 Task: Find a guest house in Leskovac, Serbia, for 8 guests from 24 Aug to 10 Sep, with a price range of ₹14,000 to ₹15,000, 4 bedrooms, 8+ beds, 4 bathrooms, Wifi, Free parking, TV, Gym, Breakfast, and English-speaking host.
Action: Mouse moved to (508, 108)
Screenshot: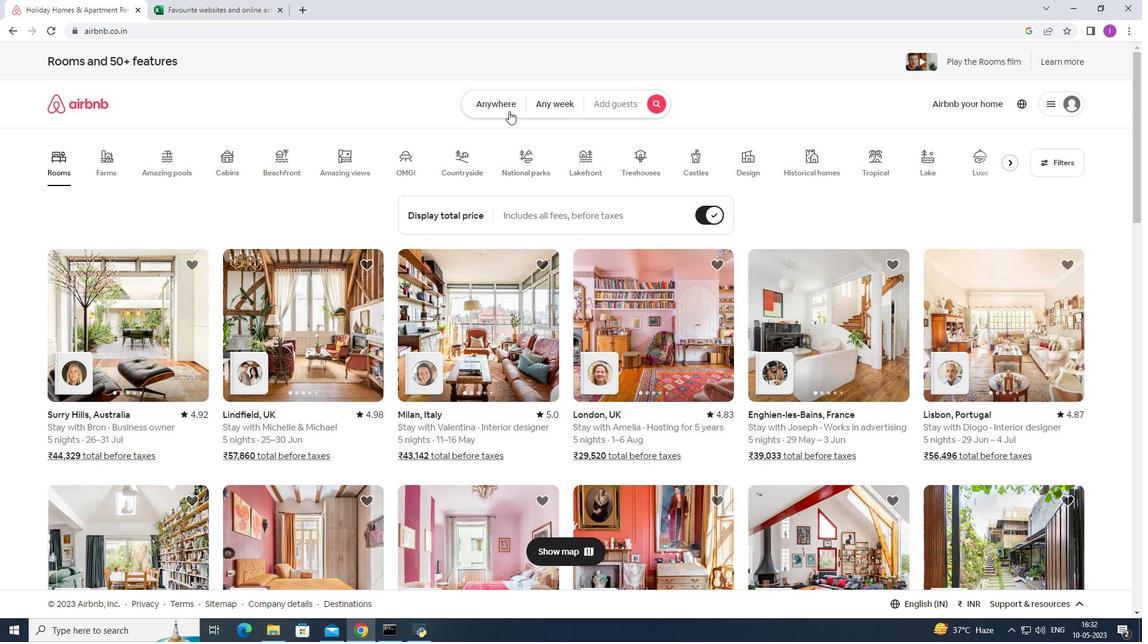 
Action: Mouse pressed left at (508, 108)
Screenshot: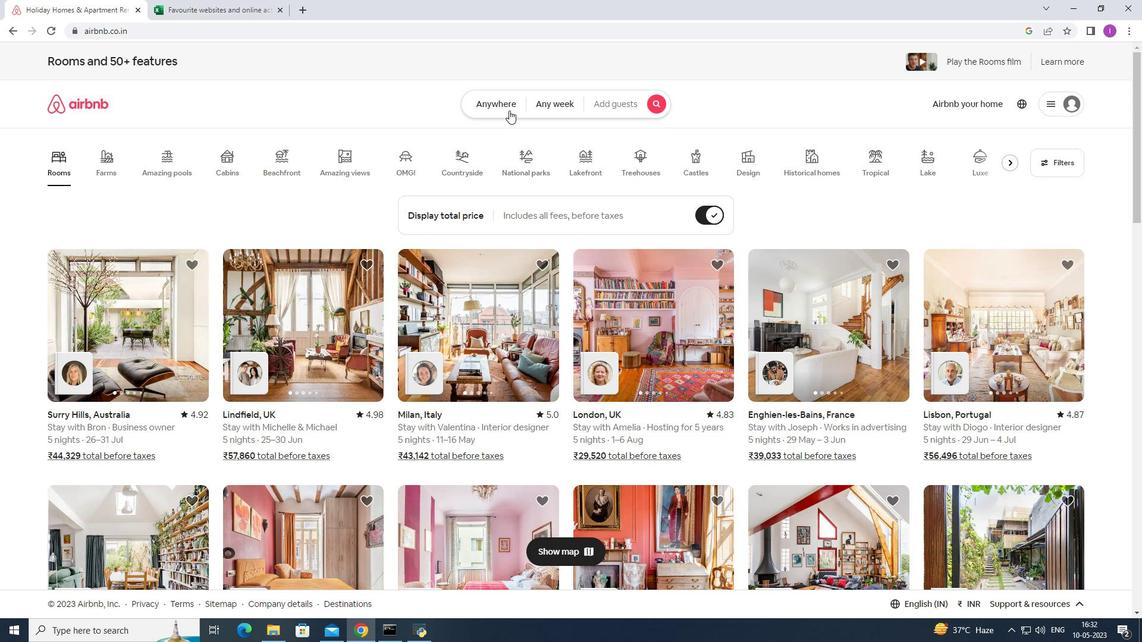 
Action: Mouse moved to (349, 158)
Screenshot: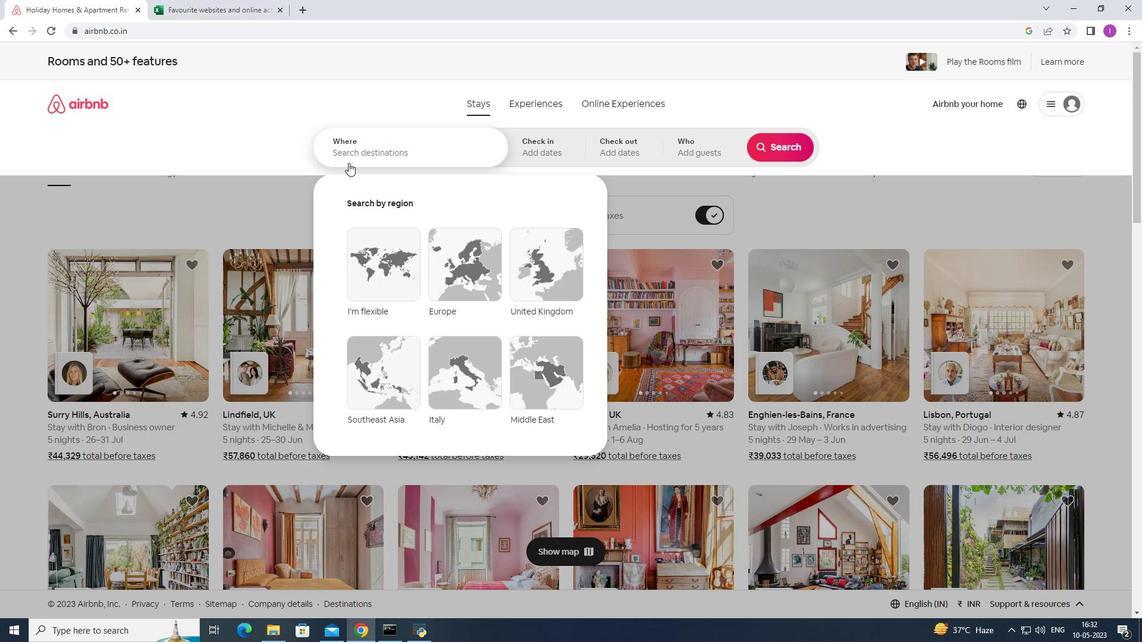 
Action: Mouse pressed left at (349, 158)
Screenshot: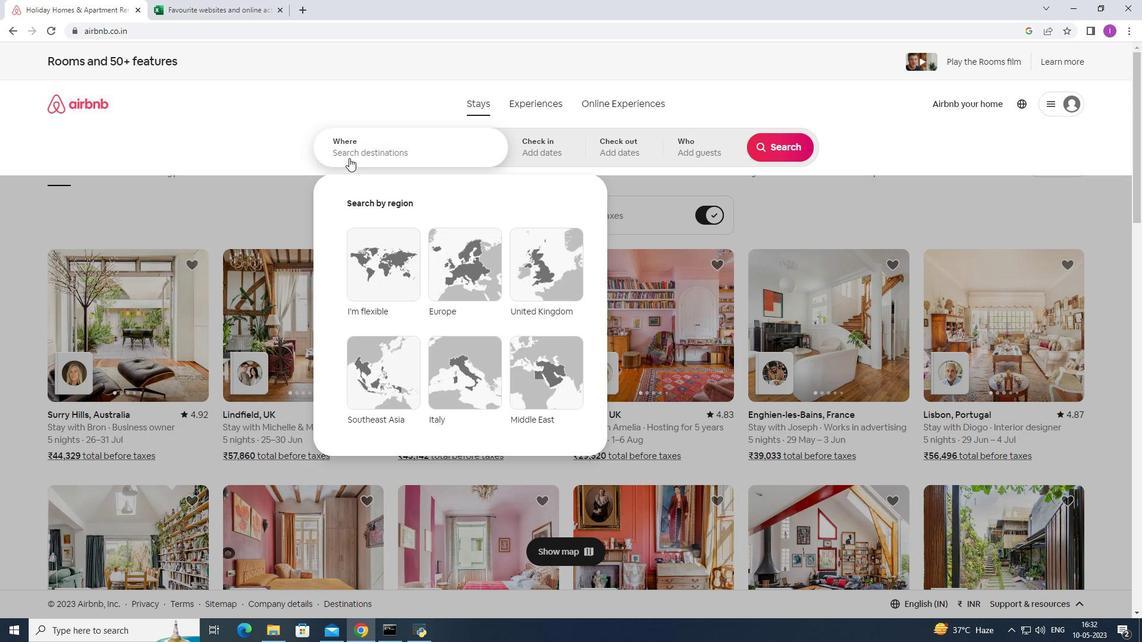 
Action: Mouse moved to (538, 152)
Screenshot: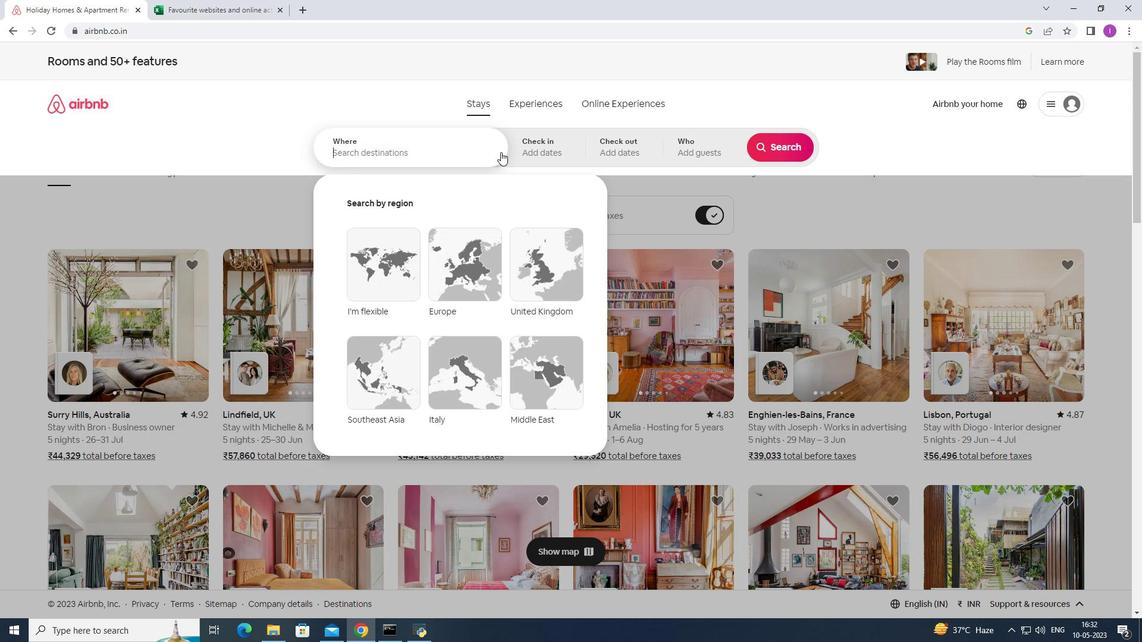 
Action: Key pressed <Key.shift>Lesl<Key.backspace>kovac,<Key.shift>Serbia
Screenshot: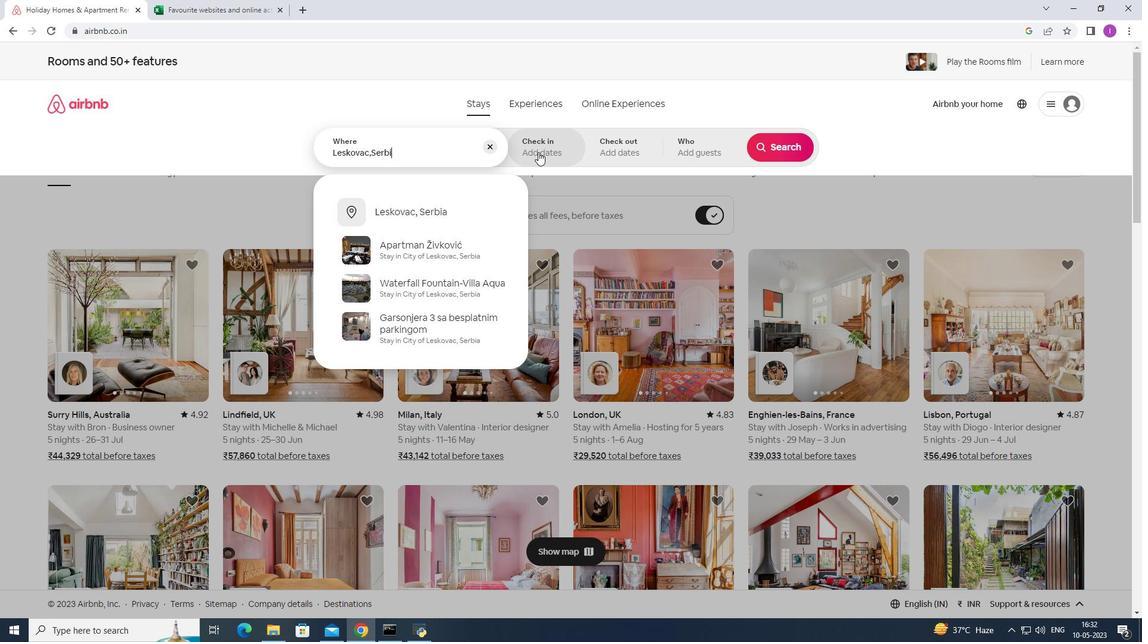 
Action: Mouse moved to (428, 209)
Screenshot: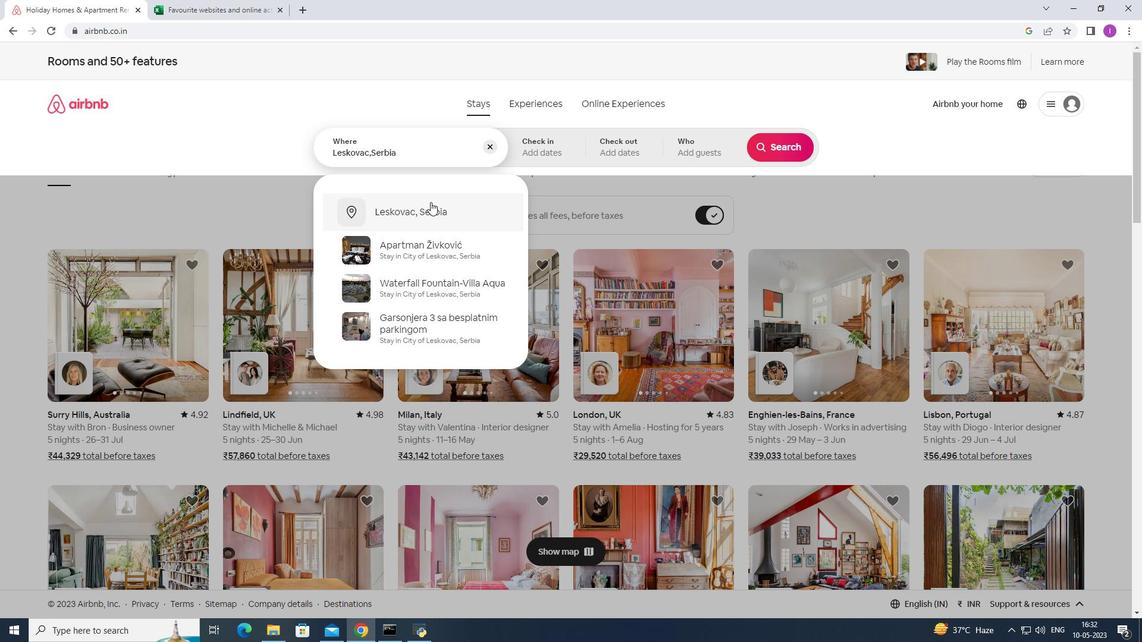 
Action: Mouse pressed left at (428, 209)
Screenshot: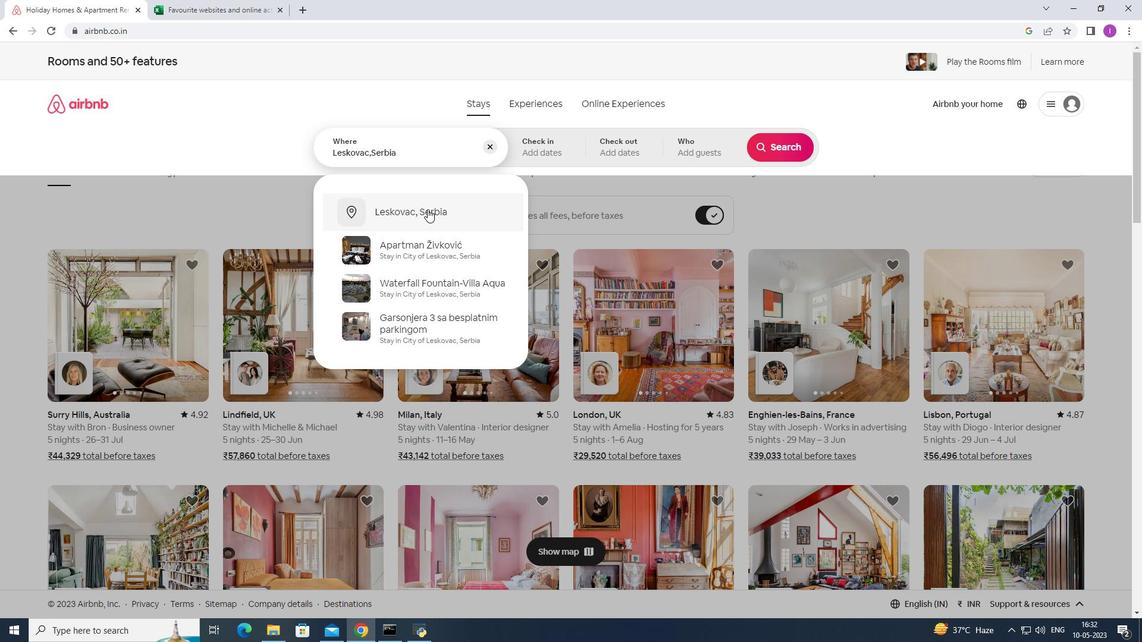 
Action: Mouse moved to (772, 242)
Screenshot: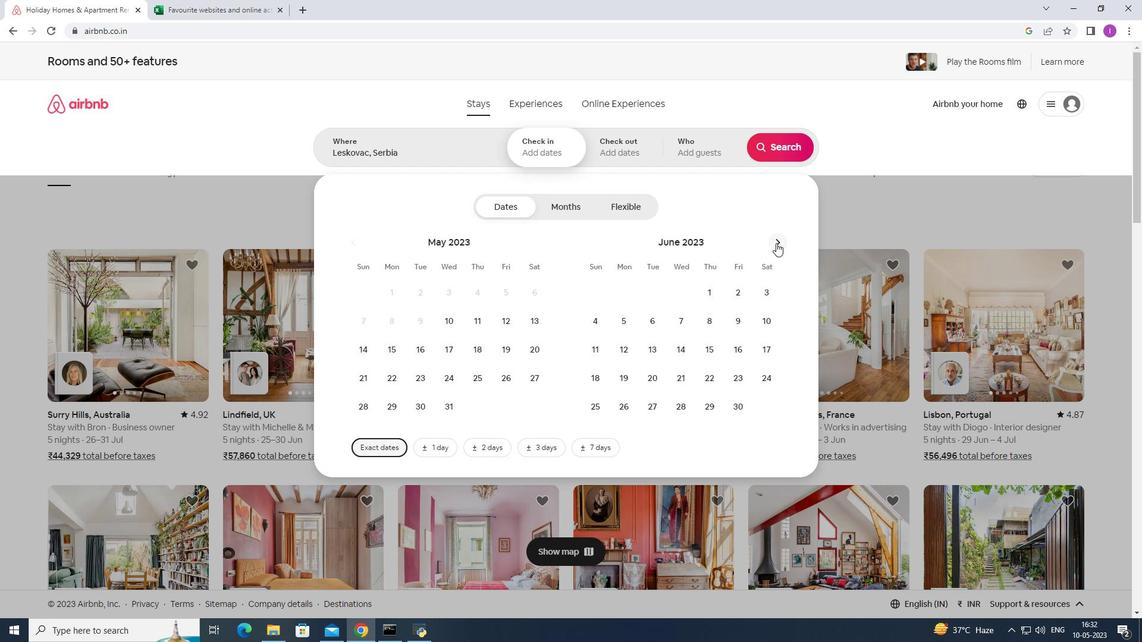 
Action: Mouse pressed left at (772, 242)
Screenshot: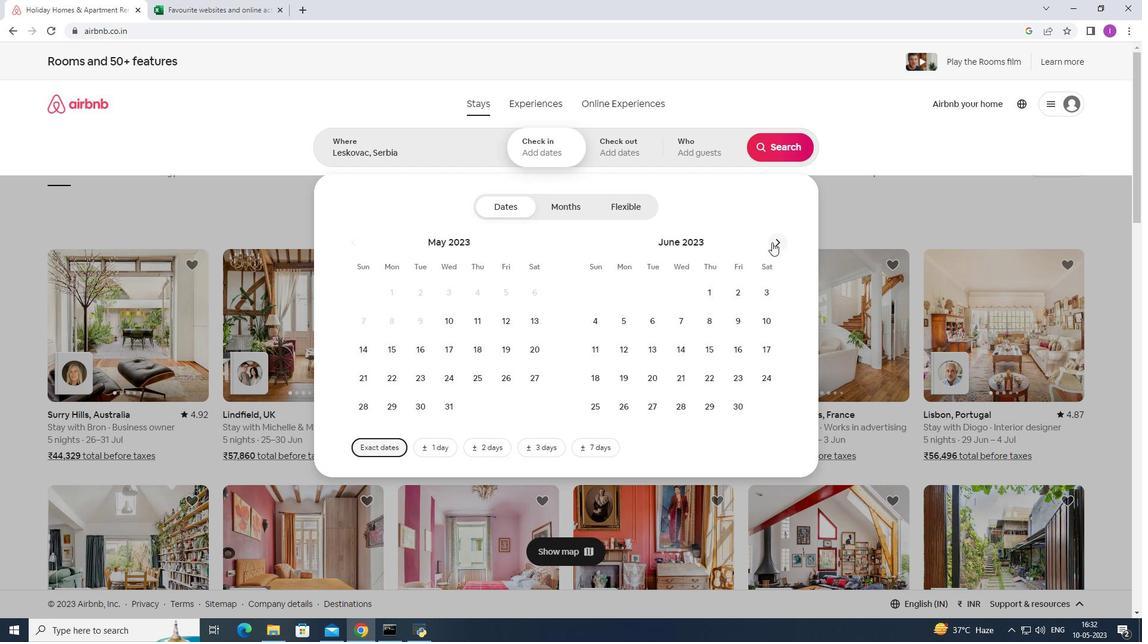 
Action: Mouse pressed left at (772, 242)
Screenshot: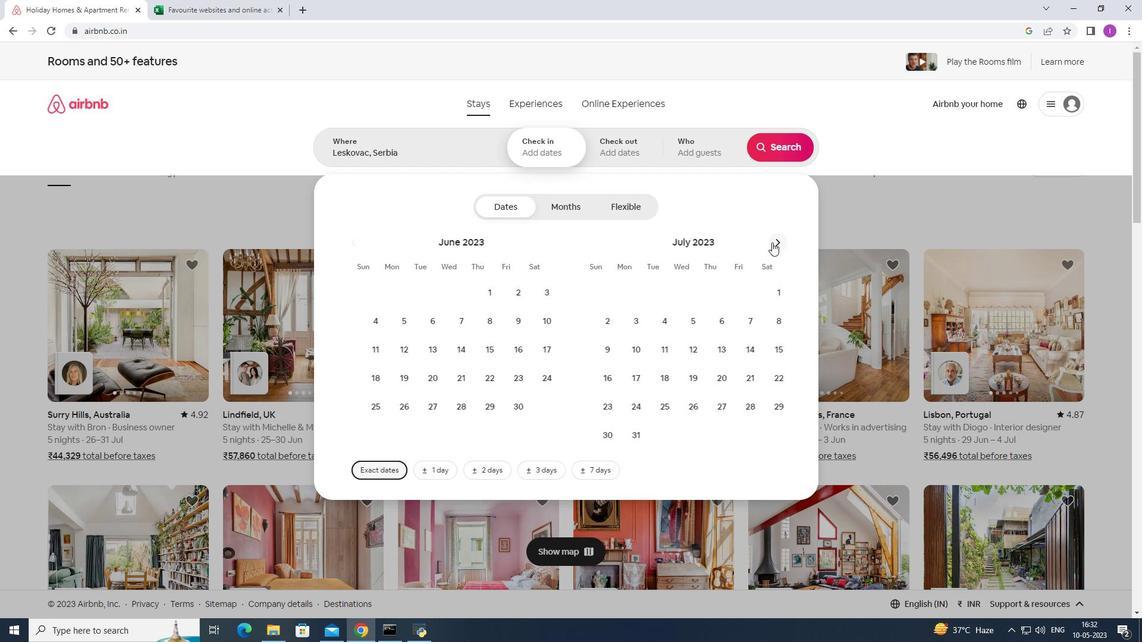 
Action: Mouse pressed left at (772, 242)
Screenshot: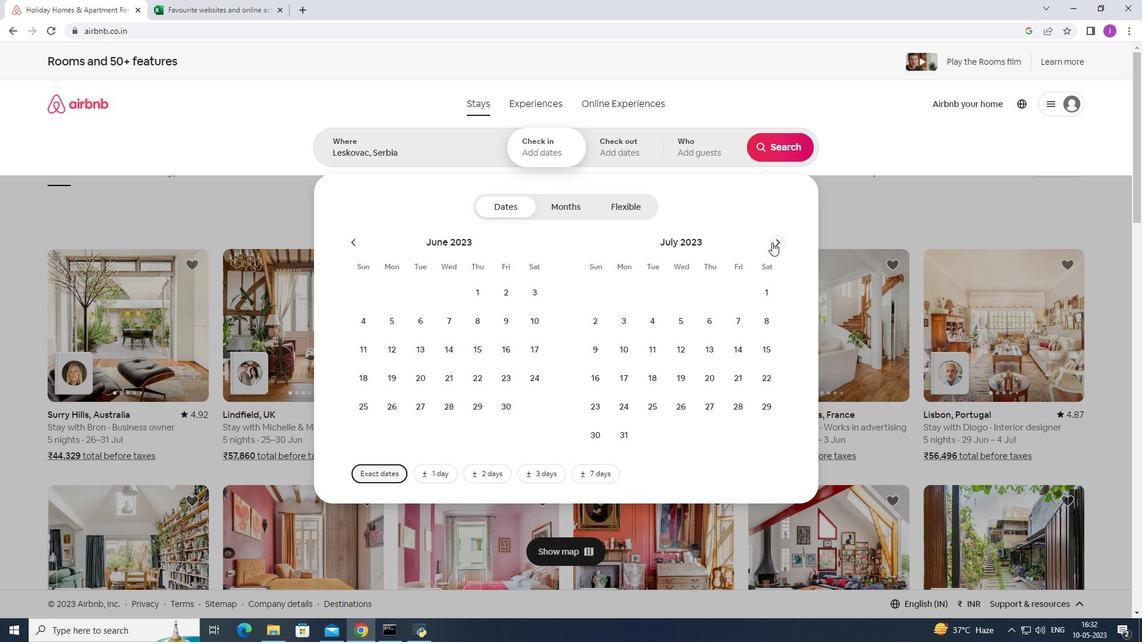 
Action: Mouse moved to (475, 380)
Screenshot: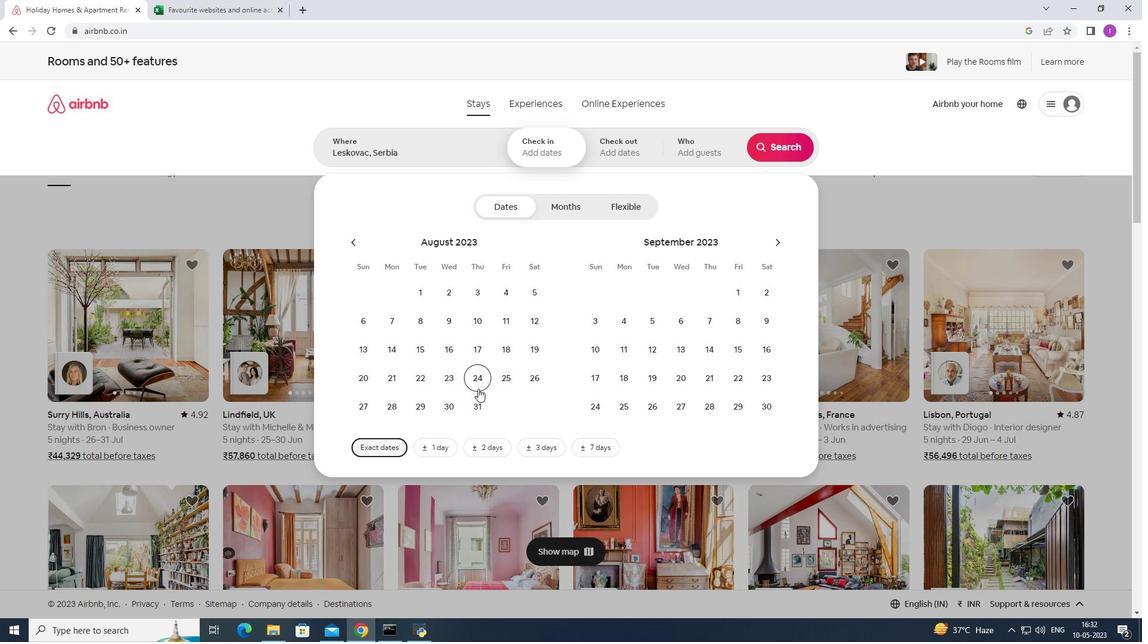 
Action: Mouse pressed left at (475, 380)
Screenshot: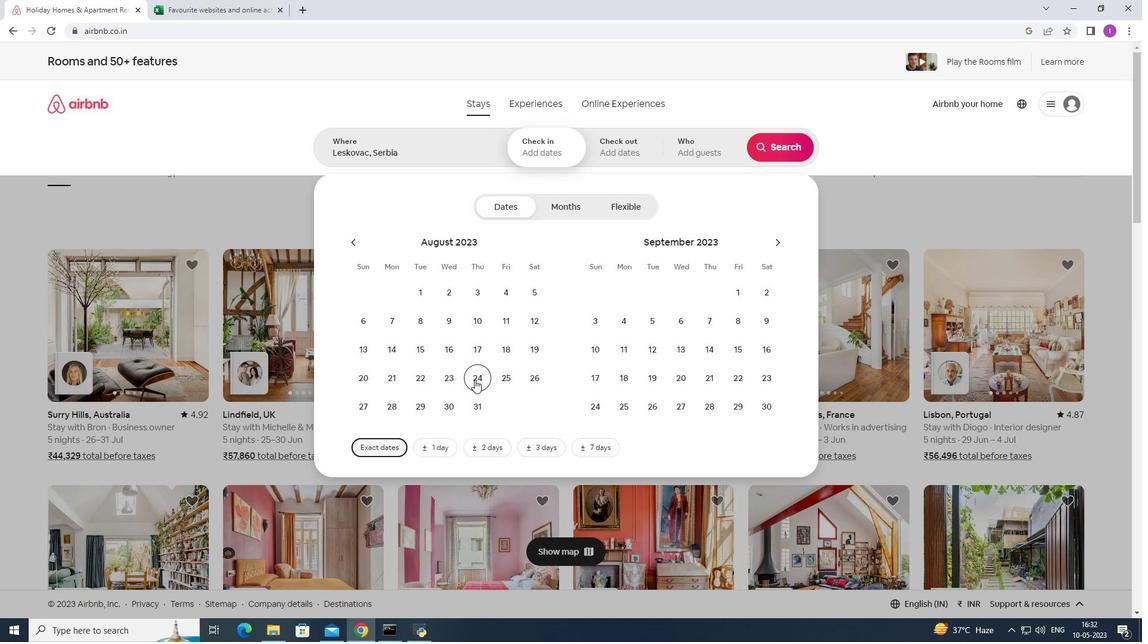 
Action: Mouse moved to (600, 347)
Screenshot: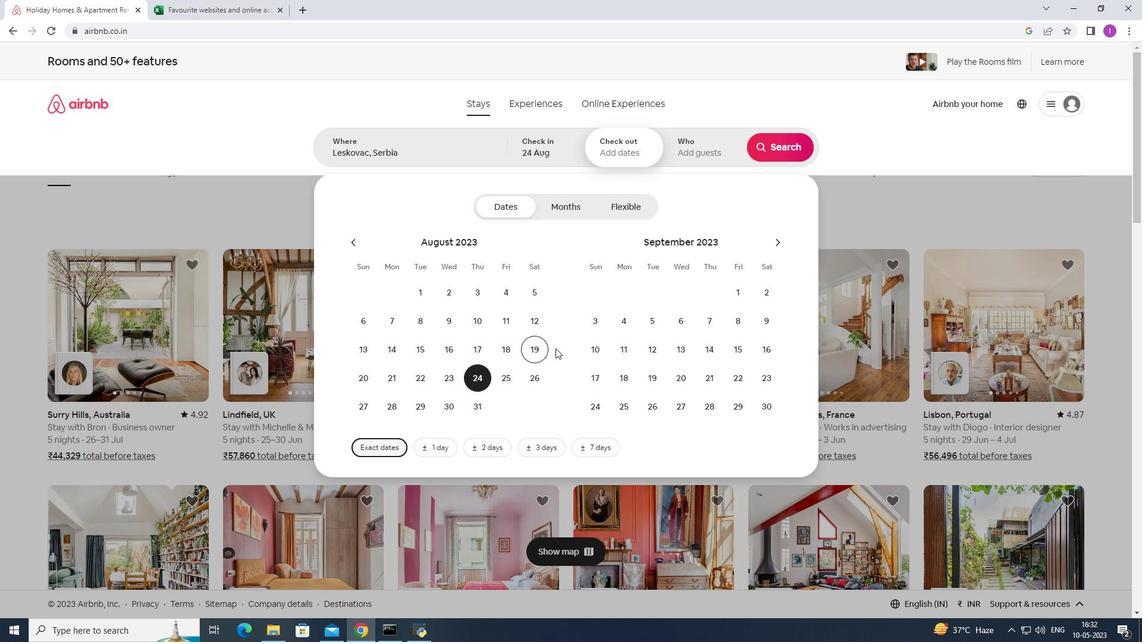 
Action: Mouse pressed left at (600, 347)
Screenshot: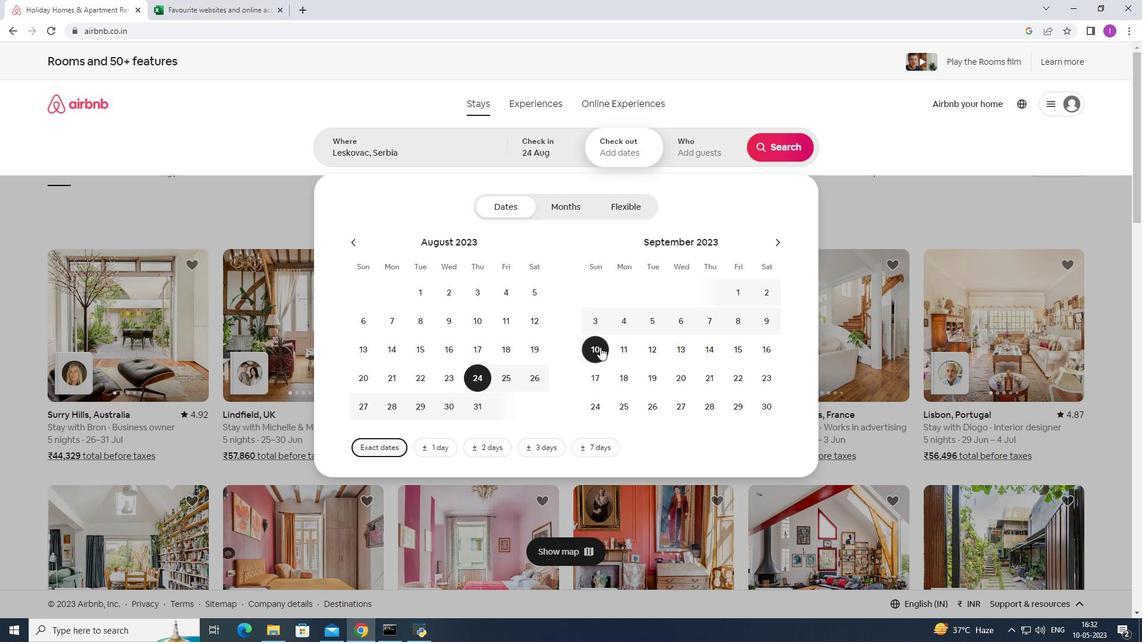 
Action: Mouse moved to (702, 150)
Screenshot: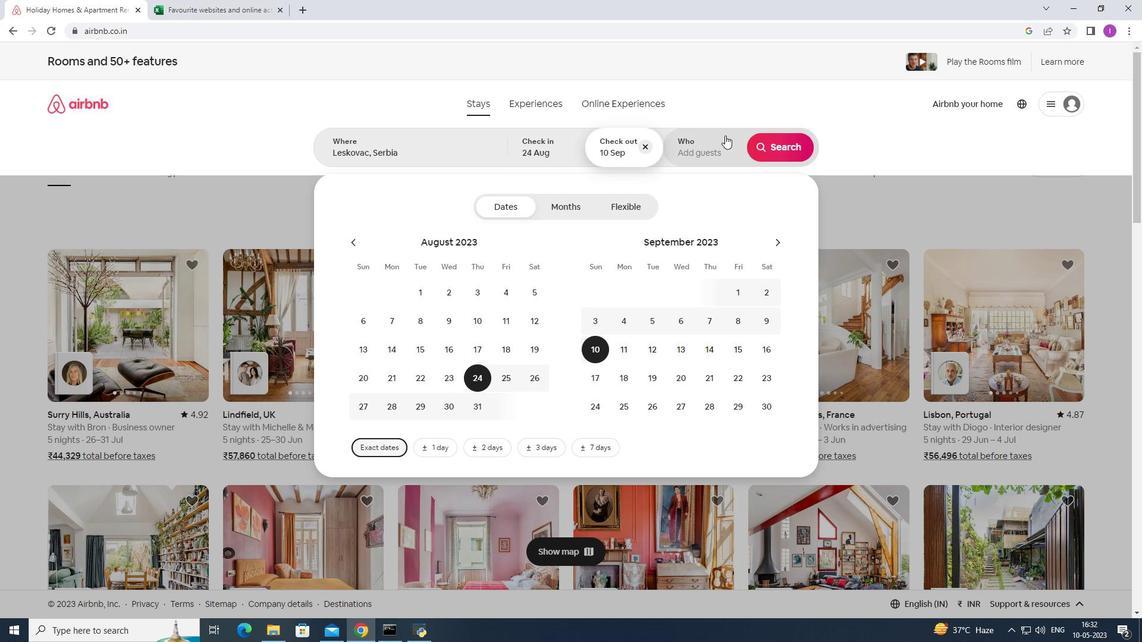
Action: Mouse pressed left at (702, 150)
Screenshot: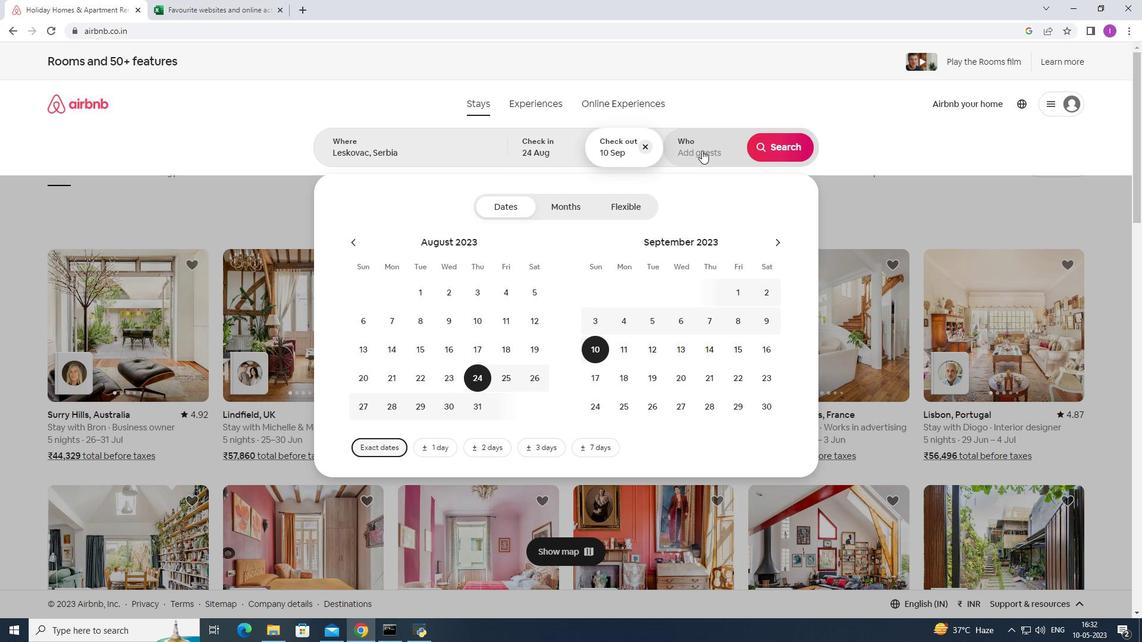 
Action: Mouse moved to (781, 206)
Screenshot: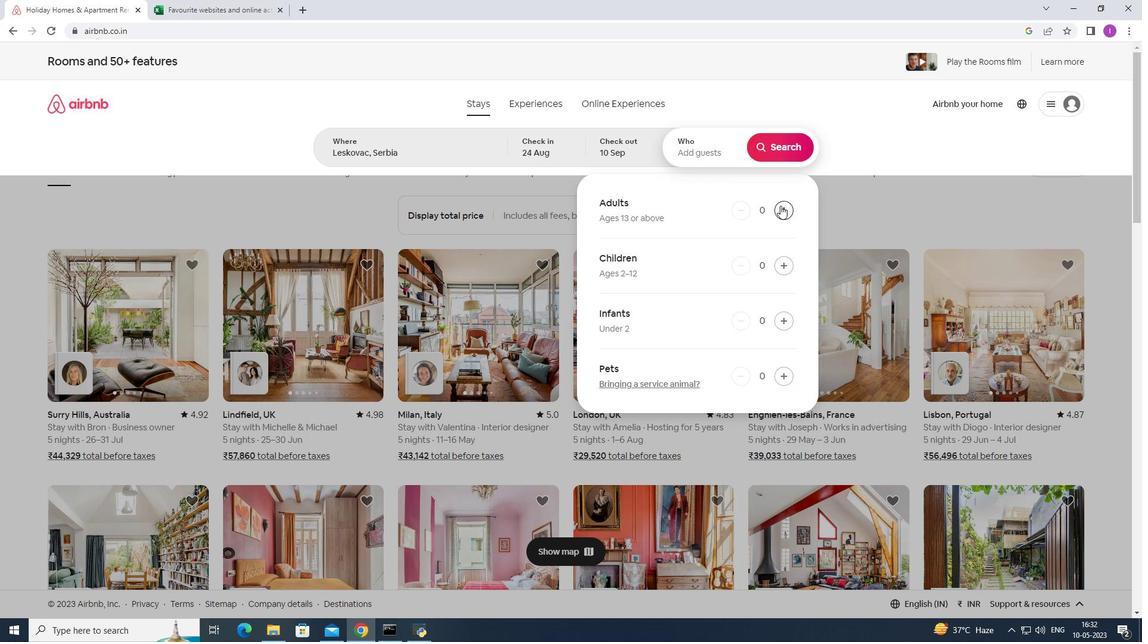 
Action: Mouse pressed left at (781, 206)
Screenshot: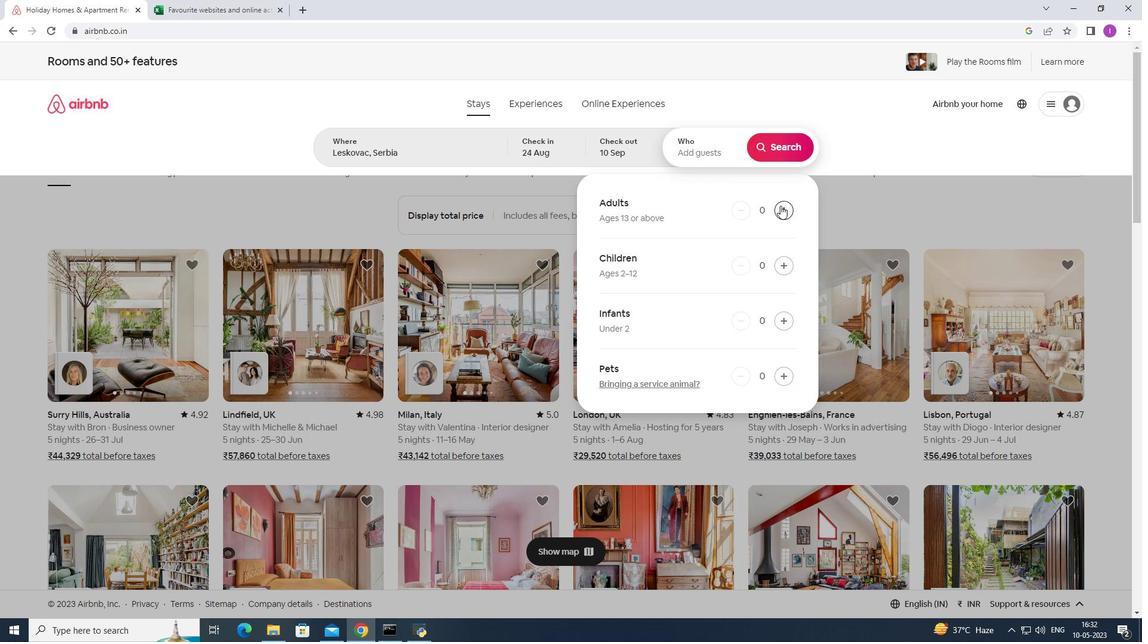 
Action: Mouse pressed left at (781, 206)
Screenshot: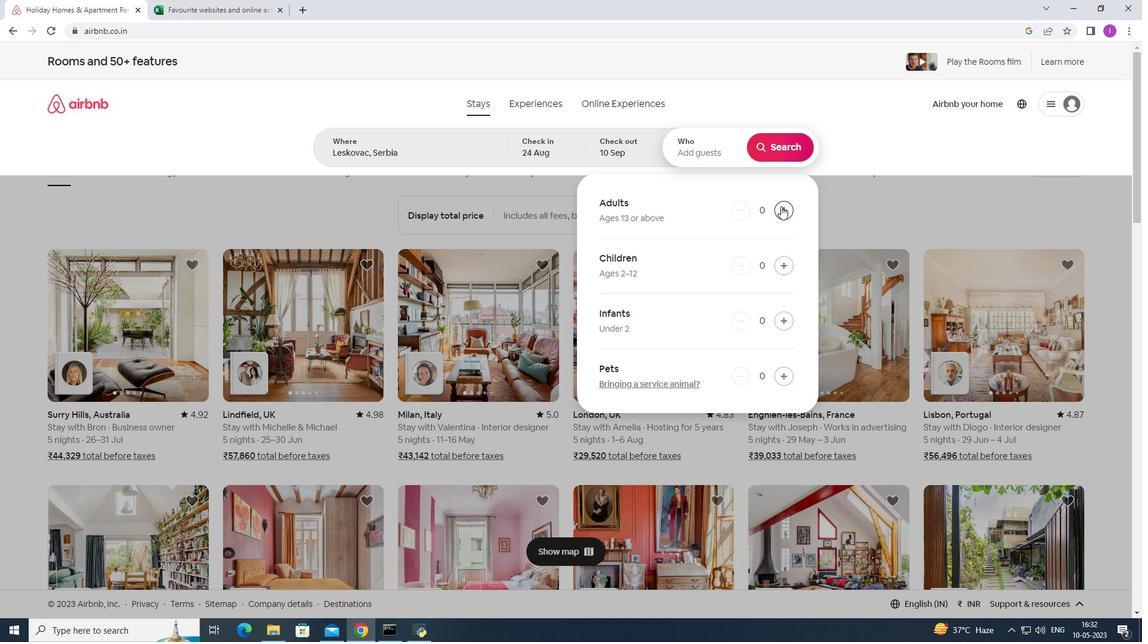 
Action: Mouse moved to (785, 213)
Screenshot: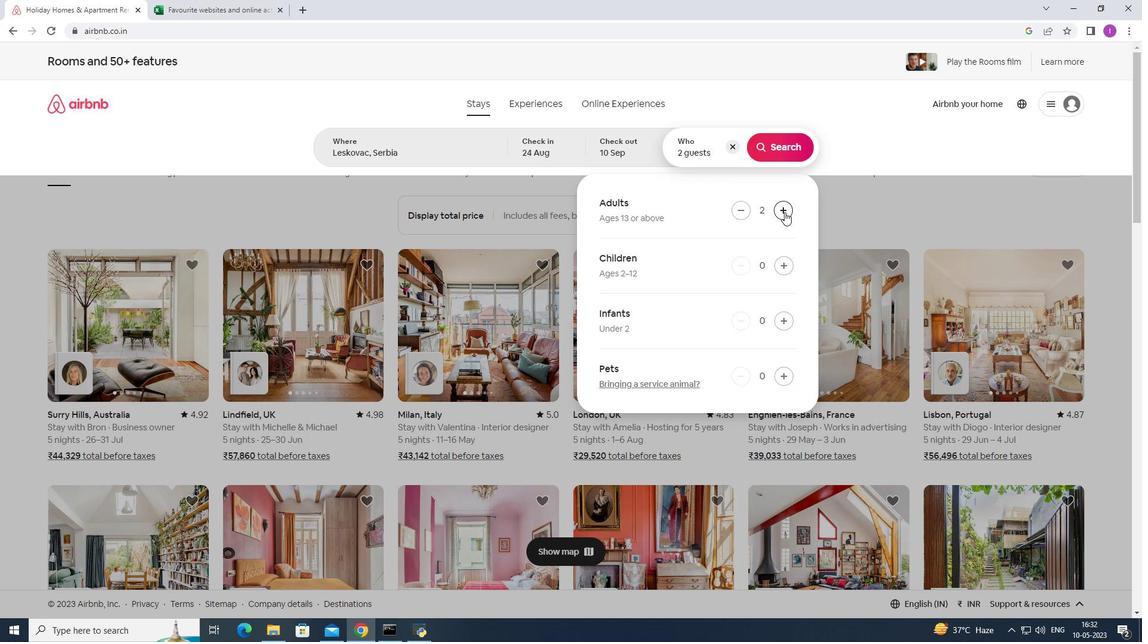 
Action: Mouse pressed left at (785, 213)
Screenshot: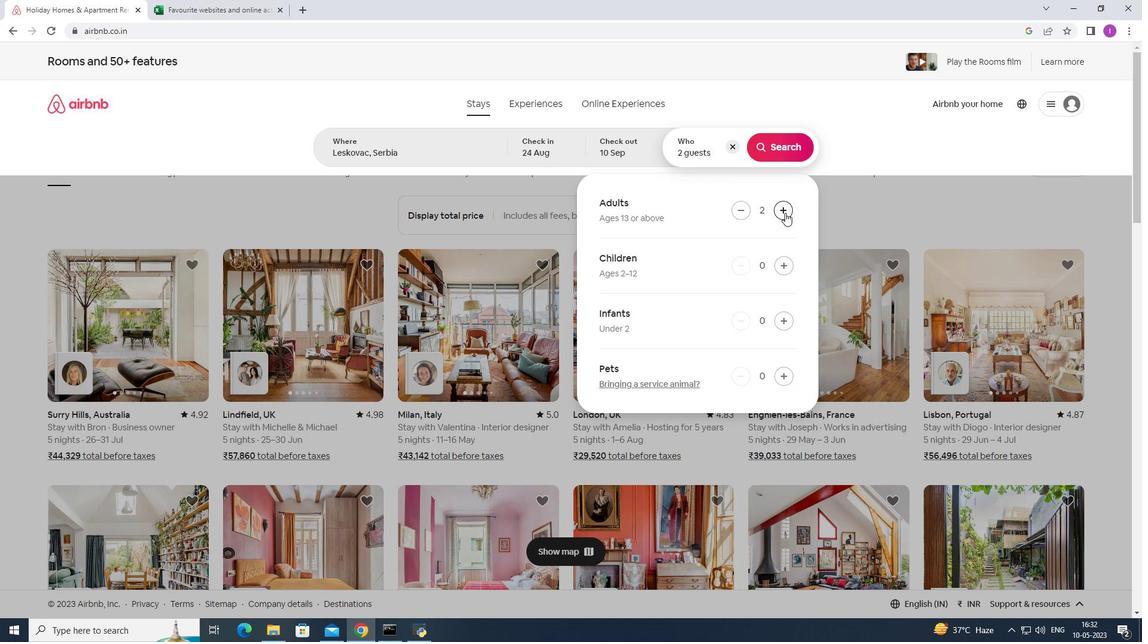 
Action: Mouse pressed left at (785, 213)
Screenshot: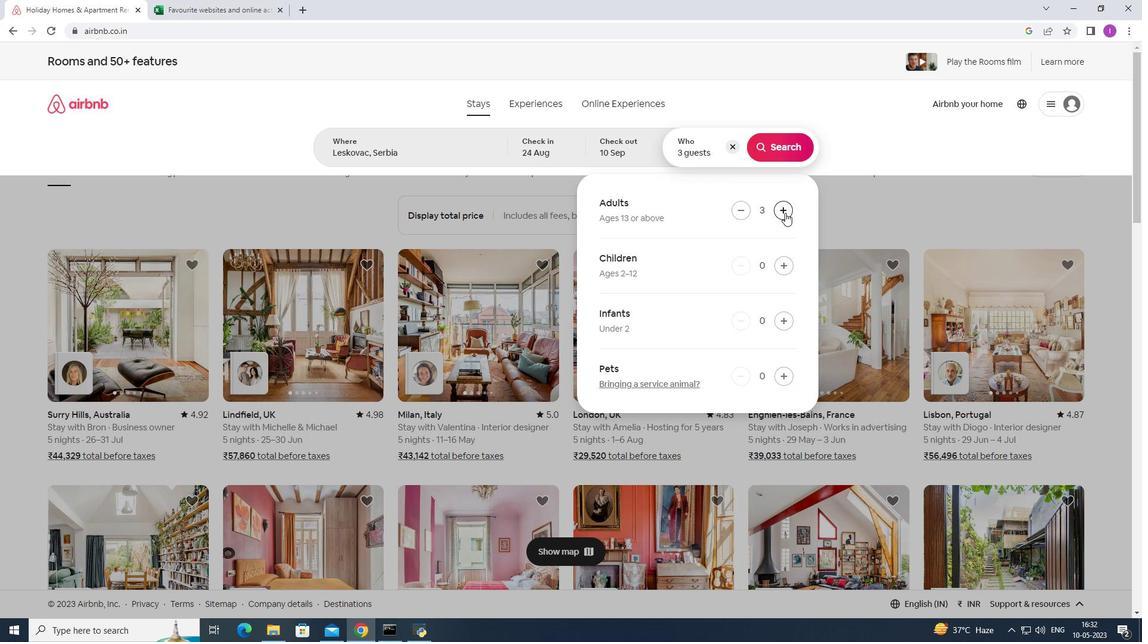 
Action: Mouse pressed left at (785, 213)
Screenshot: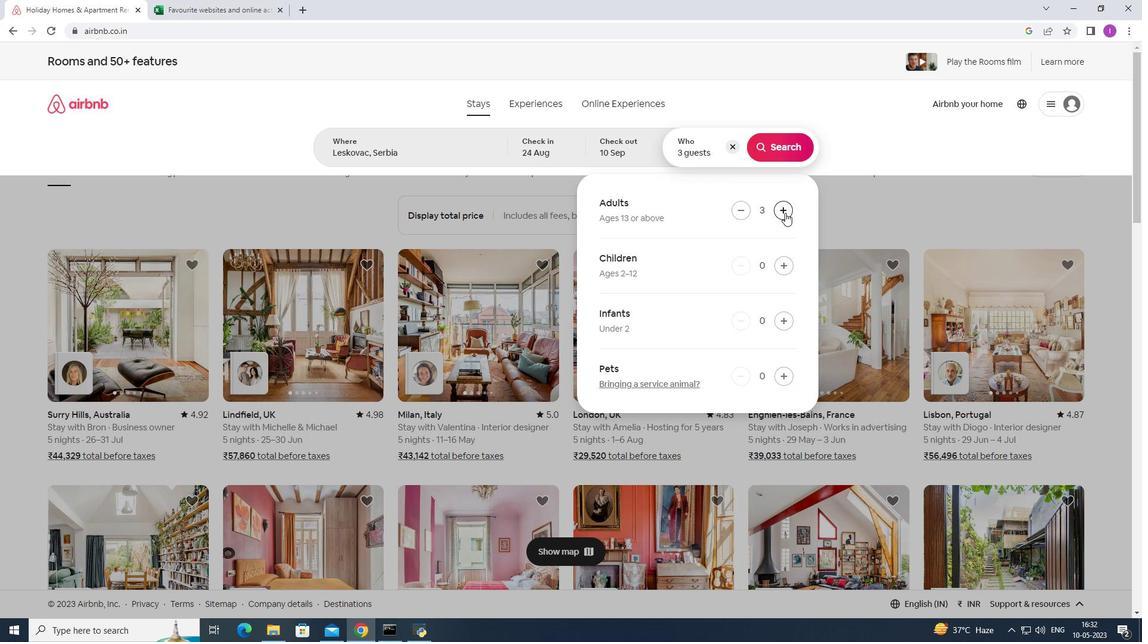 
Action: Mouse pressed left at (785, 213)
Screenshot: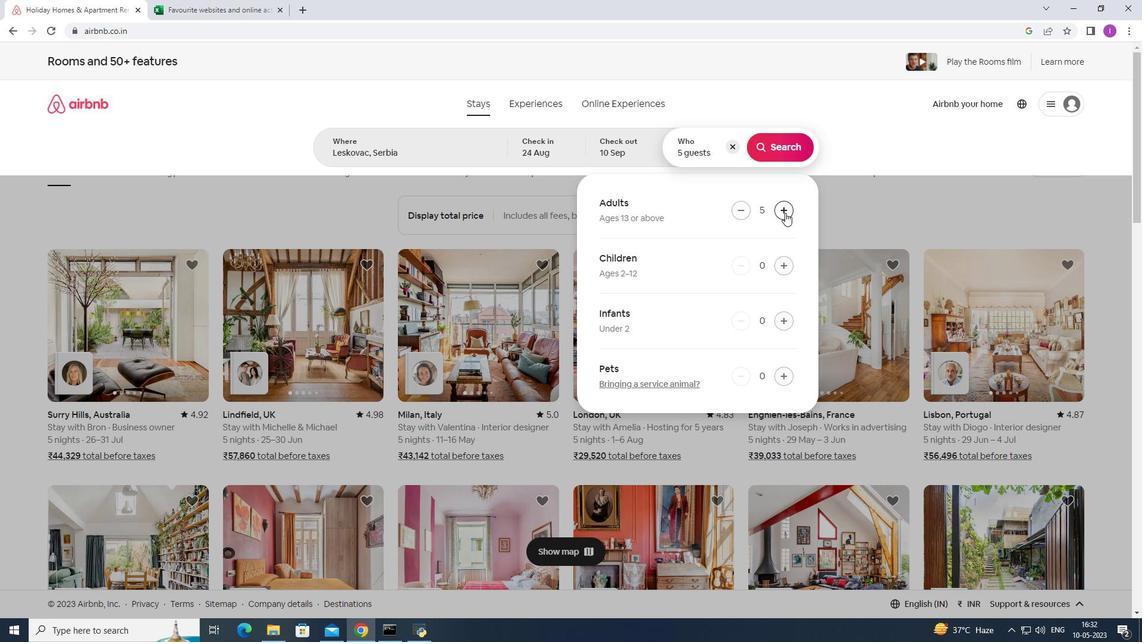 
Action: Mouse pressed left at (785, 213)
Screenshot: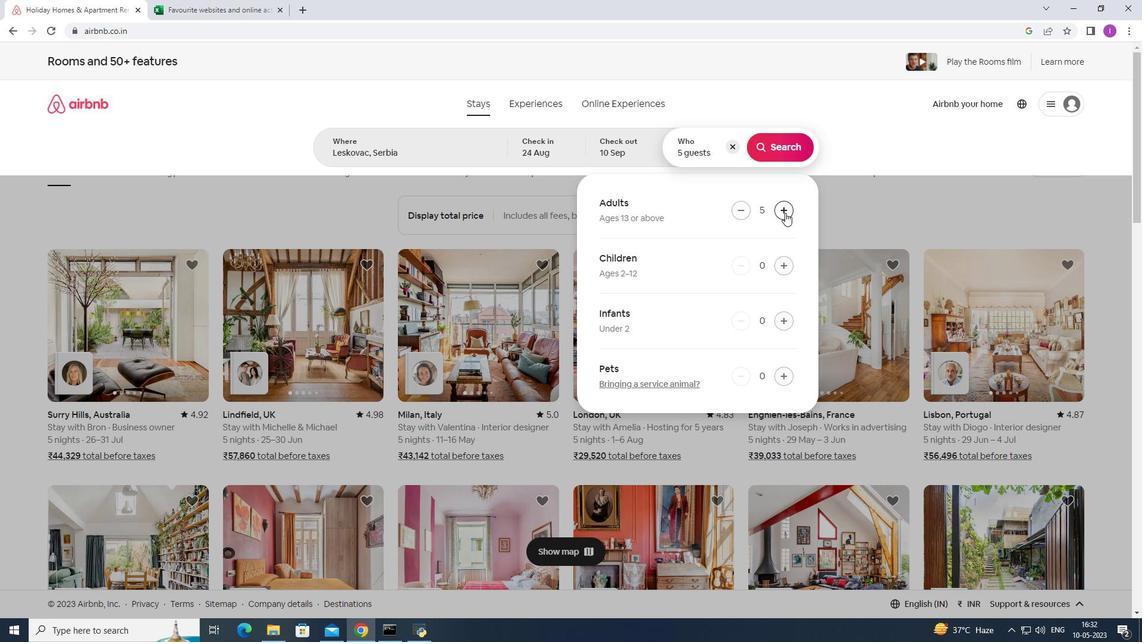 
Action: Mouse pressed left at (785, 213)
Screenshot: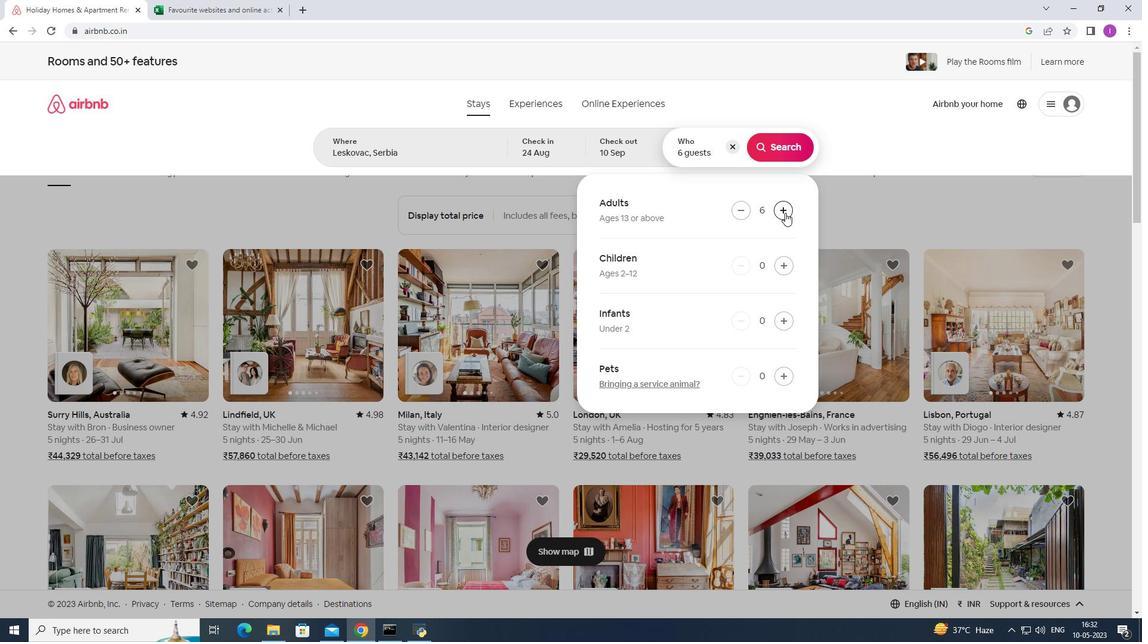 
Action: Mouse moved to (764, 155)
Screenshot: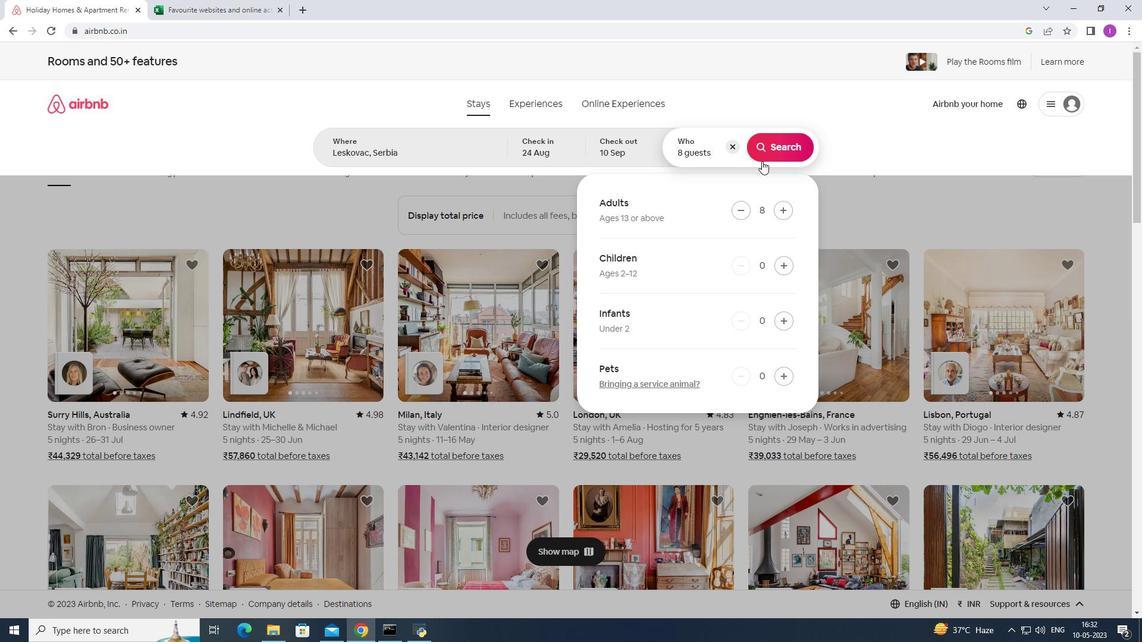 
Action: Mouse pressed left at (764, 155)
Screenshot: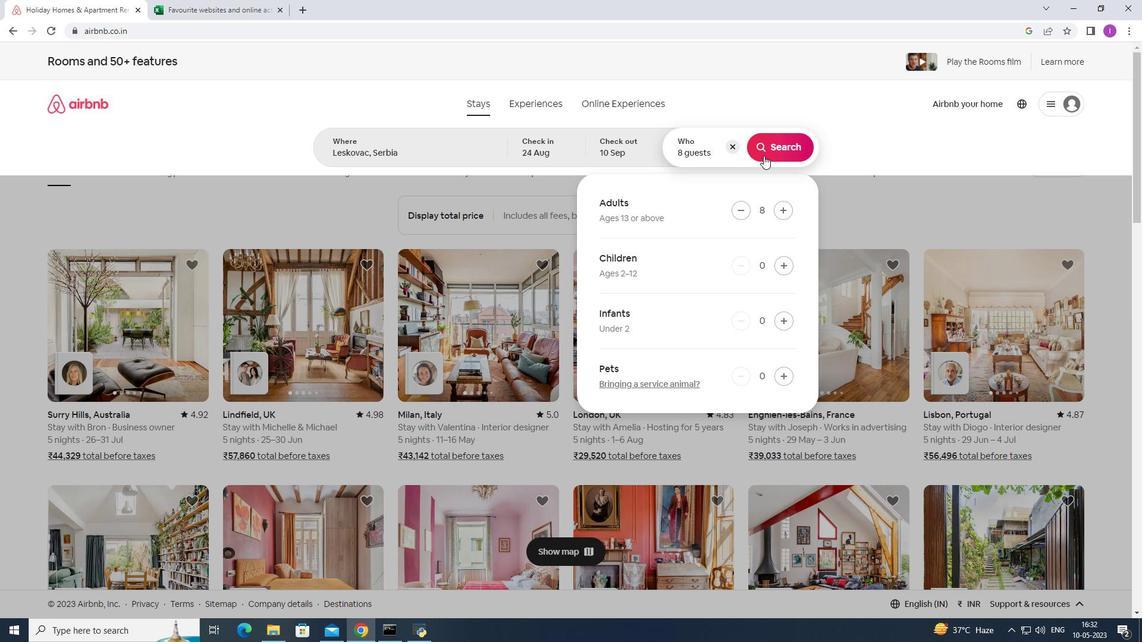 
Action: Mouse moved to (1106, 108)
Screenshot: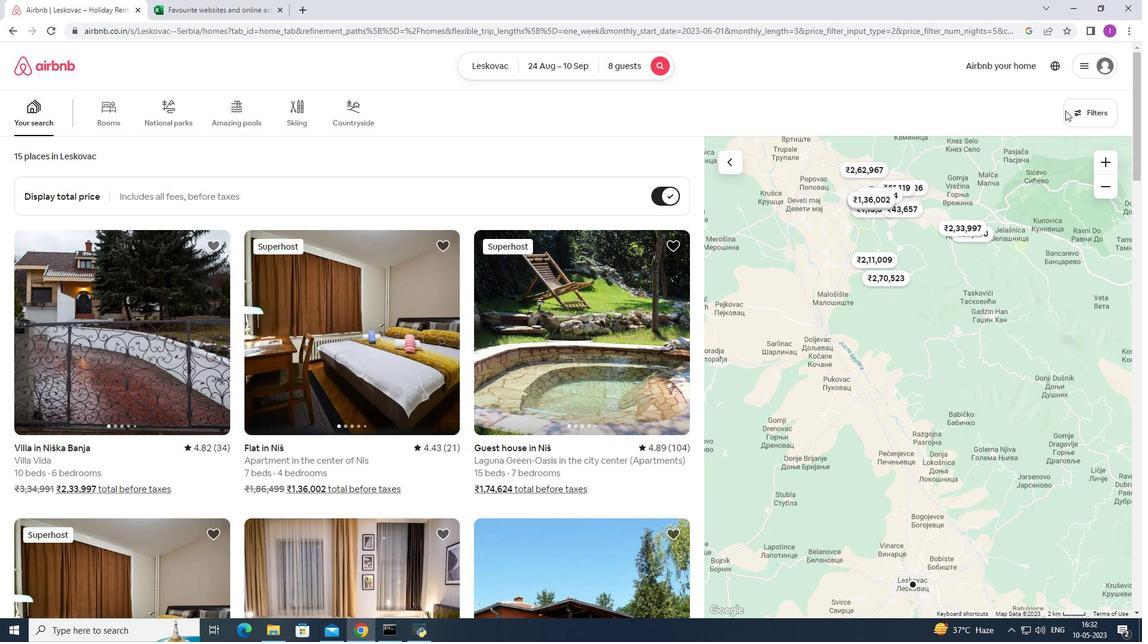 
Action: Mouse pressed left at (1106, 108)
Screenshot: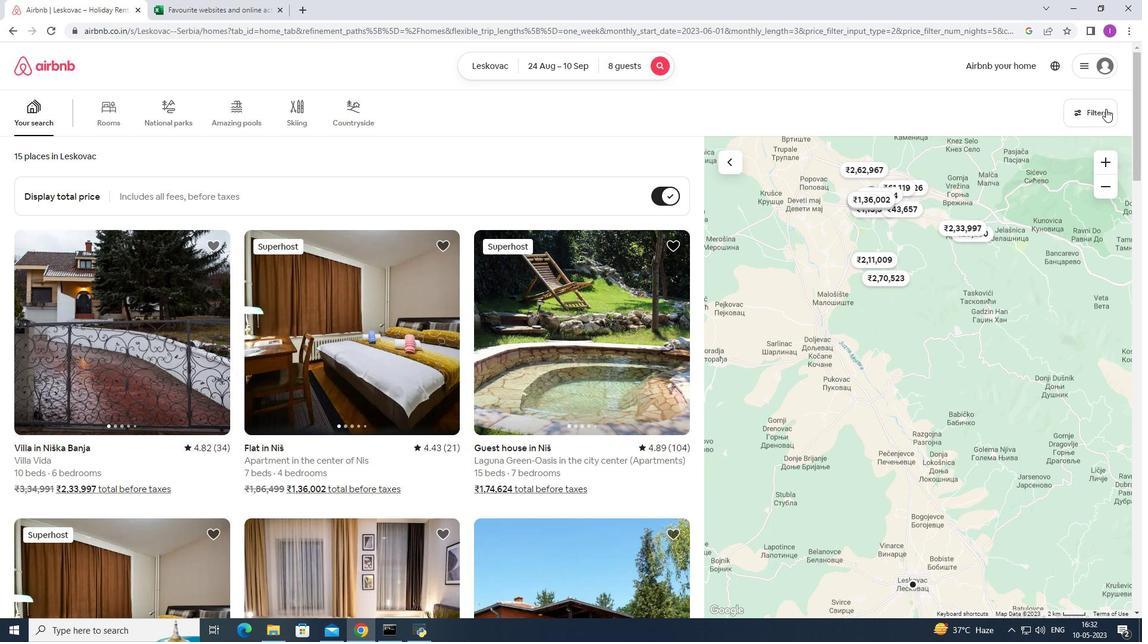 
Action: Mouse moved to (647, 404)
Screenshot: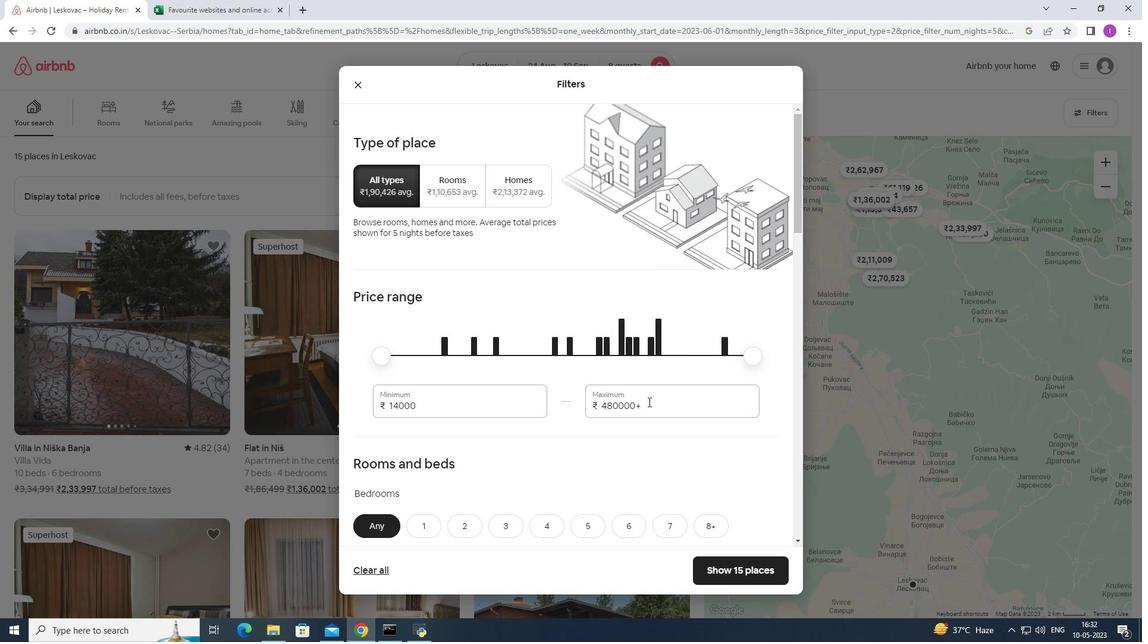 
Action: Mouse pressed left at (647, 404)
Screenshot: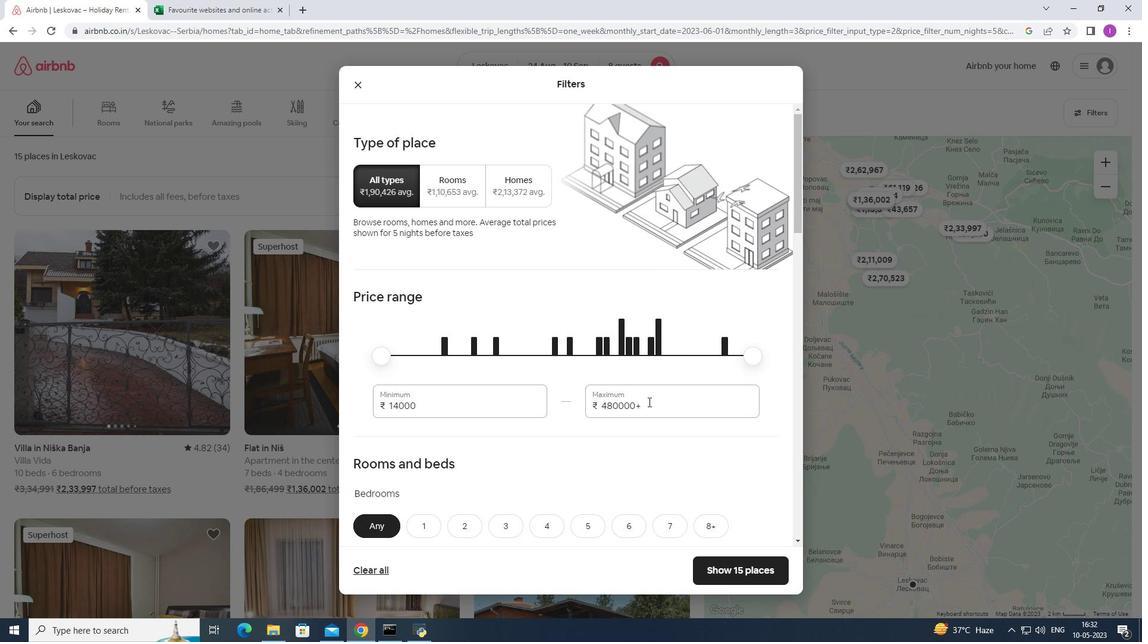 
Action: Mouse moved to (656, 399)
Screenshot: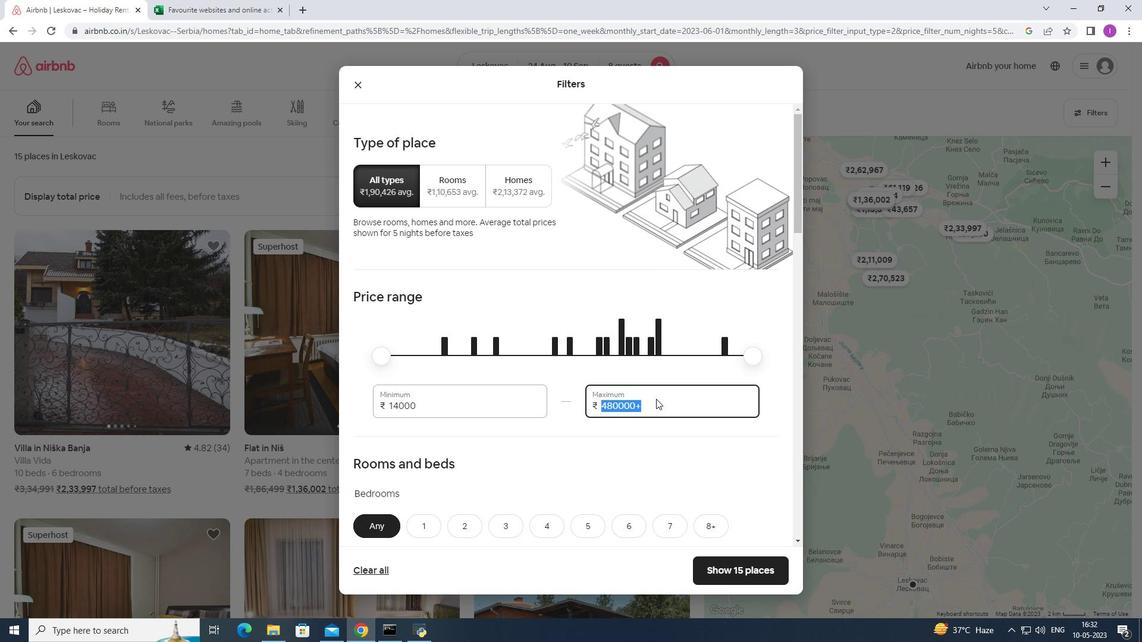 
Action: Key pressed 1
Screenshot: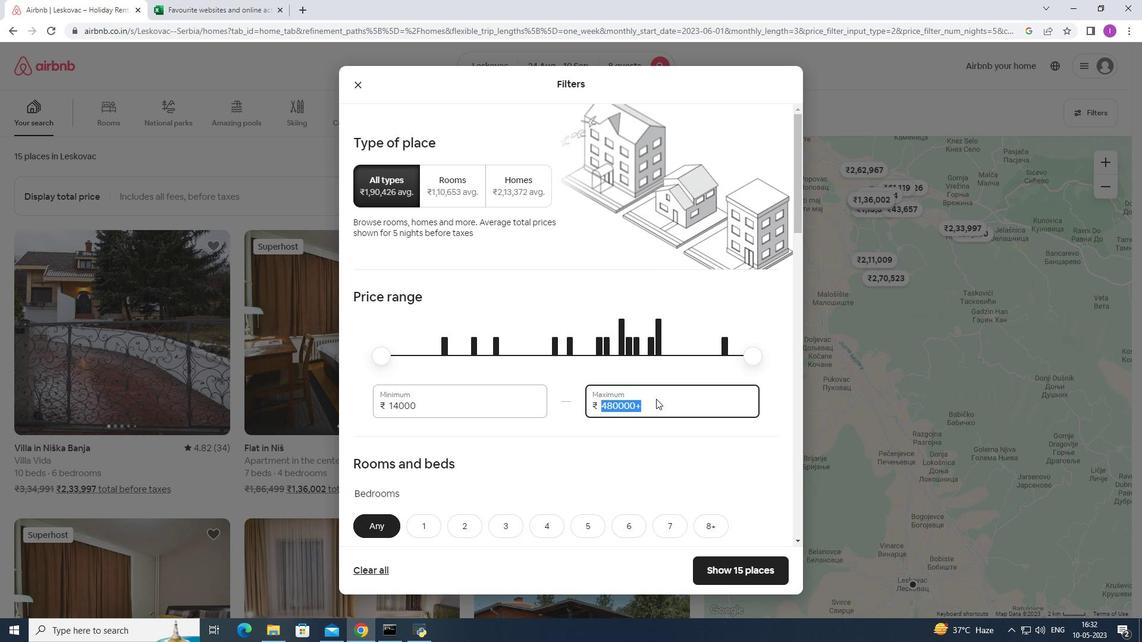 
Action: Mouse moved to (657, 398)
Screenshot: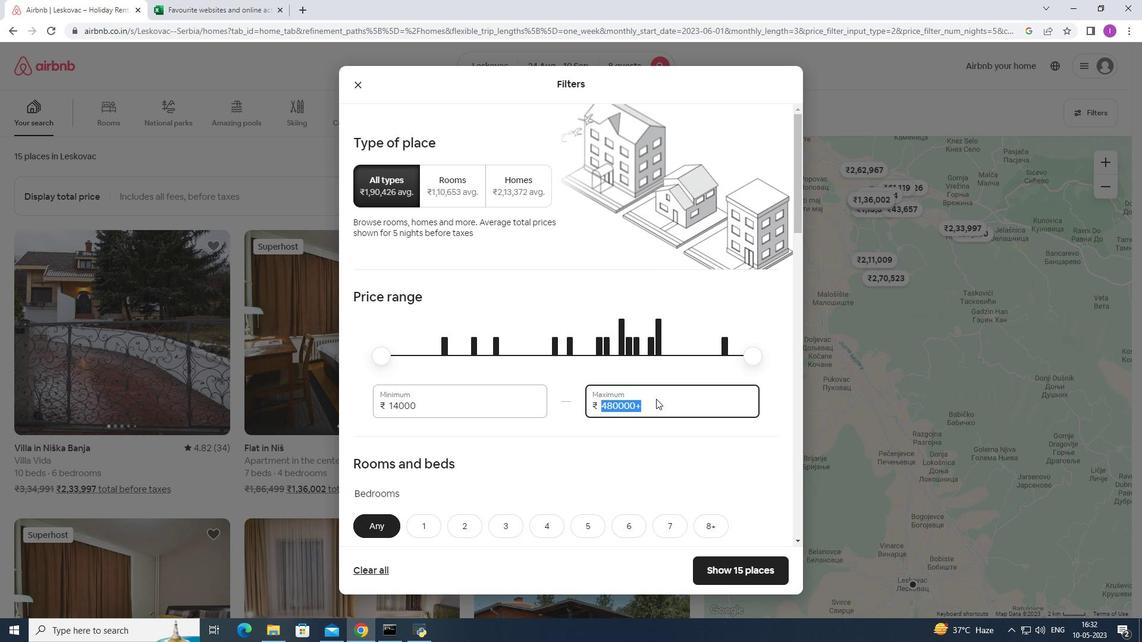 
Action: Key pressed 5
Screenshot: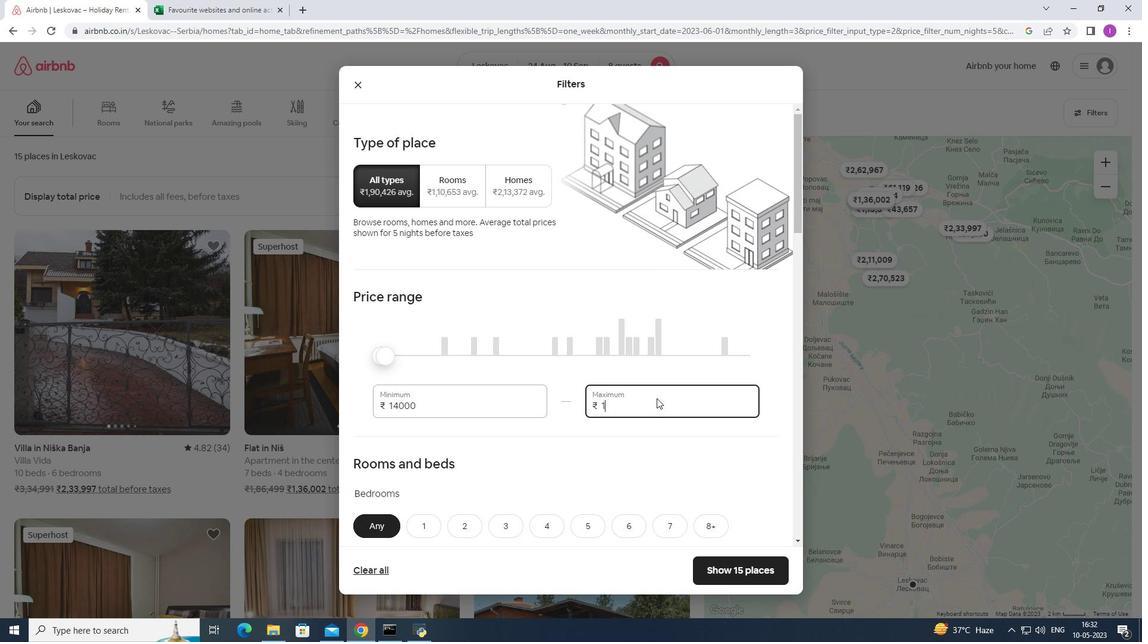 
Action: Mouse moved to (660, 400)
Screenshot: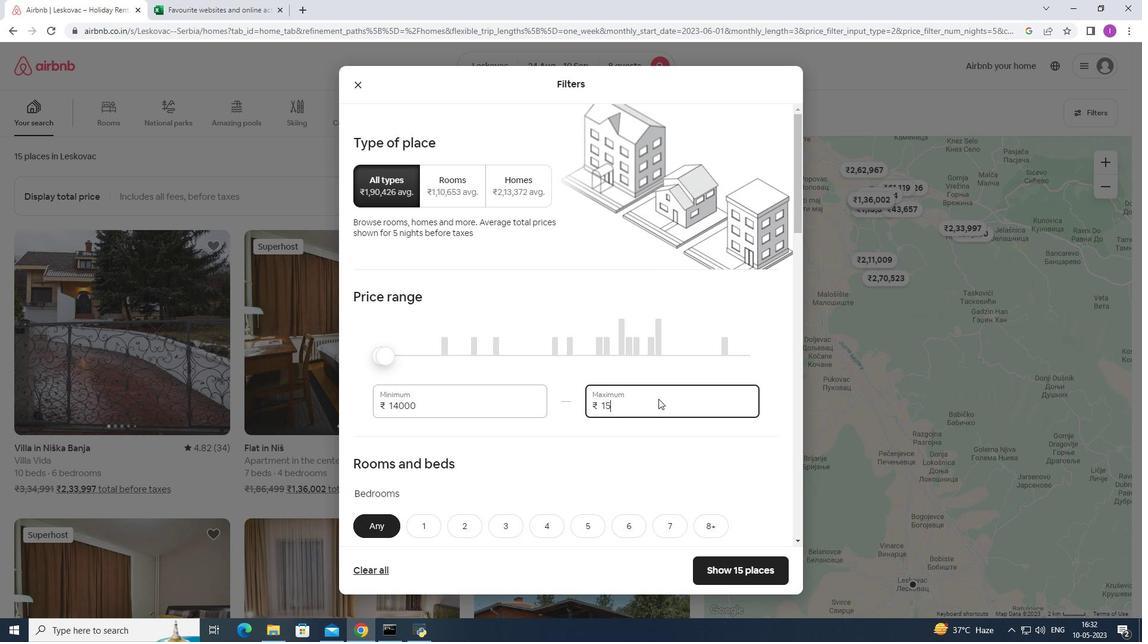 
Action: Key pressed 0
Screenshot: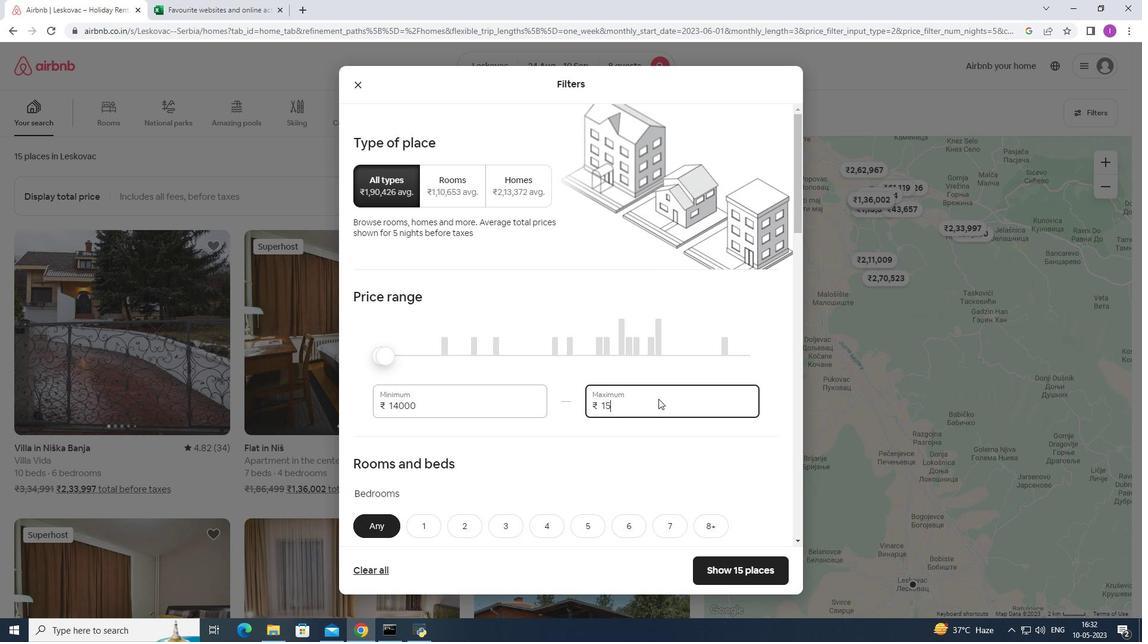 
Action: Mouse moved to (662, 400)
Screenshot: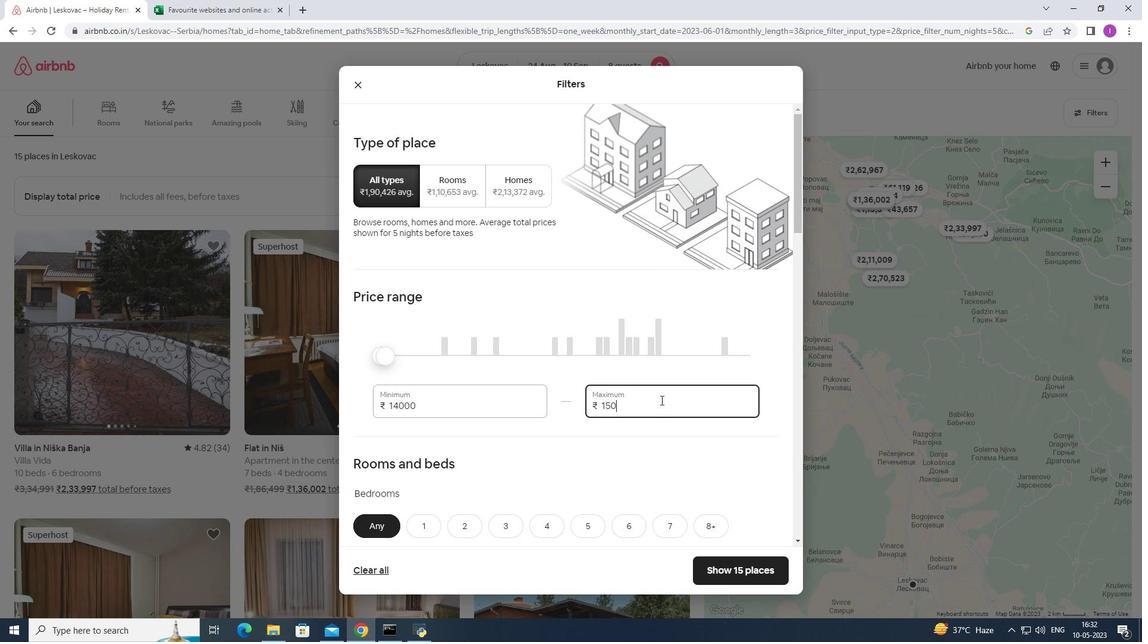 
Action: Key pressed 0
Screenshot: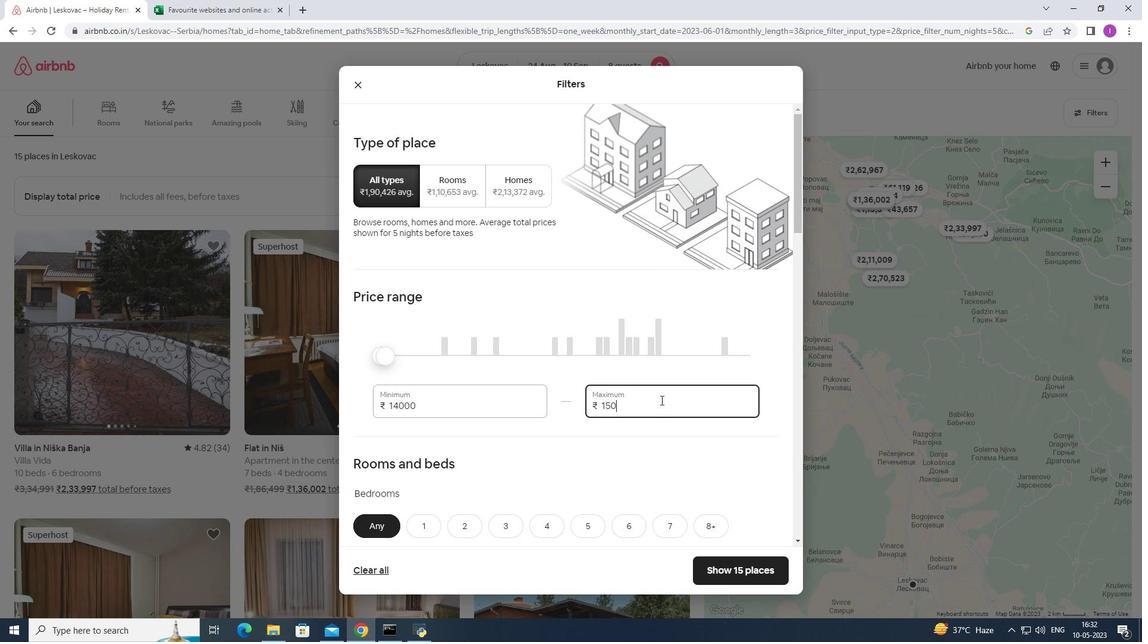 
Action: Mouse moved to (663, 400)
Screenshot: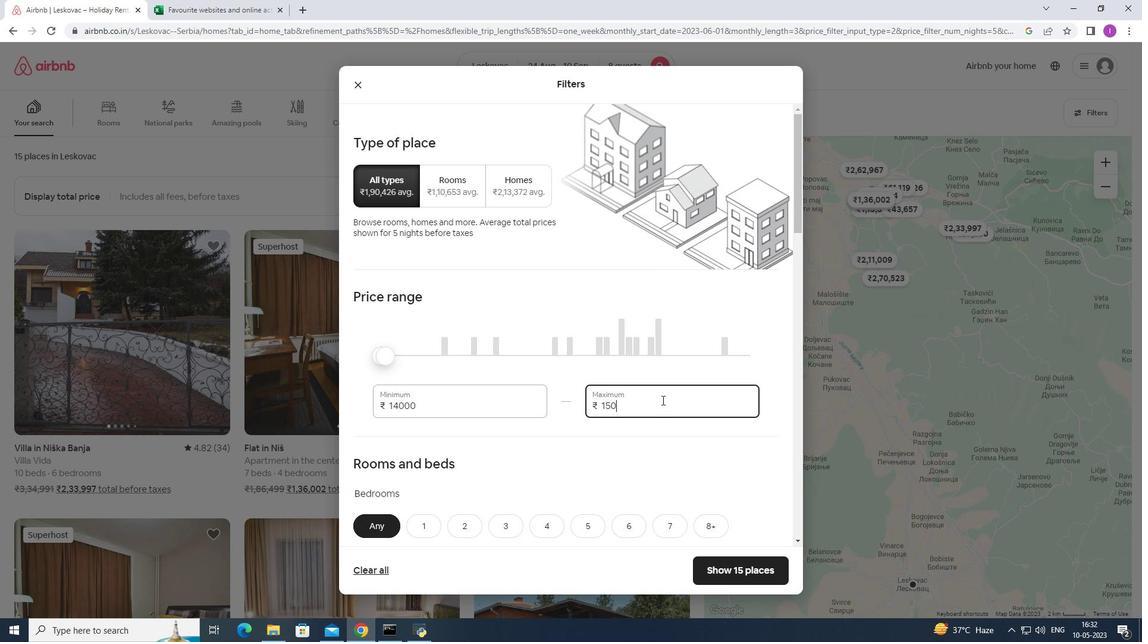 
Action: Key pressed 0
Screenshot: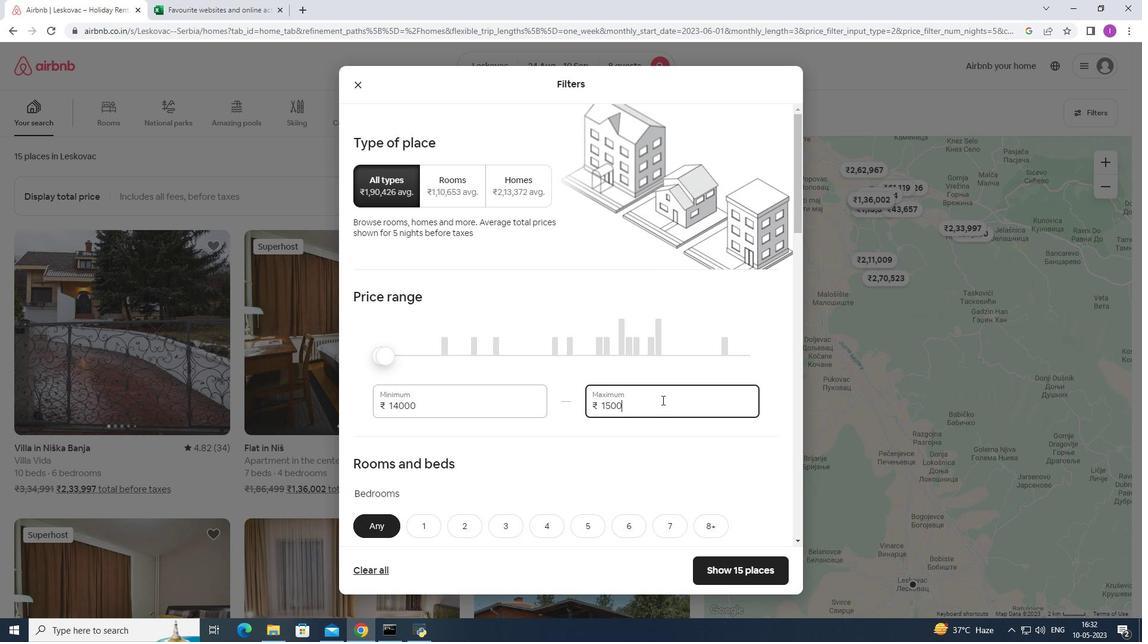 
Action: Mouse moved to (427, 407)
Screenshot: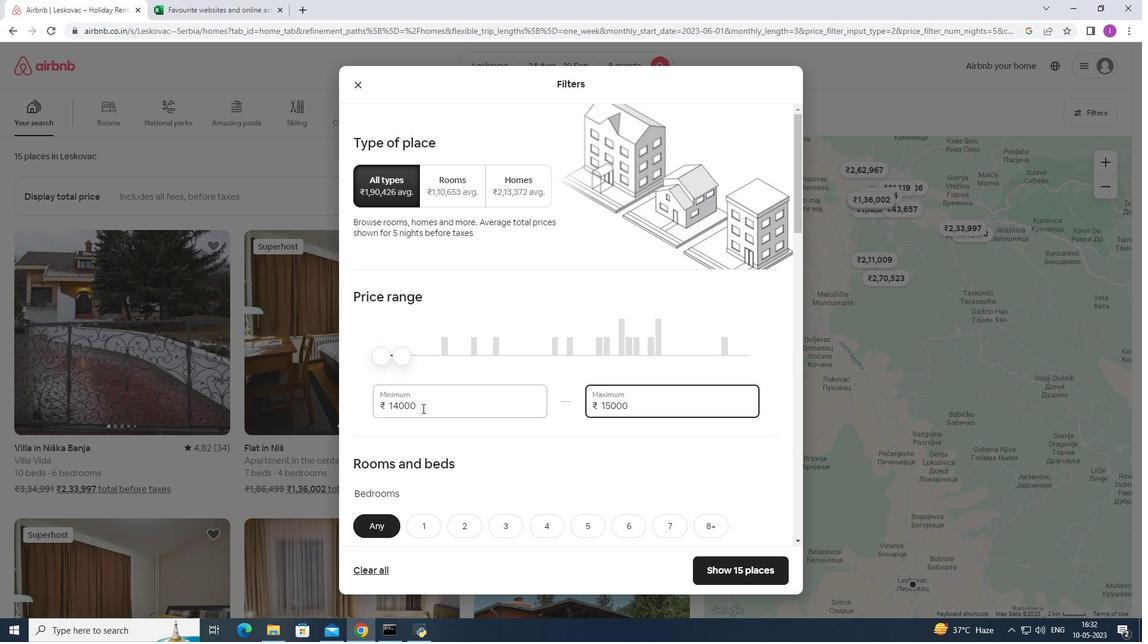 
Action: Mouse pressed left at (427, 407)
Screenshot: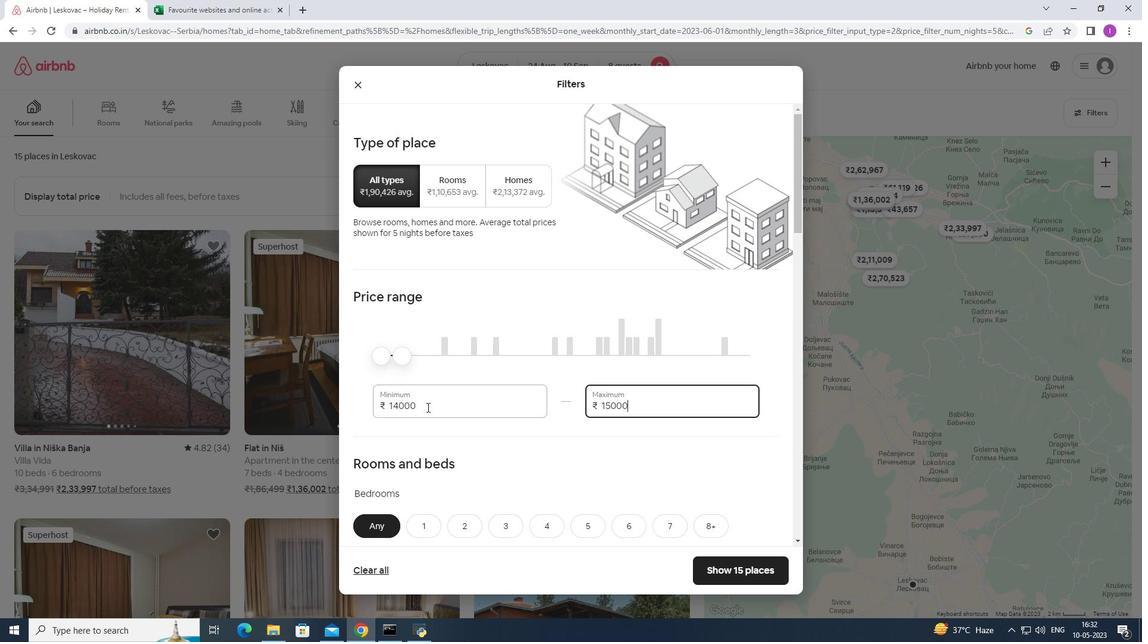 
Action: Mouse moved to (479, 410)
Screenshot: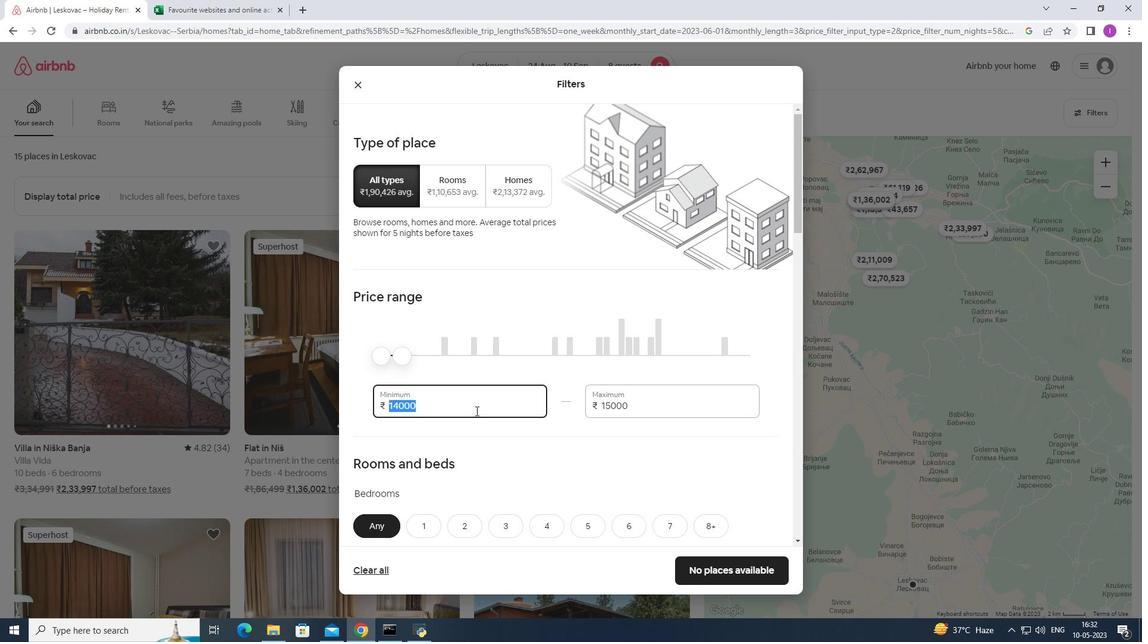 
Action: Key pressed 12
Screenshot: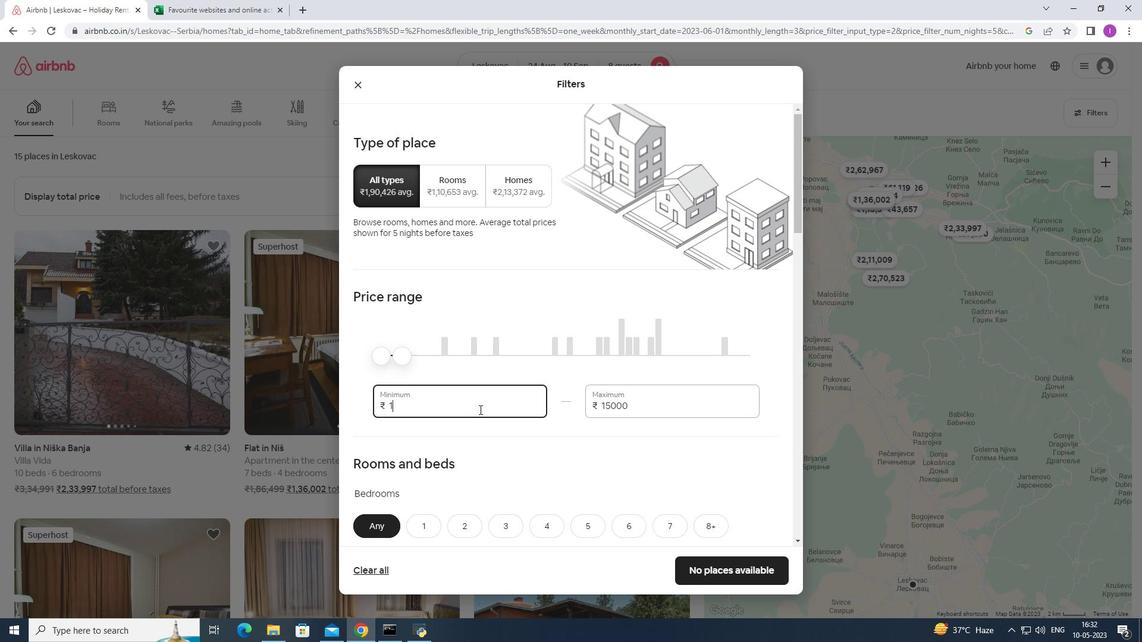
Action: Mouse moved to (480, 410)
Screenshot: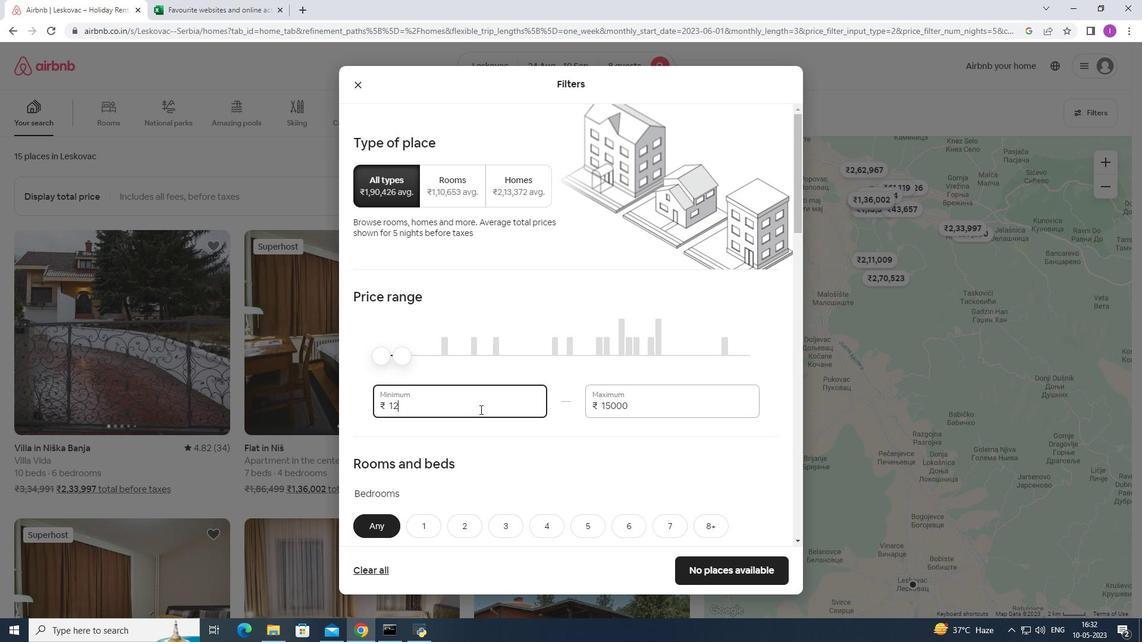 
Action: Key pressed 000
Screenshot: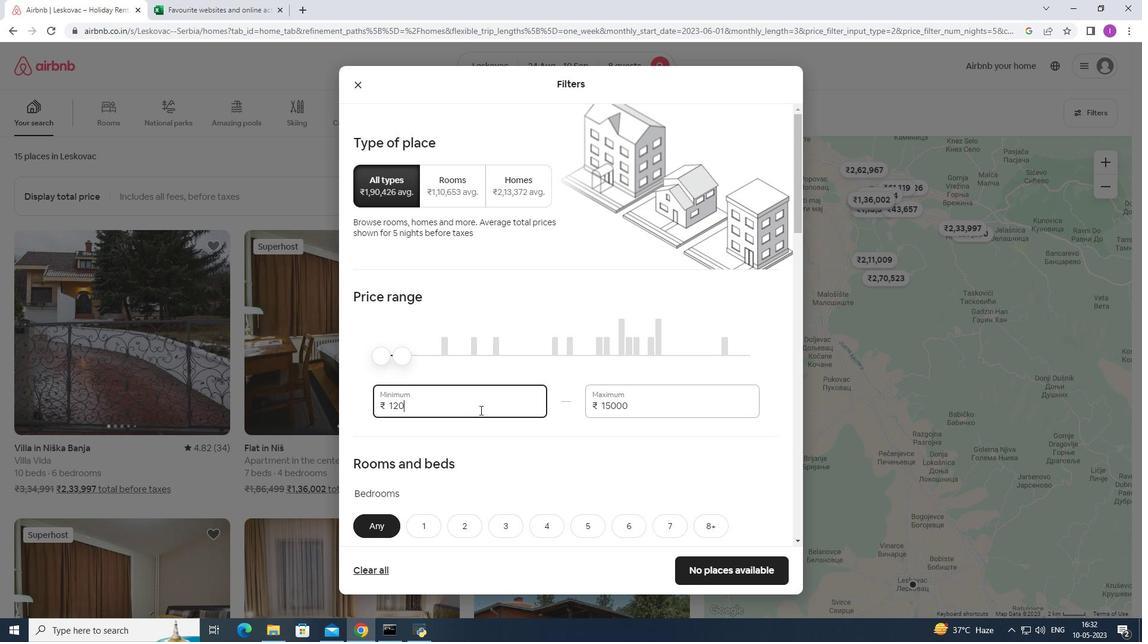
Action: Mouse moved to (465, 423)
Screenshot: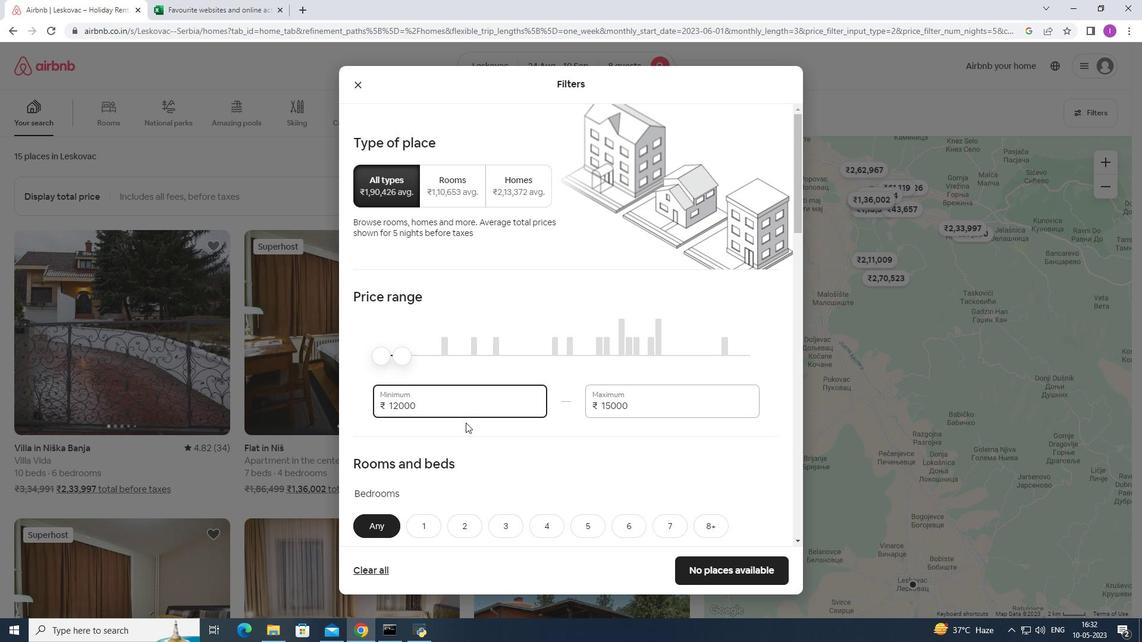 
Action: Mouse scrolled (465, 422) with delta (0, 0)
Screenshot: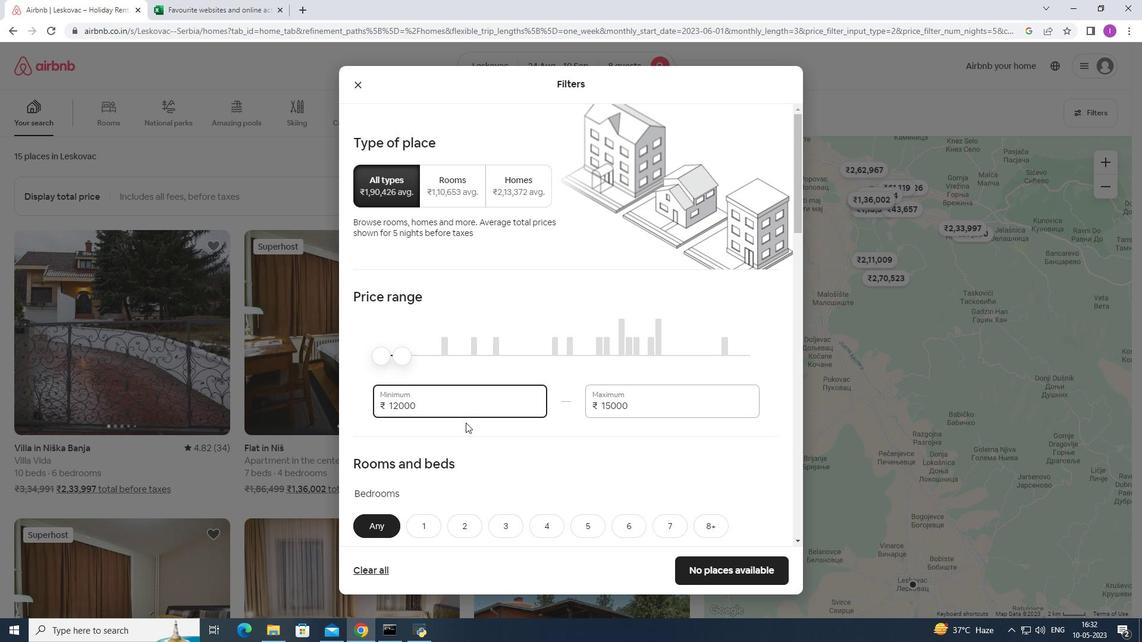 
Action: Mouse moved to (465, 423)
Screenshot: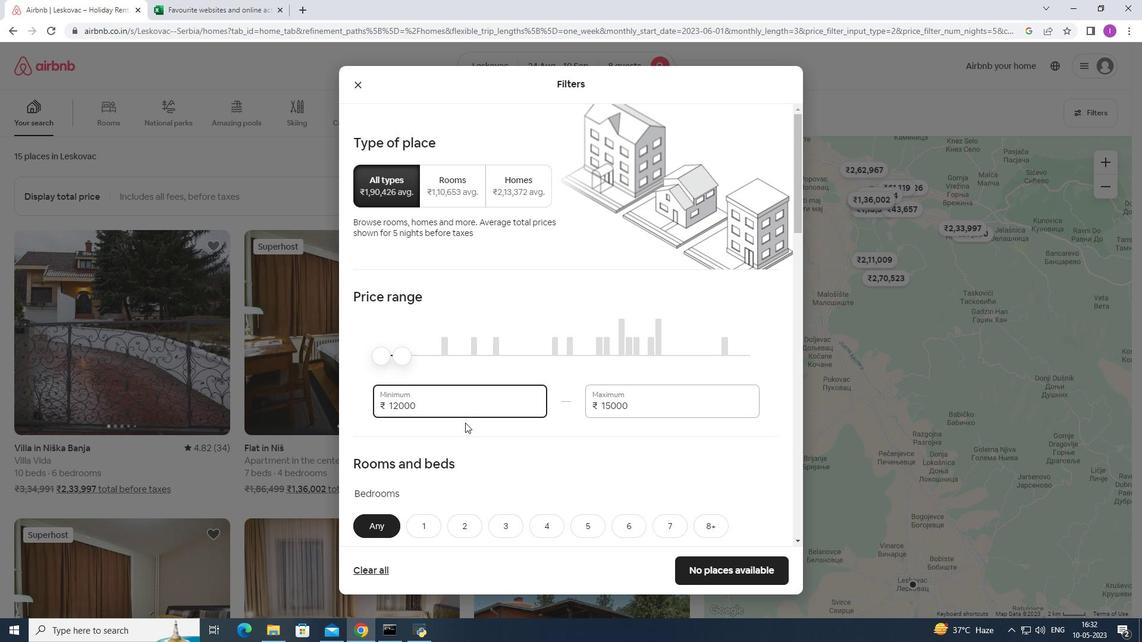 
Action: Mouse scrolled (465, 422) with delta (0, 0)
Screenshot: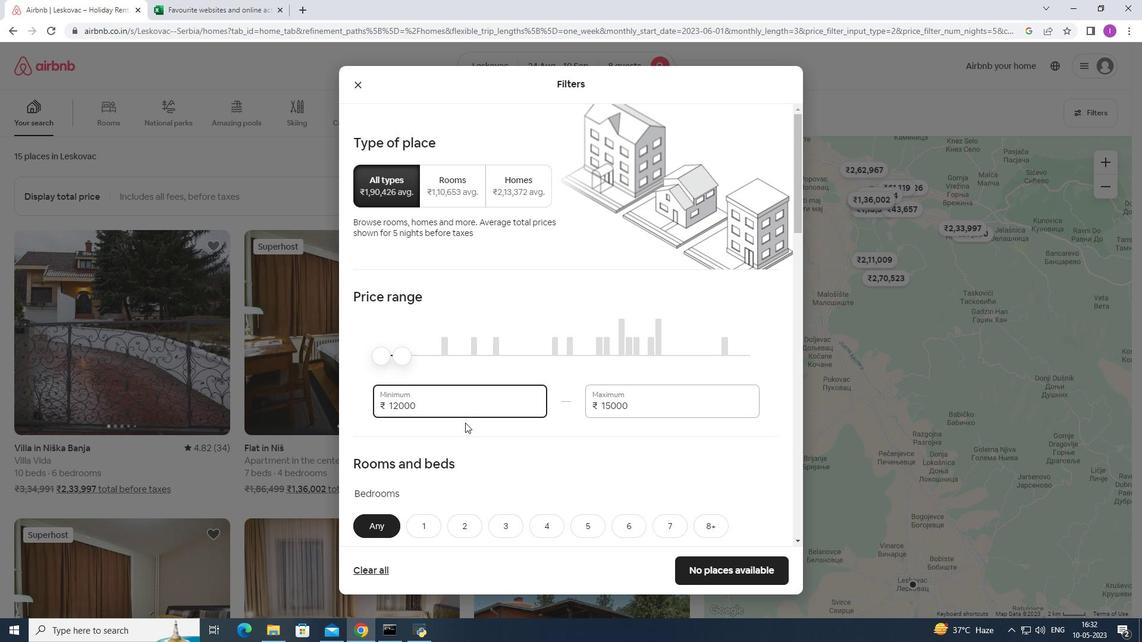 
Action: Mouse moved to (466, 423)
Screenshot: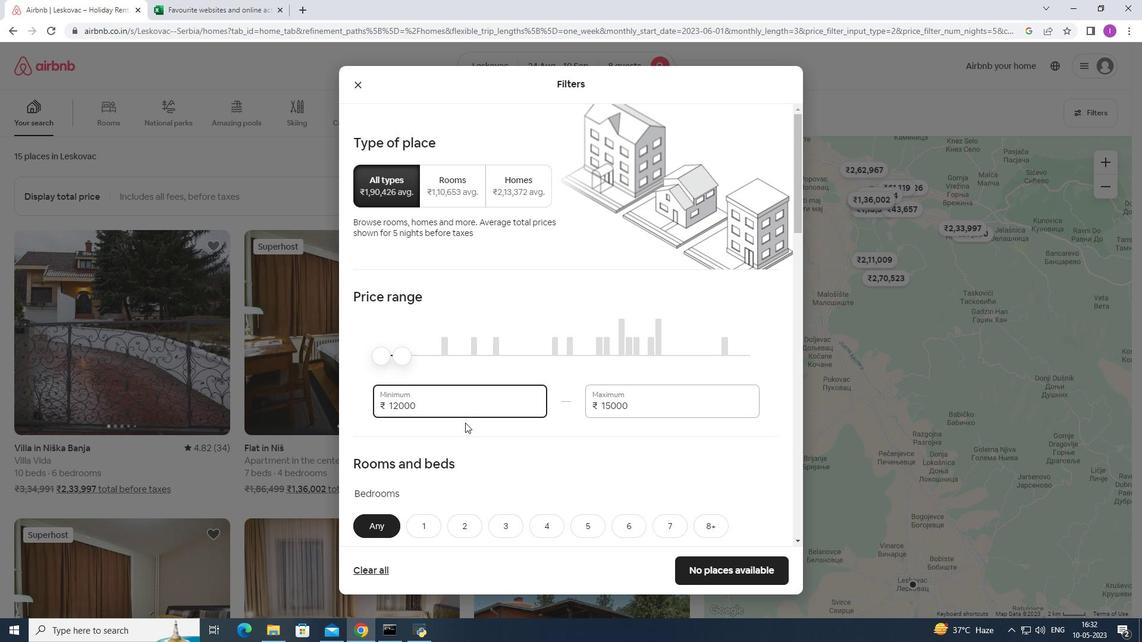 
Action: Mouse scrolled (466, 422) with delta (0, 0)
Screenshot: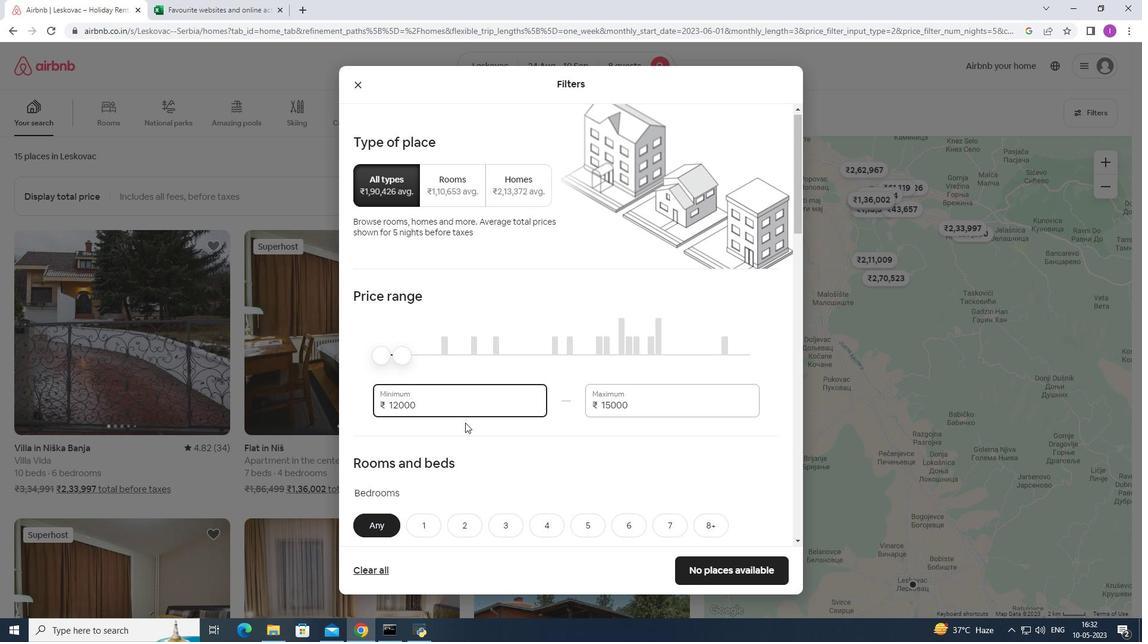 
Action: Mouse moved to (546, 397)
Screenshot: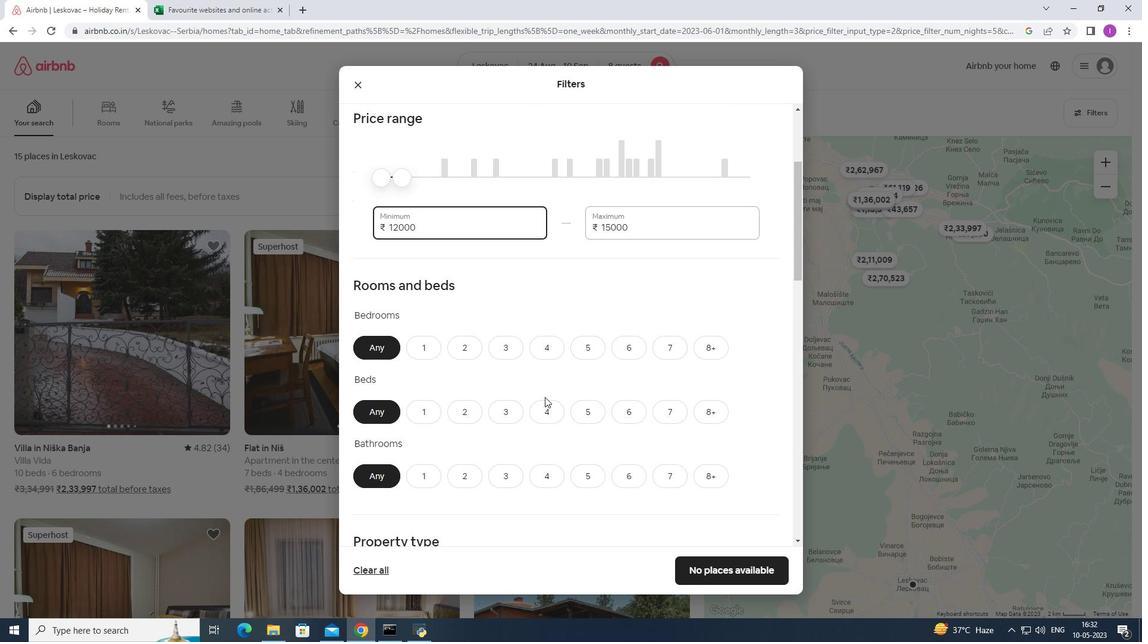 
Action: Mouse scrolled (546, 396) with delta (0, 0)
Screenshot: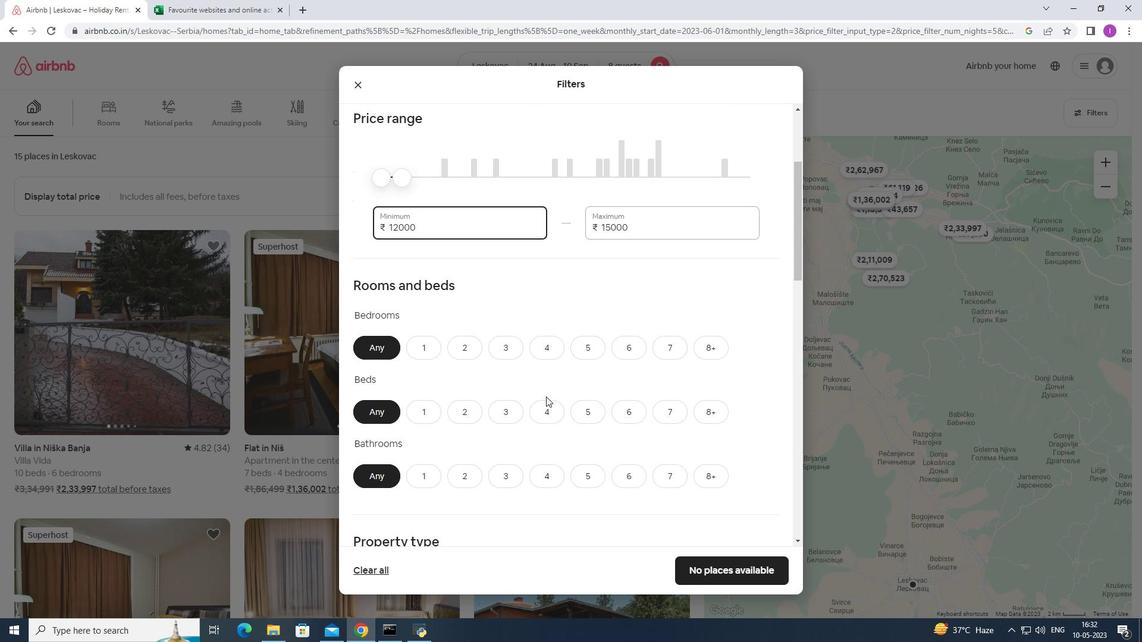 
Action: Mouse moved to (544, 285)
Screenshot: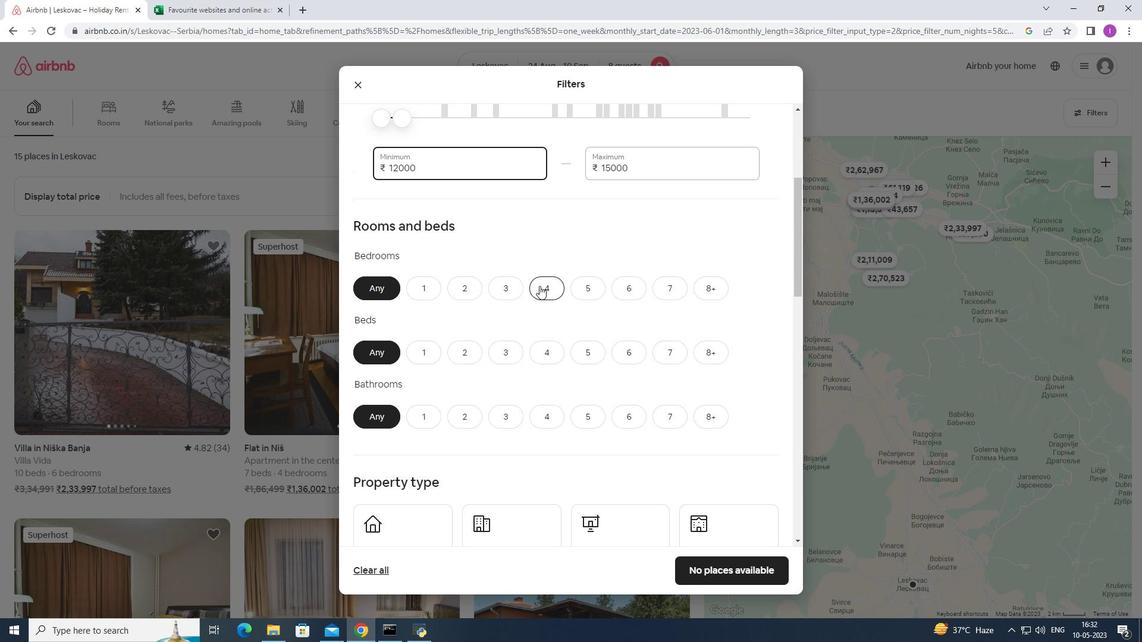 
Action: Mouse pressed left at (544, 285)
Screenshot: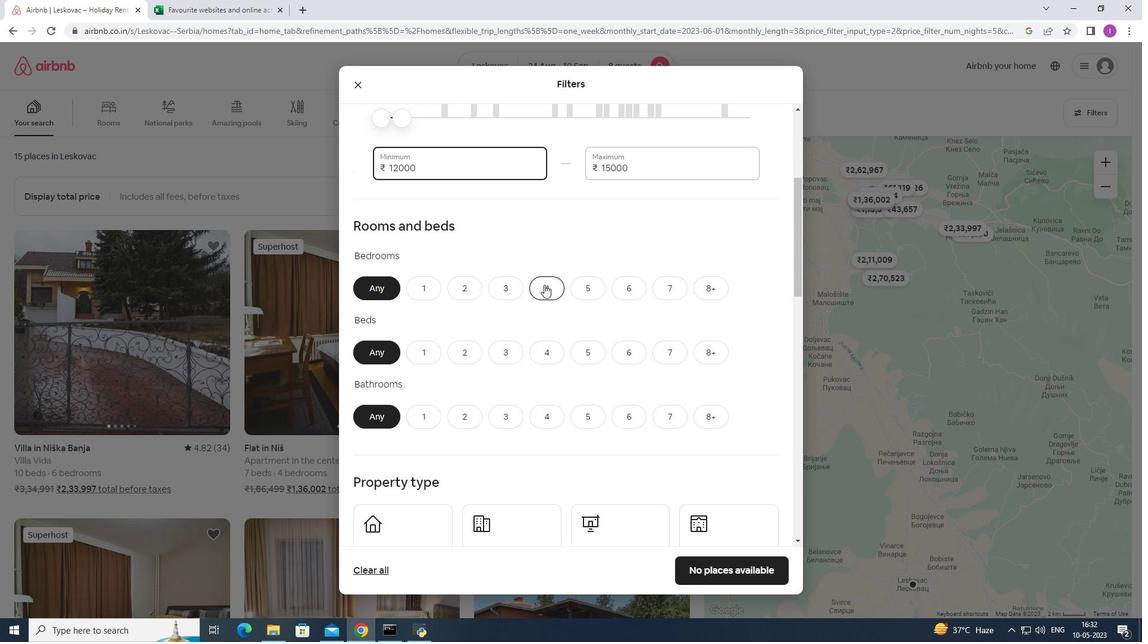 
Action: Mouse moved to (715, 357)
Screenshot: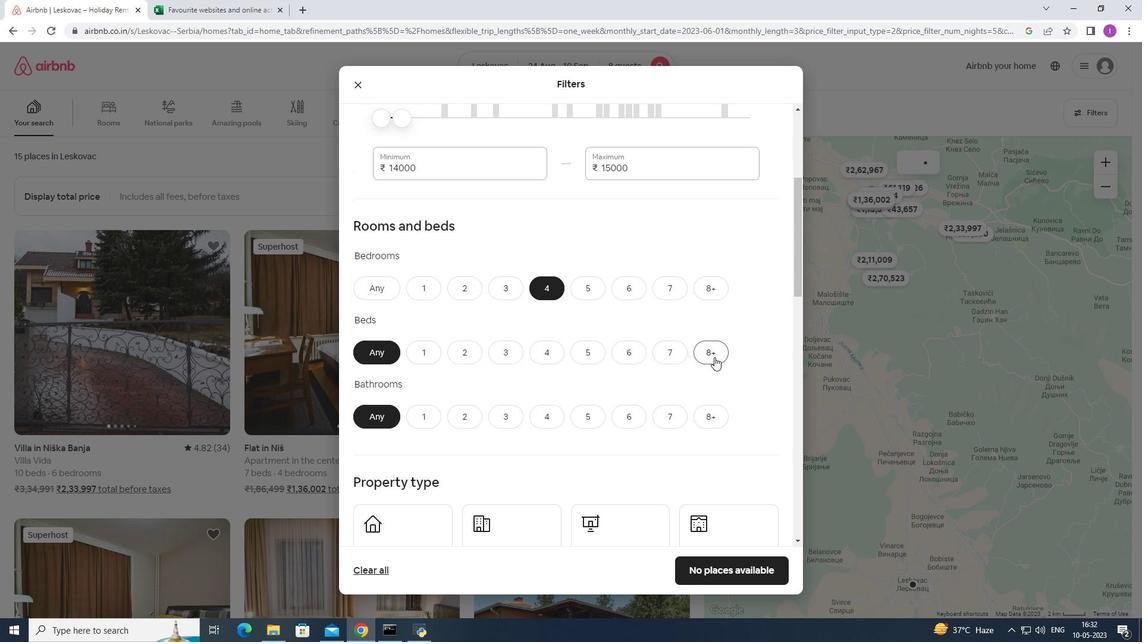 
Action: Mouse pressed left at (715, 357)
Screenshot: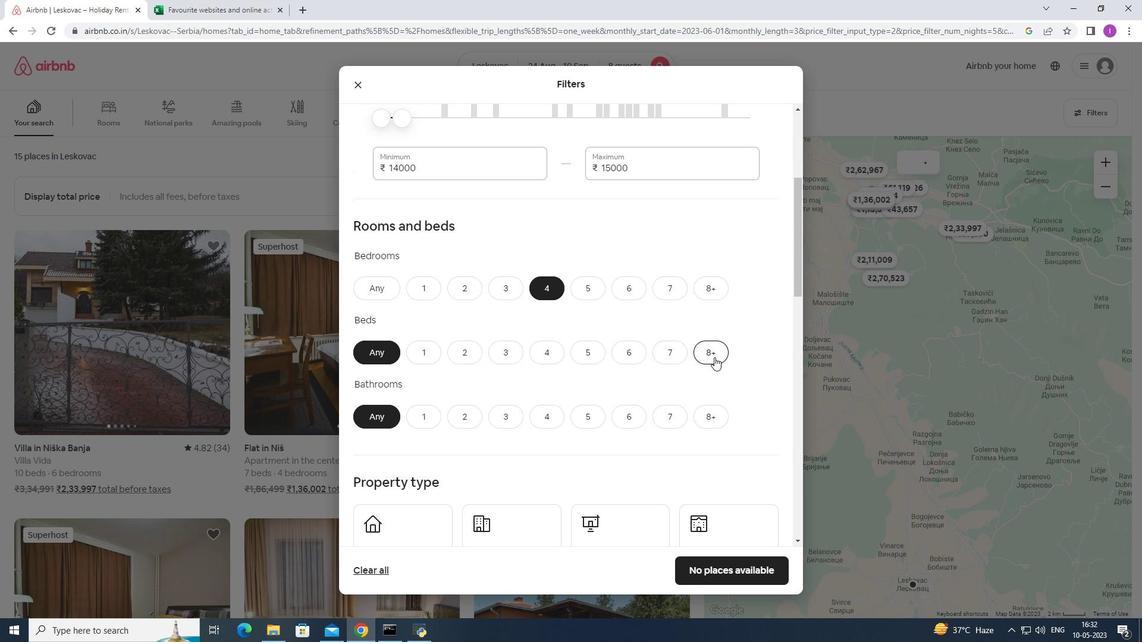 
Action: Mouse moved to (551, 423)
Screenshot: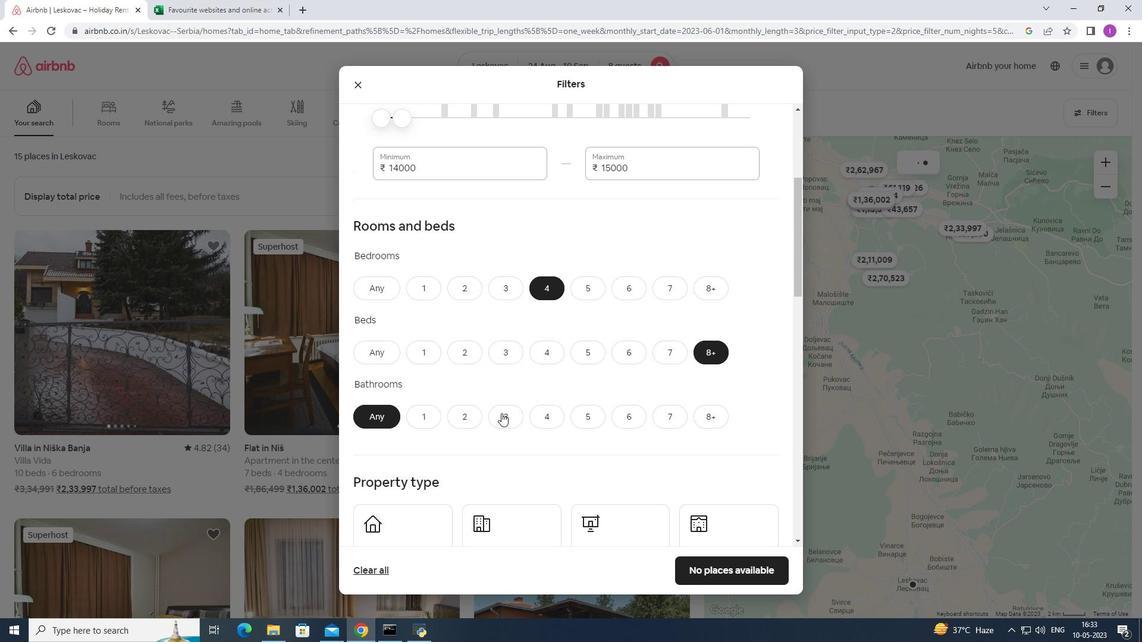 
Action: Mouse pressed left at (551, 423)
Screenshot: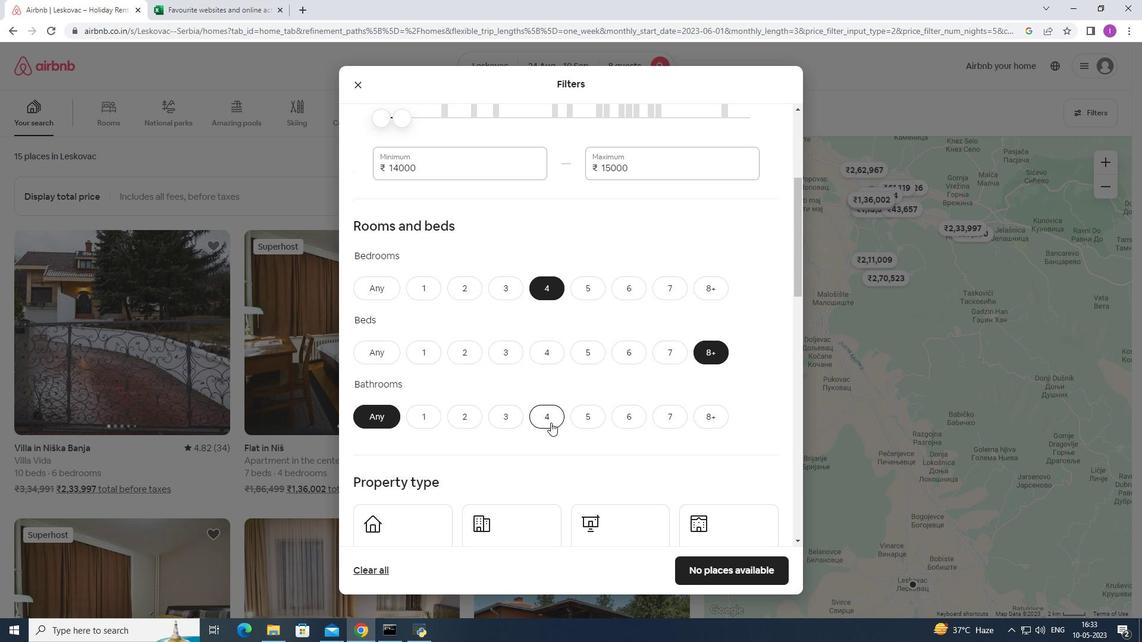 
Action: Mouse moved to (480, 423)
Screenshot: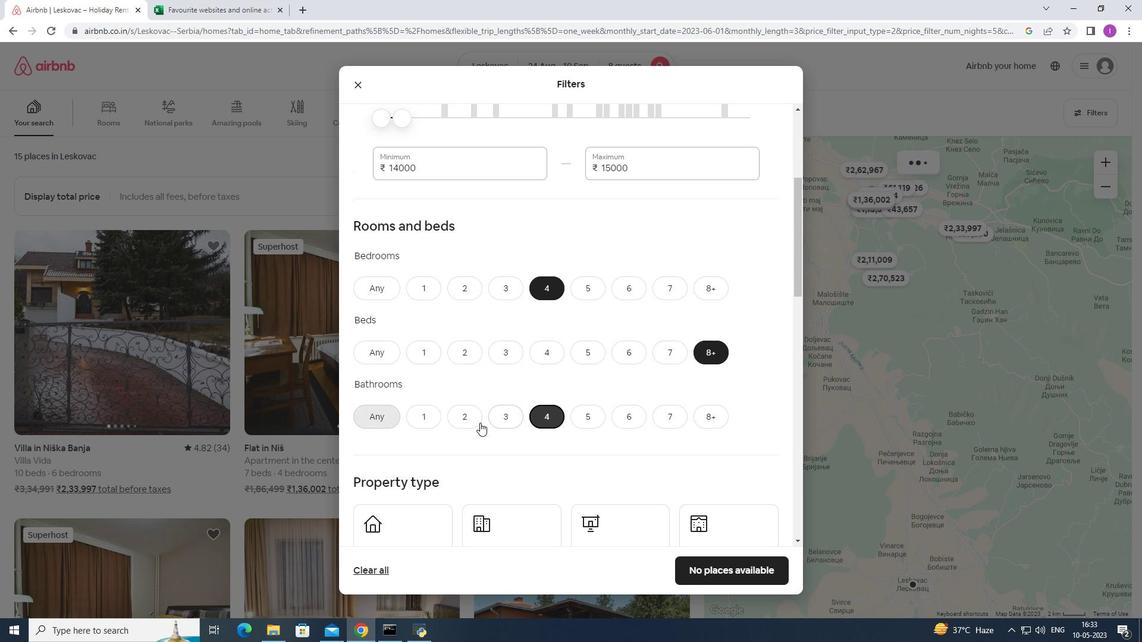 
Action: Mouse scrolled (480, 422) with delta (0, 0)
Screenshot: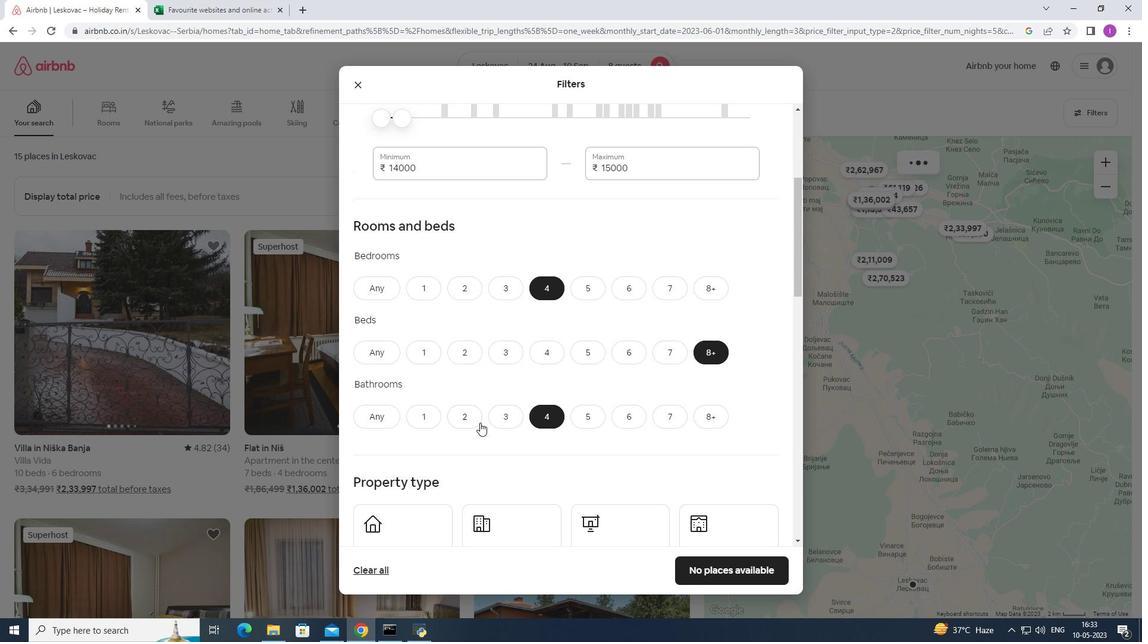 
Action: Mouse scrolled (480, 422) with delta (0, 0)
Screenshot: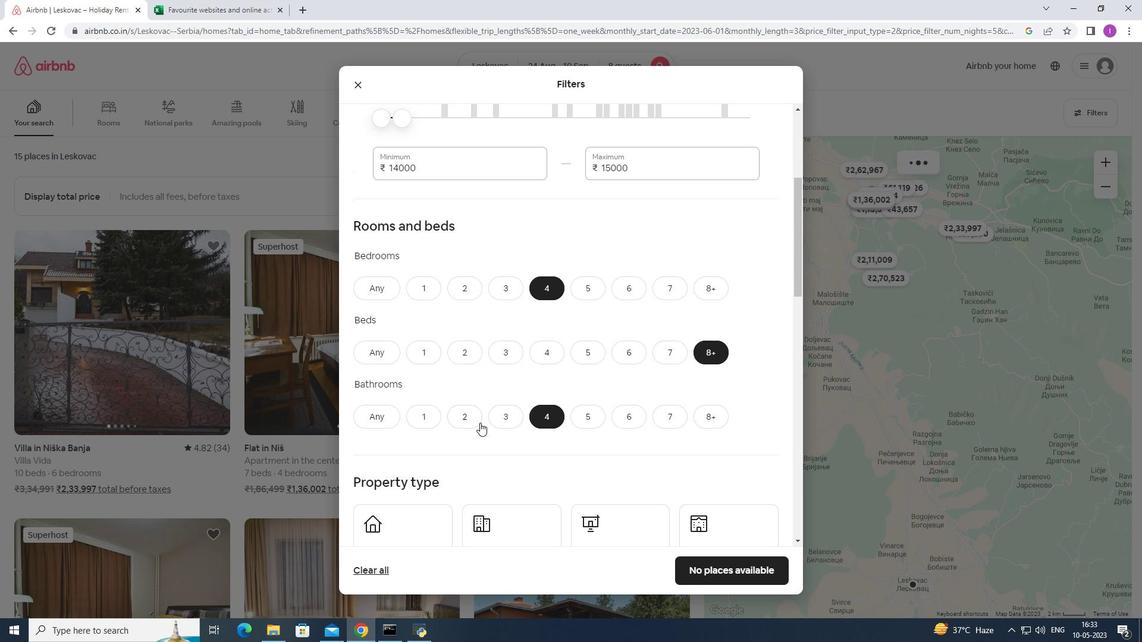 
Action: Mouse scrolled (480, 422) with delta (0, 0)
Screenshot: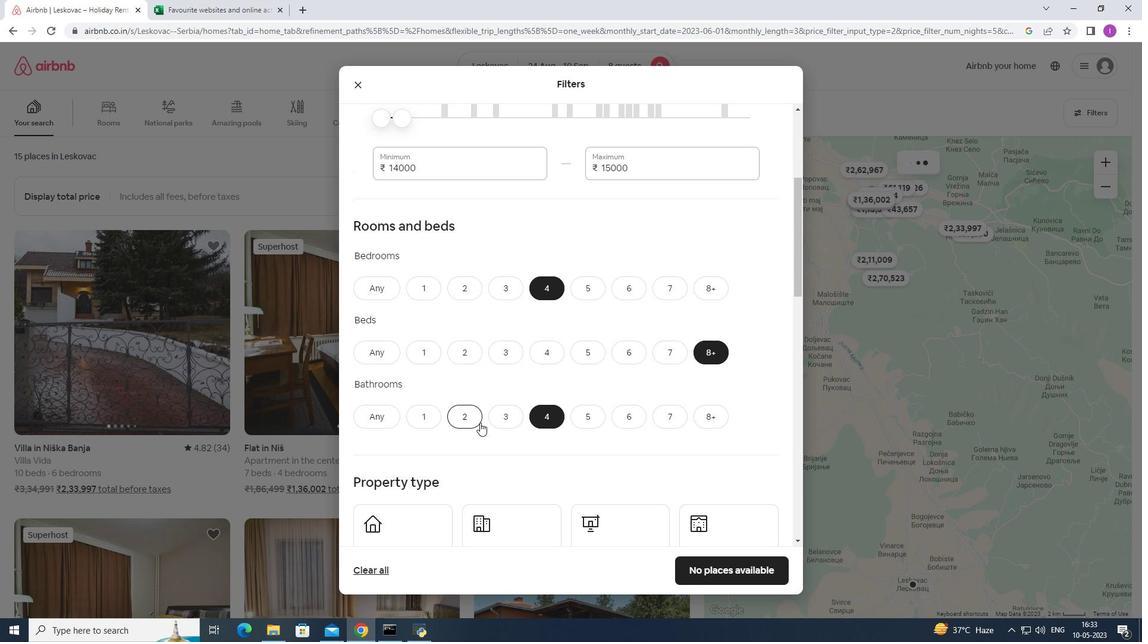 
Action: Mouse moved to (534, 408)
Screenshot: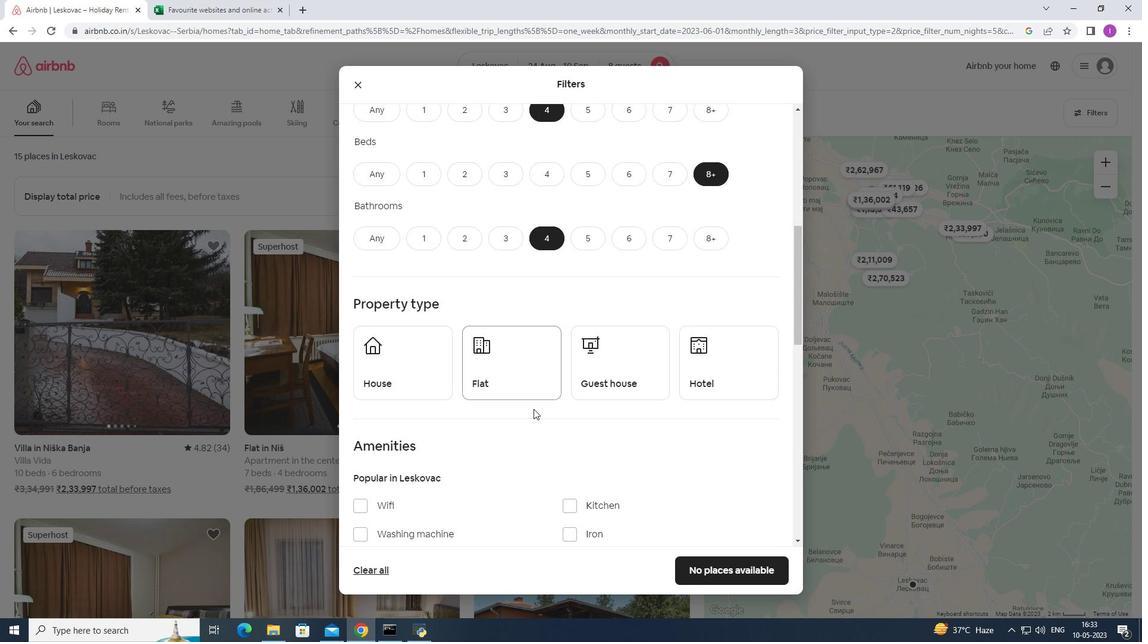 
Action: Mouse scrolled (534, 407) with delta (0, 0)
Screenshot: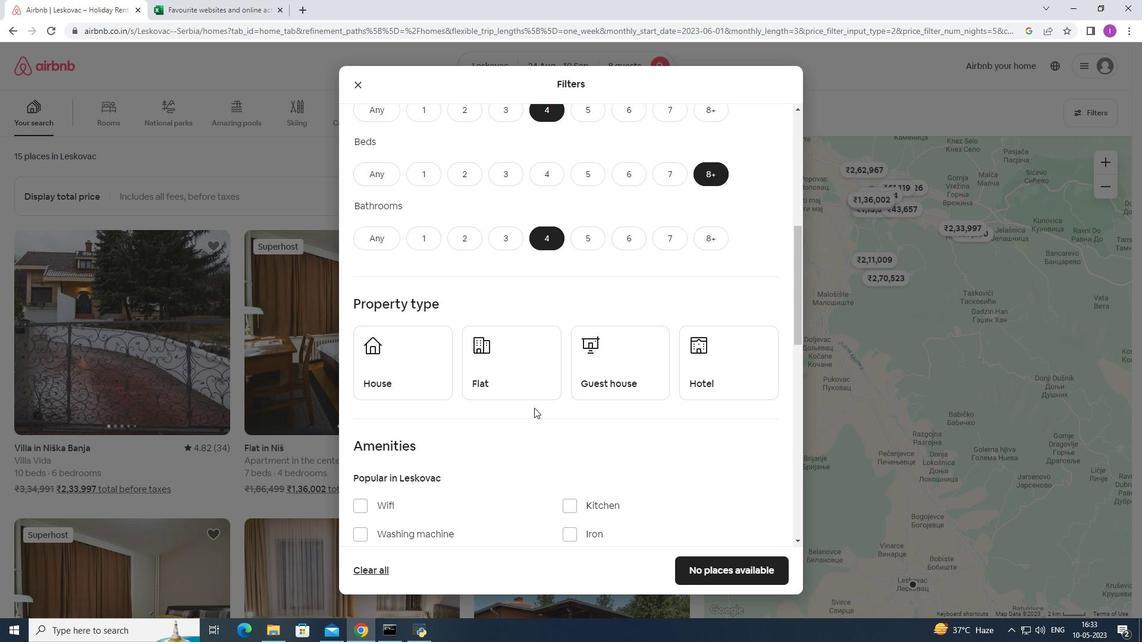
Action: Mouse scrolled (534, 407) with delta (0, 0)
Screenshot: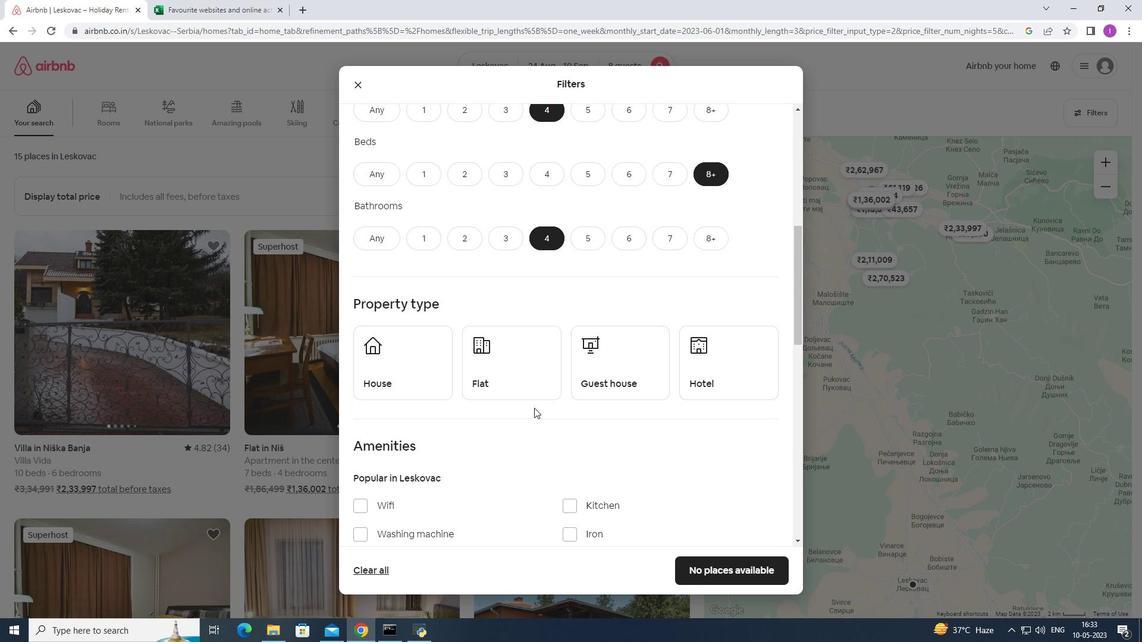 
Action: Mouse moved to (433, 277)
Screenshot: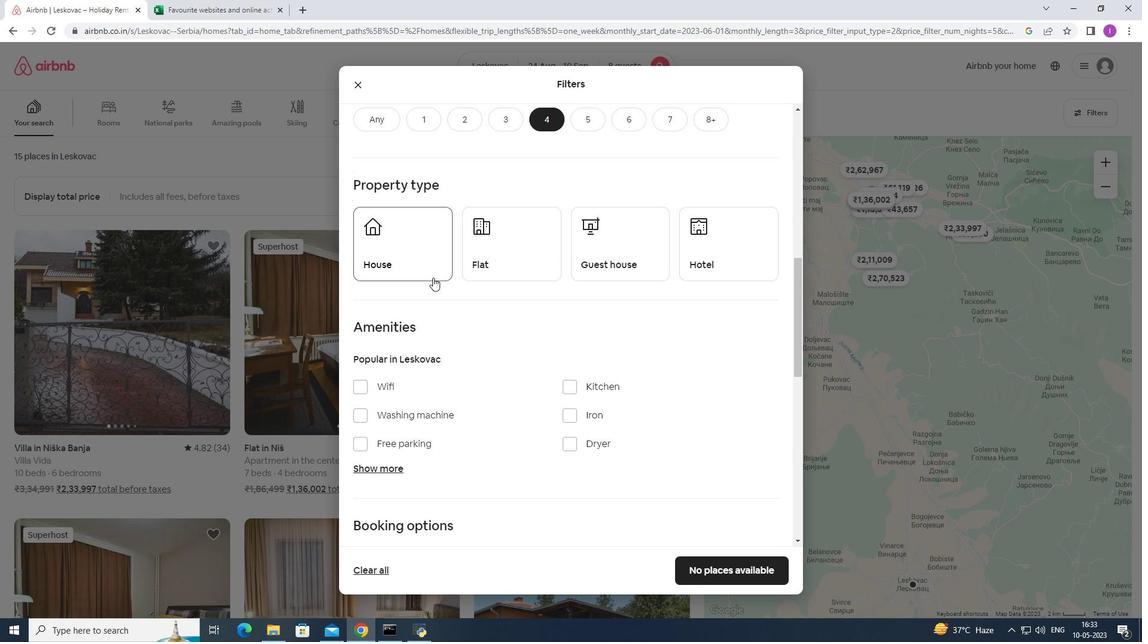 
Action: Mouse pressed left at (433, 277)
Screenshot: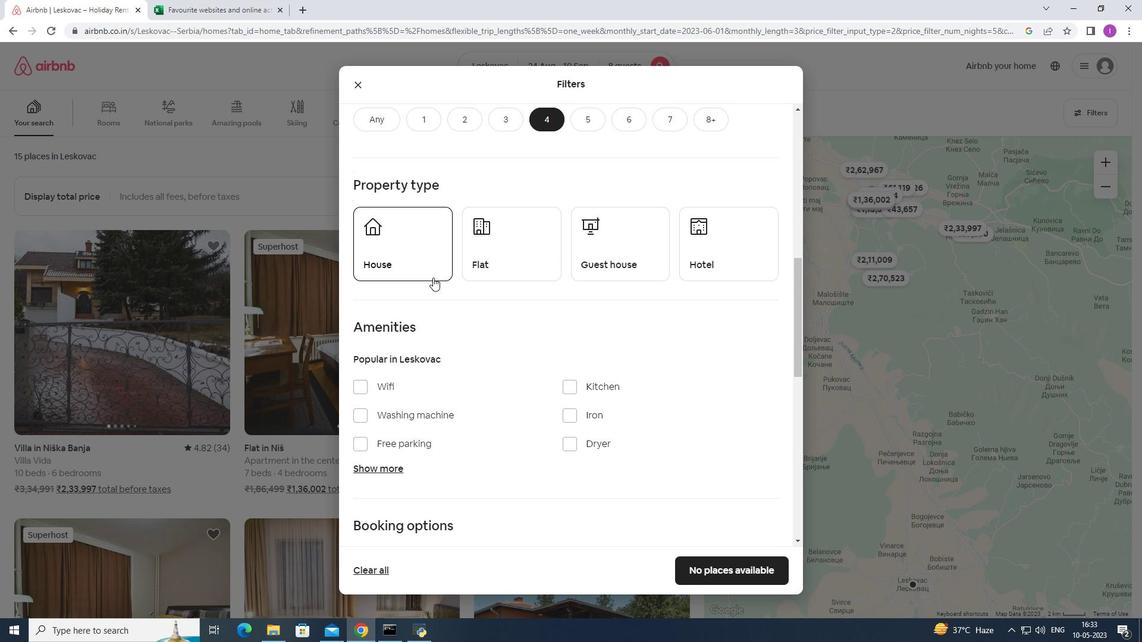 
Action: Mouse moved to (474, 271)
Screenshot: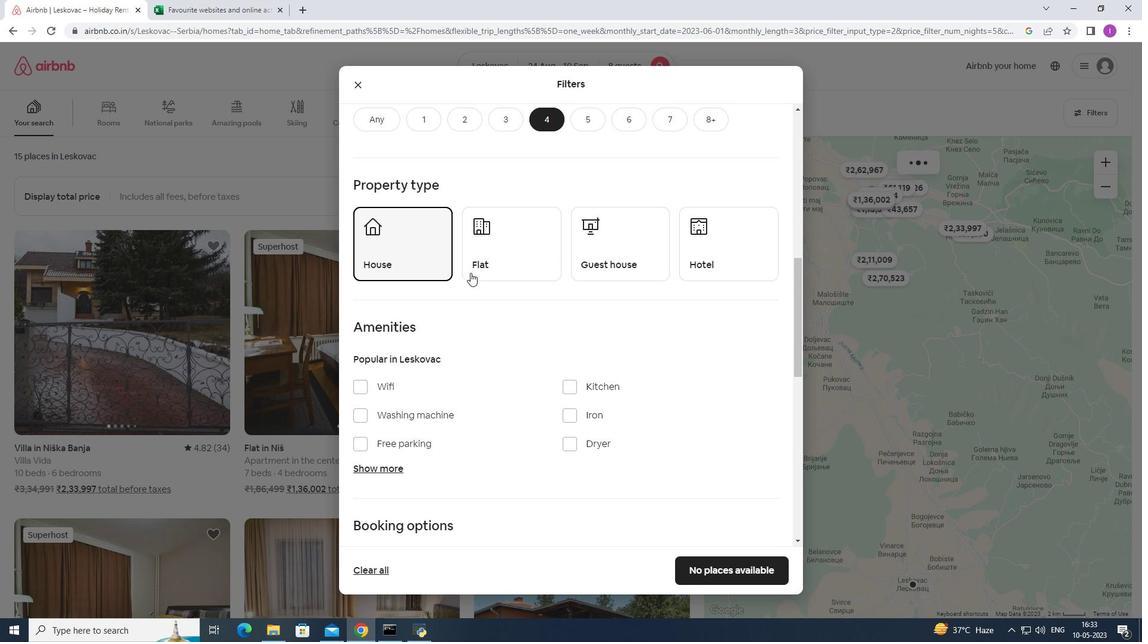 
Action: Mouse pressed left at (474, 271)
Screenshot: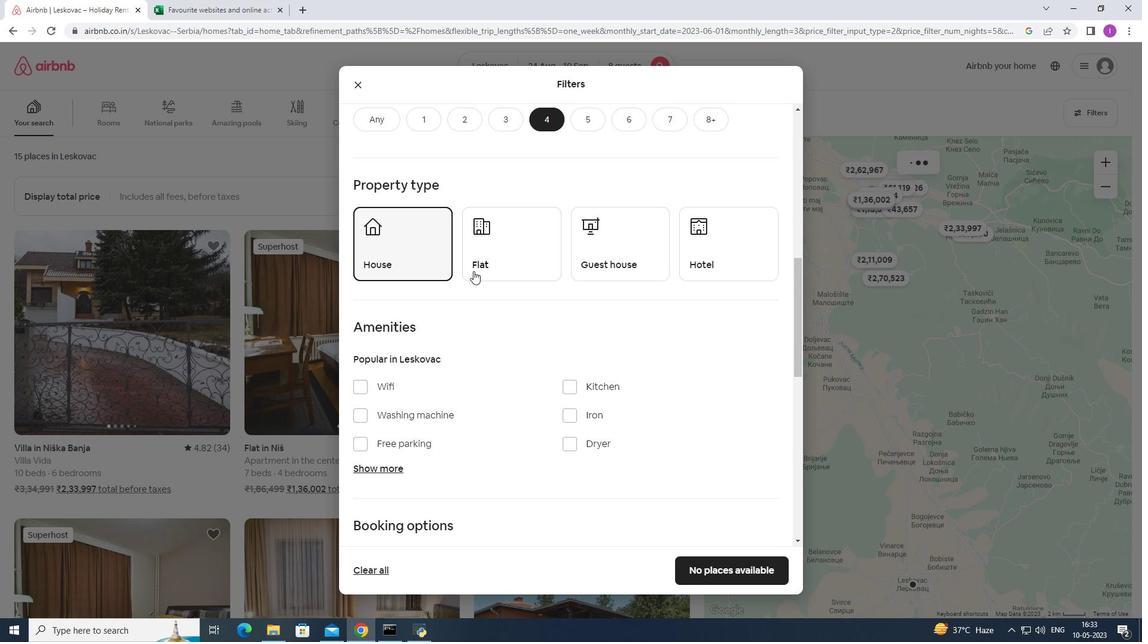 
Action: Mouse moved to (621, 270)
Screenshot: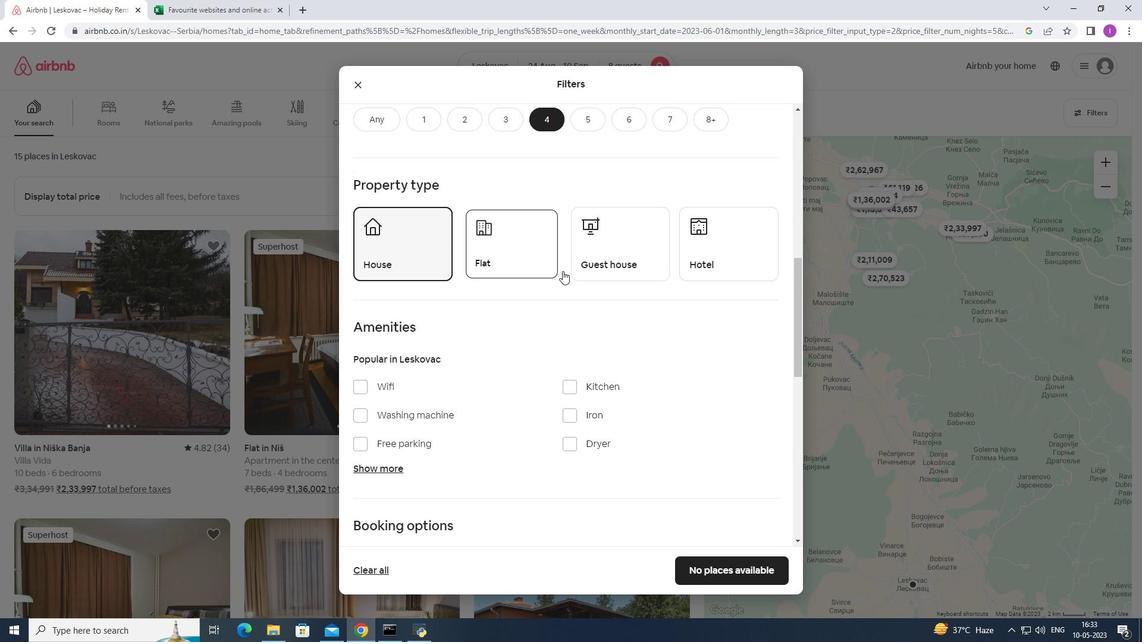 
Action: Mouse pressed left at (621, 270)
Screenshot: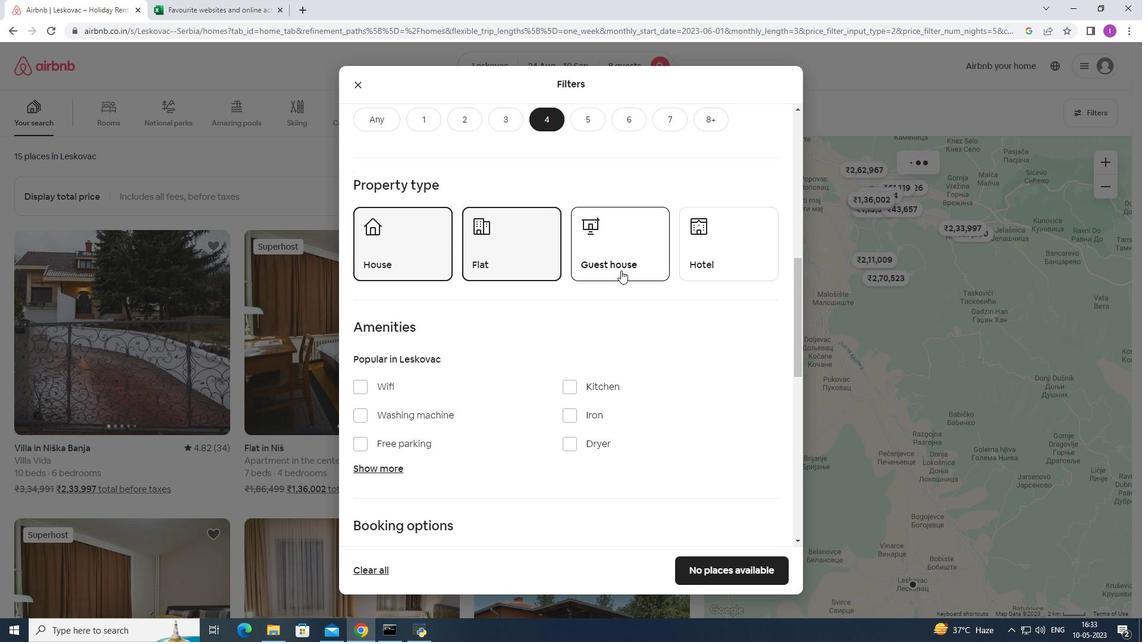 
Action: Mouse moved to (629, 278)
Screenshot: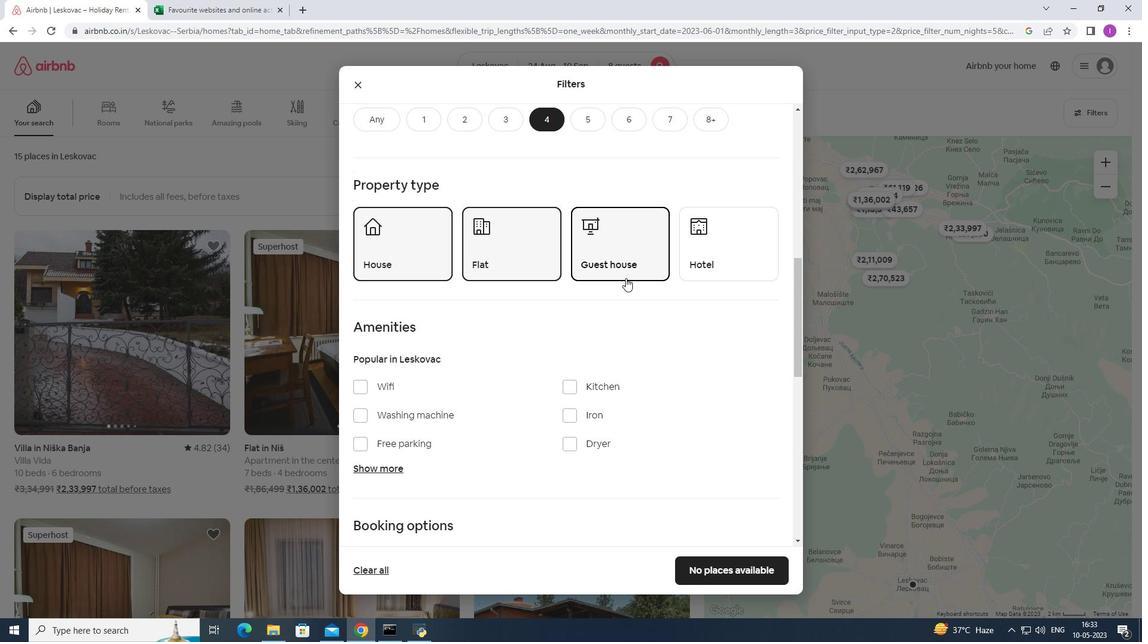 
Action: Mouse scrolled (629, 277) with delta (0, 0)
Screenshot: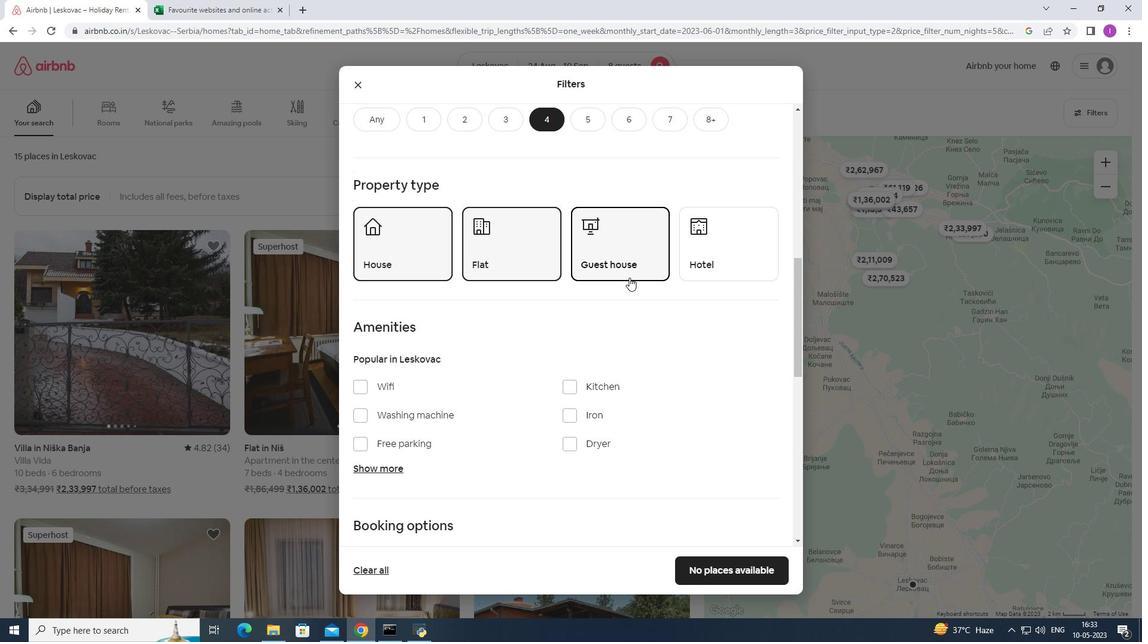 
Action: Mouse scrolled (629, 277) with delta (0, 0)
Screenshot: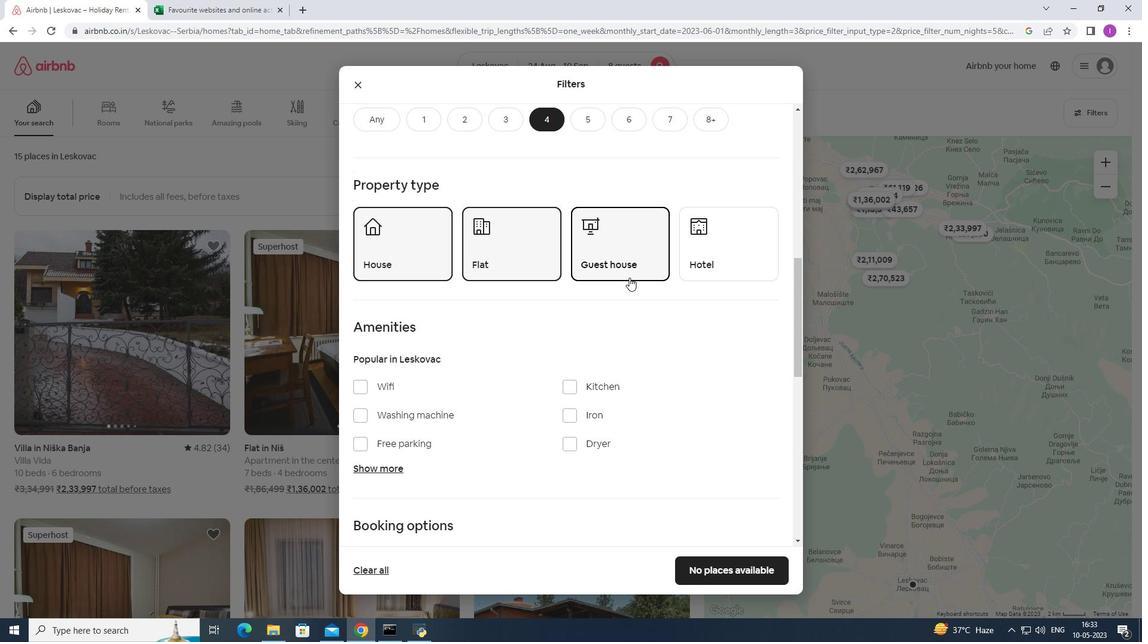 
Action: Mouse moved to (394, 252)
Screenshot: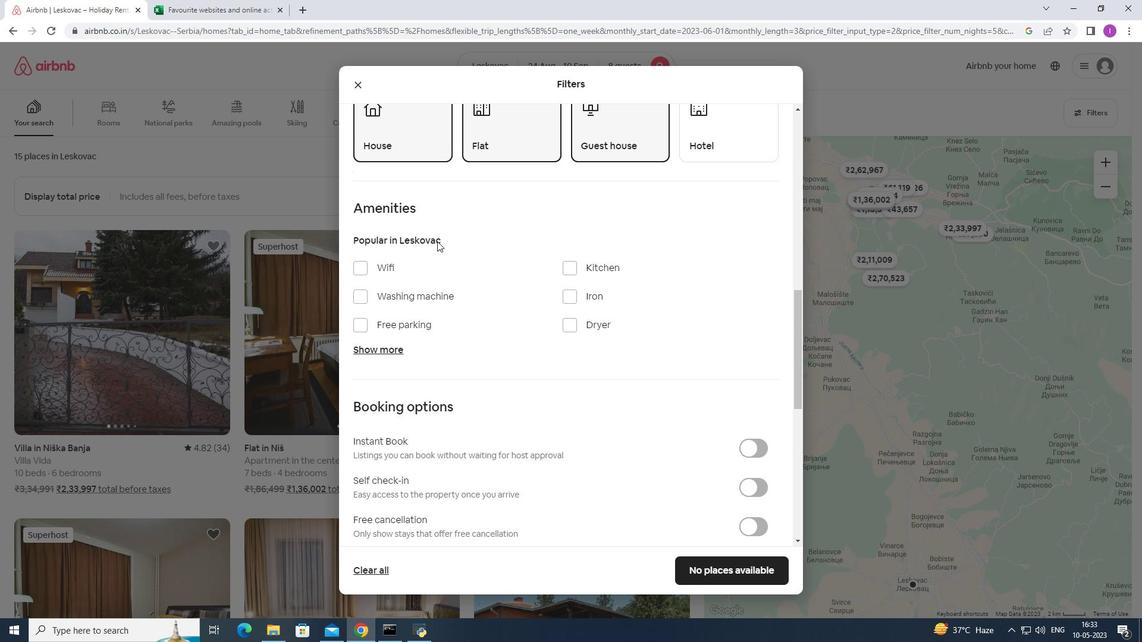 
Action: Mouse scrolled (394, 251) with delta (0, 0)
Screenshot: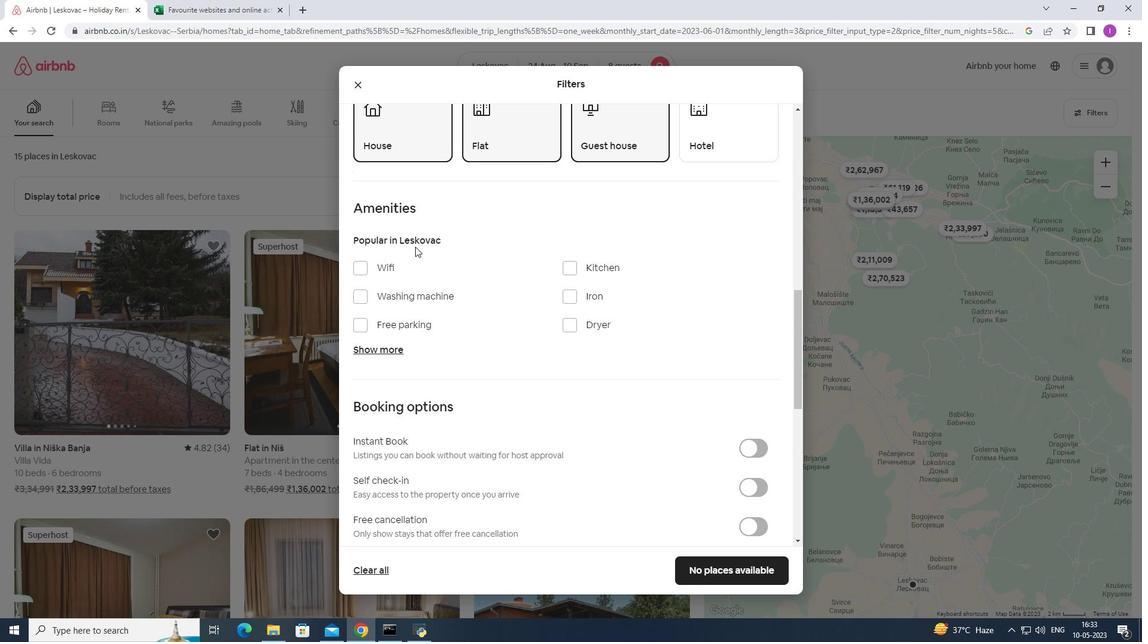 
Action: Mouse moved to (379, 209)
Screenshot: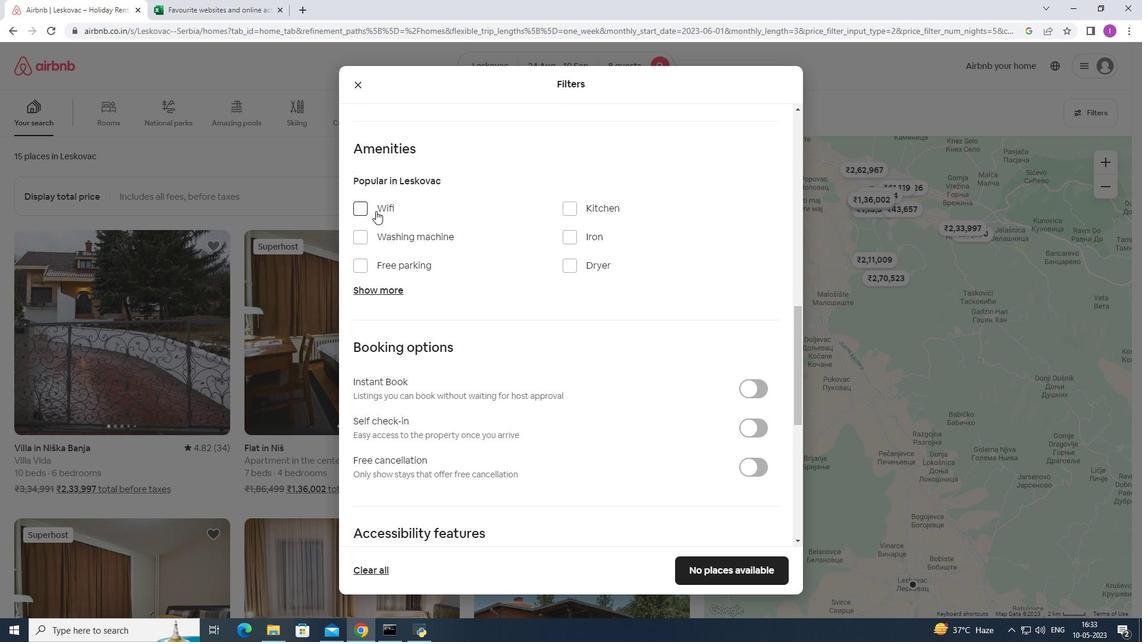 
Action: Mouse pressed left at (379, 209)
Screenshot: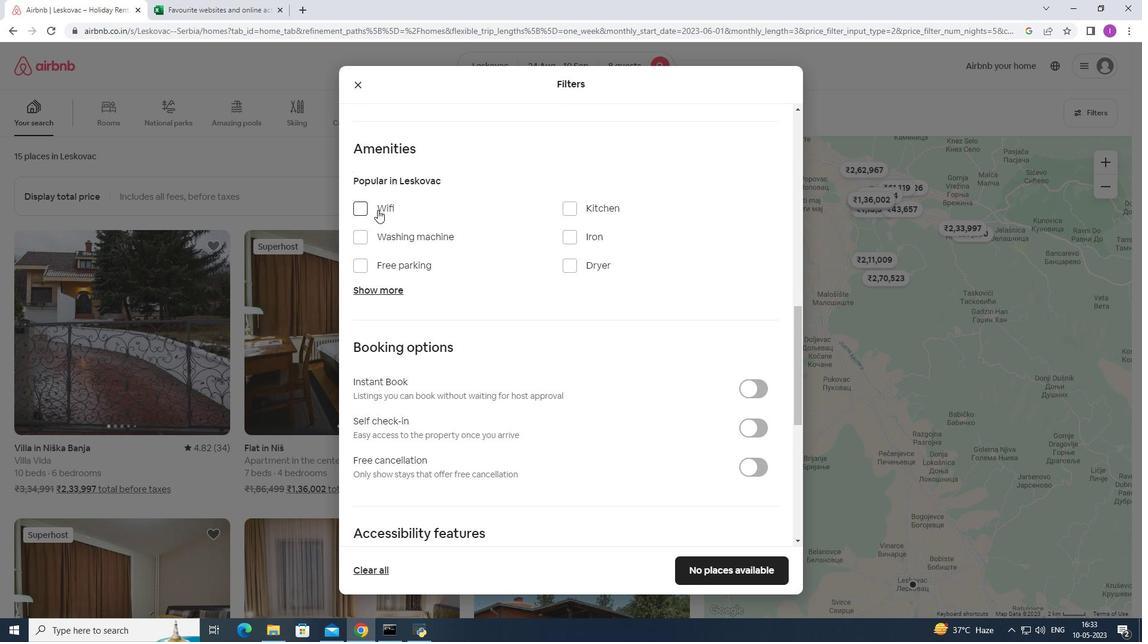 
Action: Mouse moved to (391, 290)
Screenshot: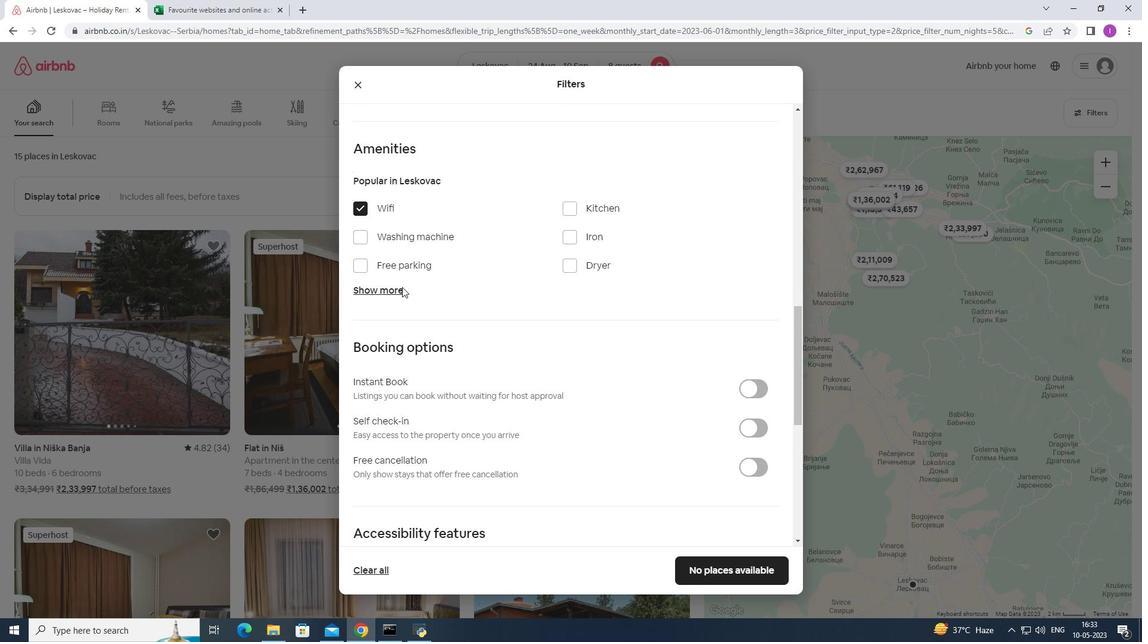 
Action: Mouse pressed left at (391, 290)
Screenshot: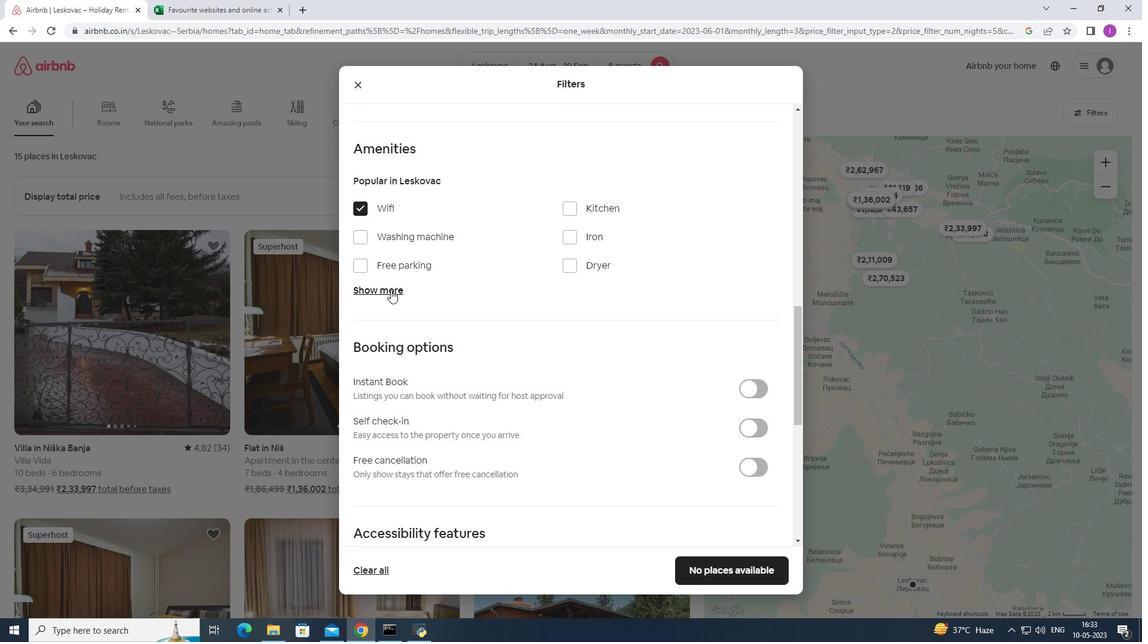 
Action: Mouse moved to (385, 267)
Screenshot: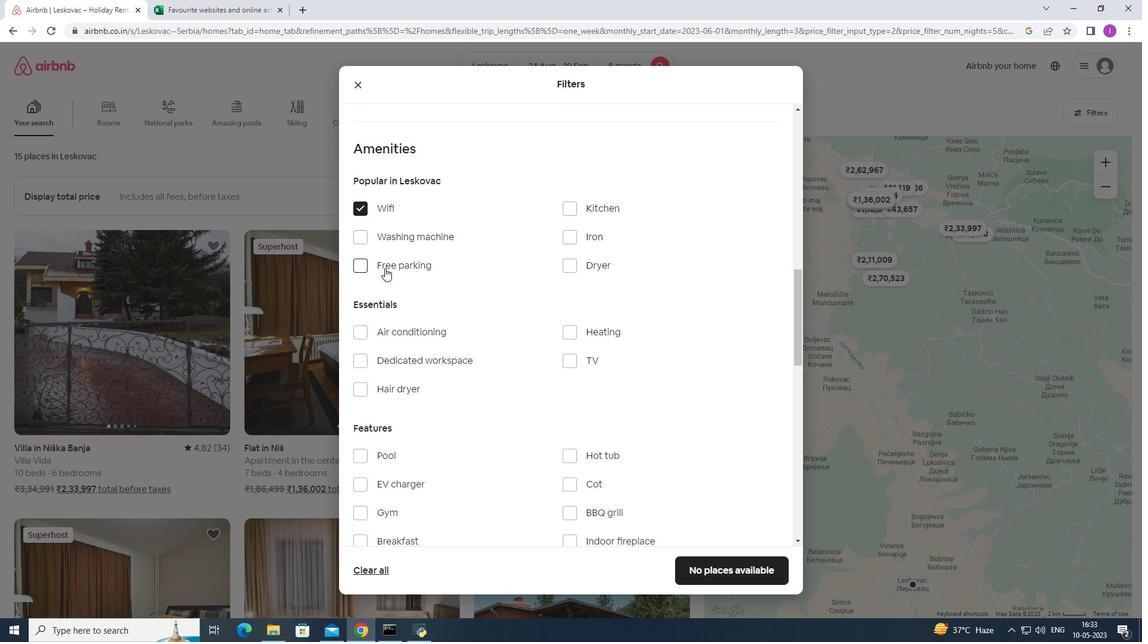 
Action: Mouse pressed left at (385, 267)
Screenshot: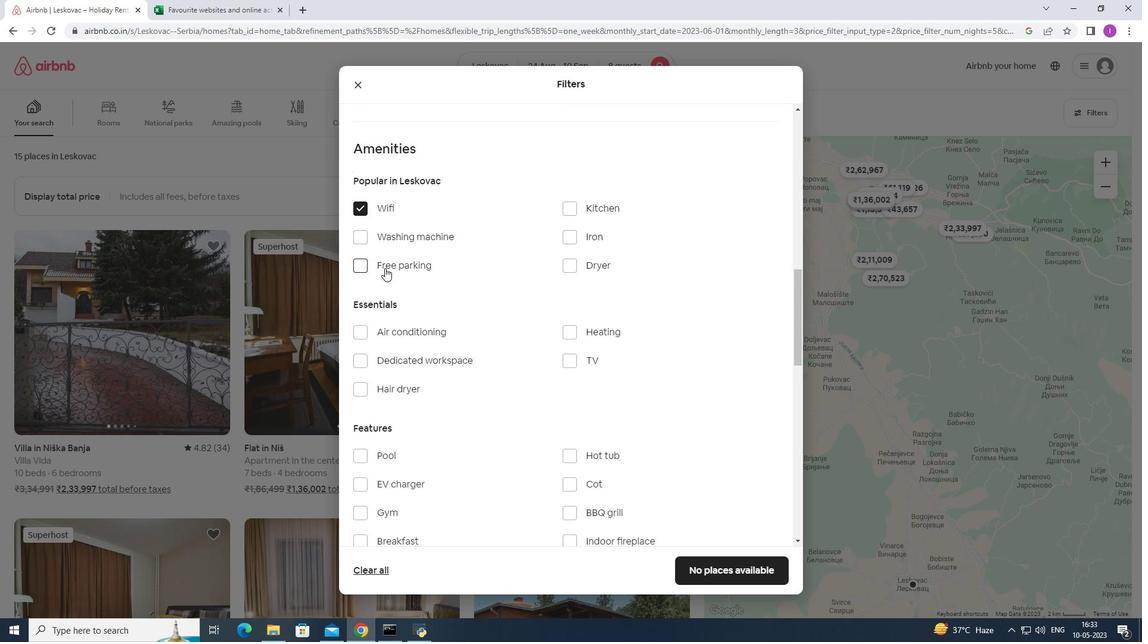 
Action: Mouse moved to (579, 355)
Screenshot: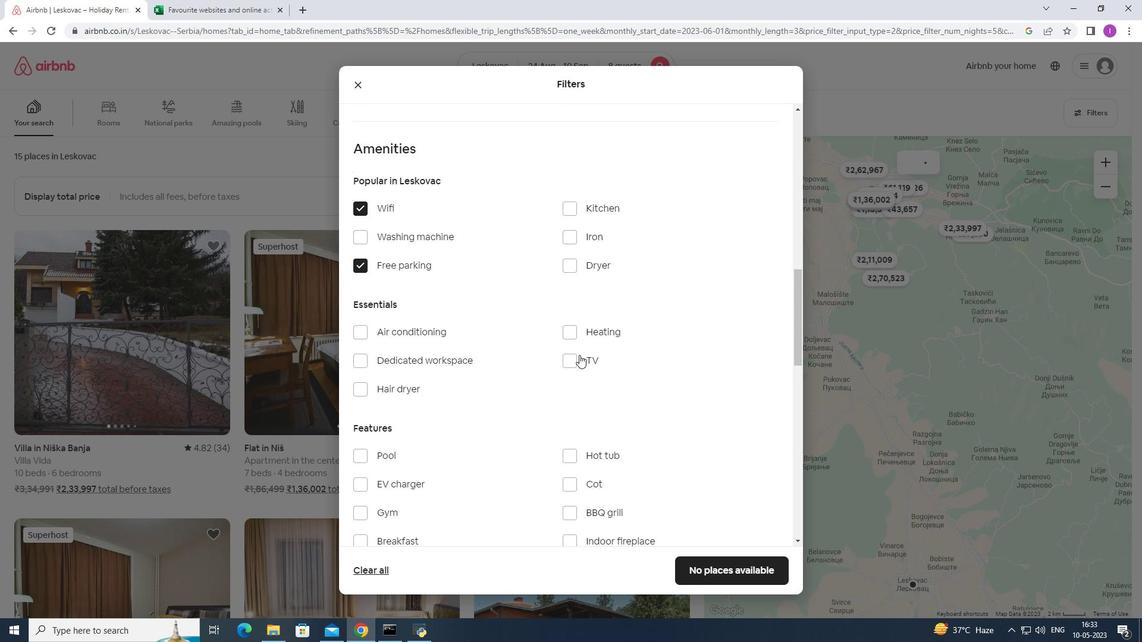 
Action: Mouse pressed left at (579, 355)
Screenshot: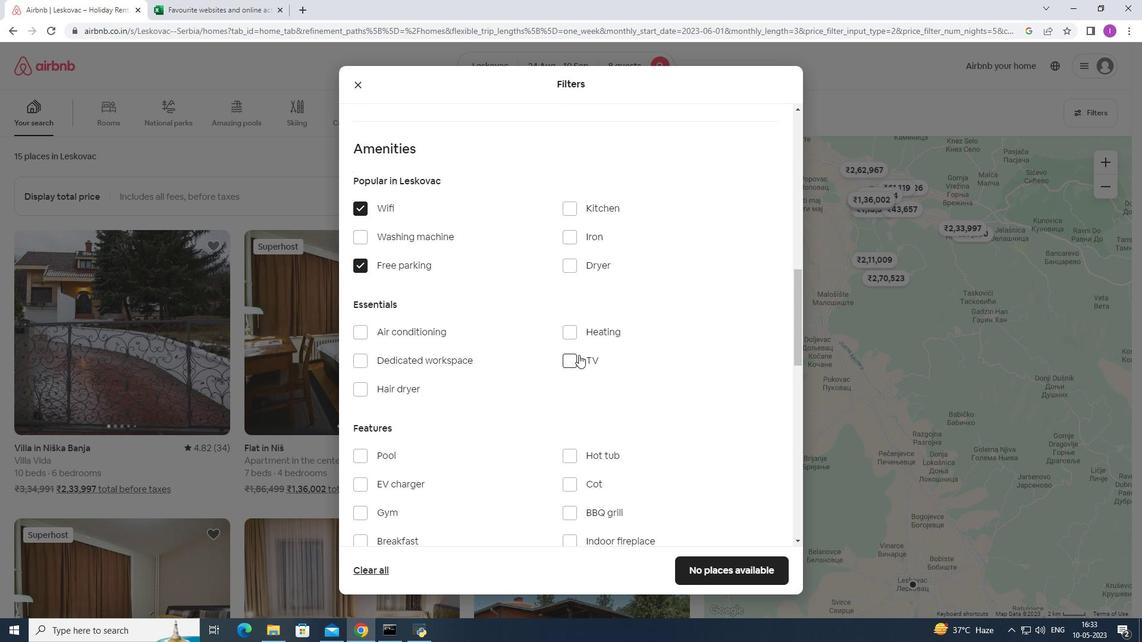 
Action: Mouse moved to (512, 297)
Screenshot: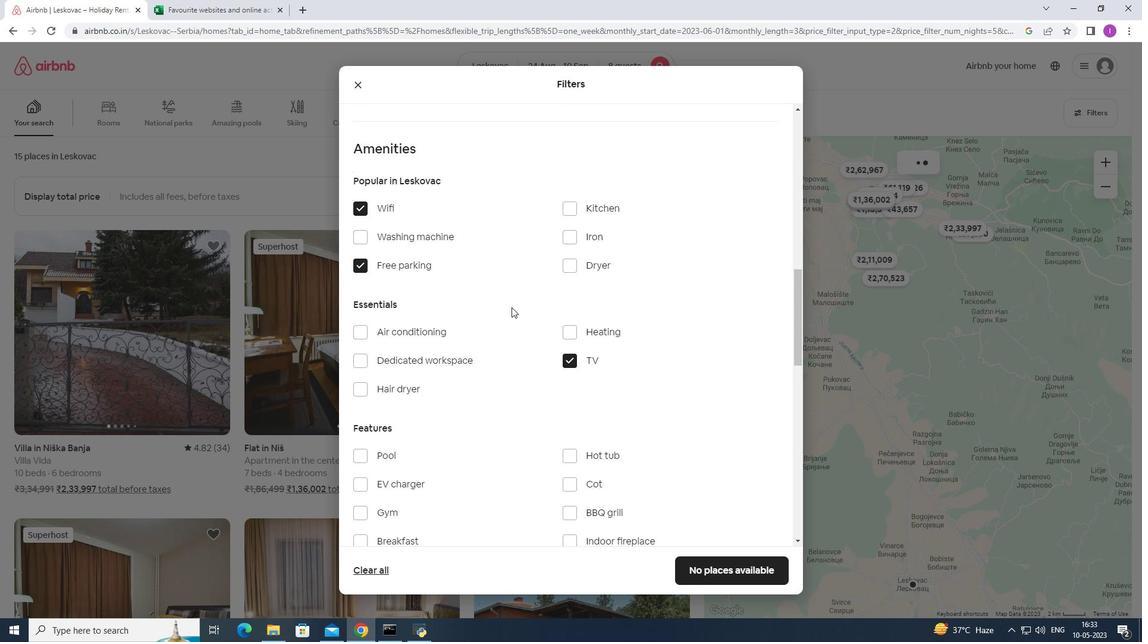 
Action: Mouse scrolled (512, 296) with delta (0, 0)
Screenshot: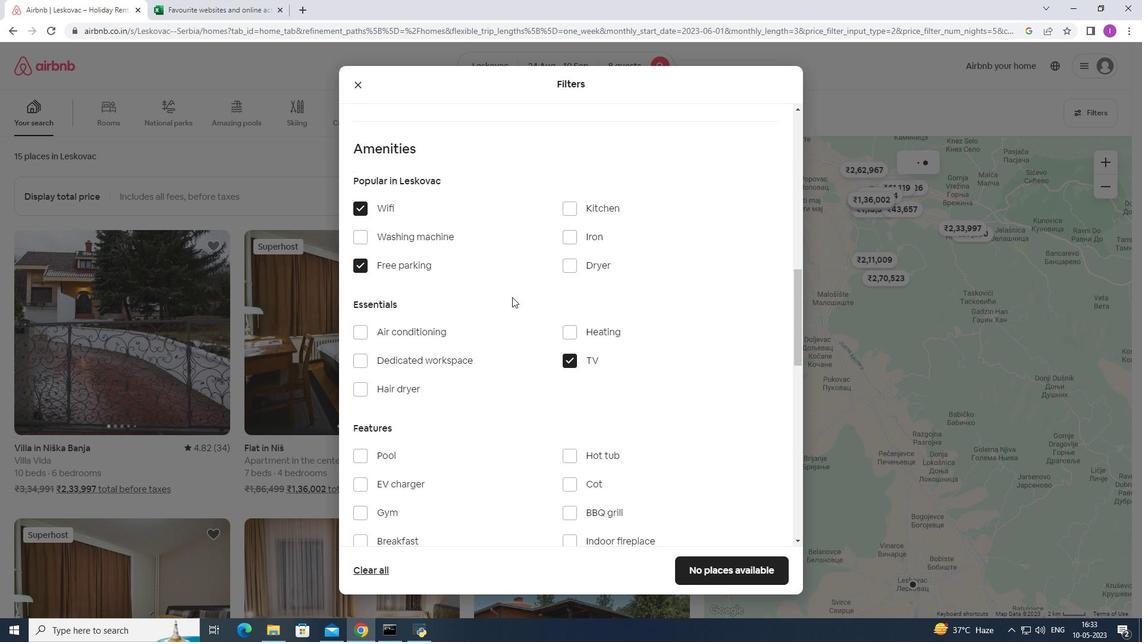 
Action: Mouse scrolled (512, 296) with delta (0, 0)
Screenshot: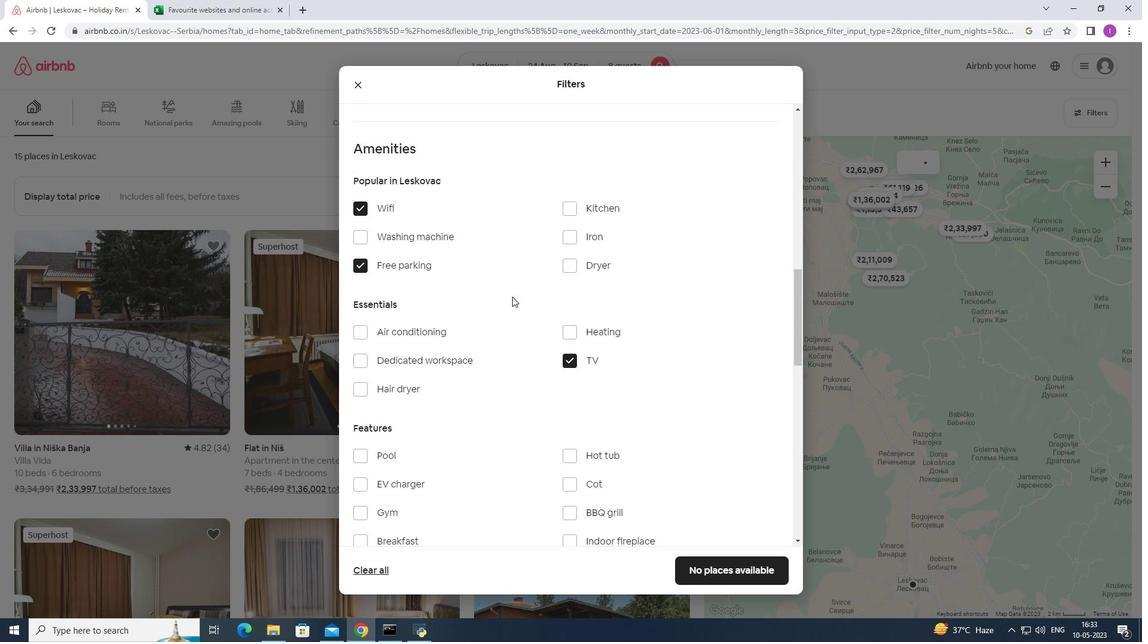 
Action: Mouse moved to (515, 293)
Screenshot: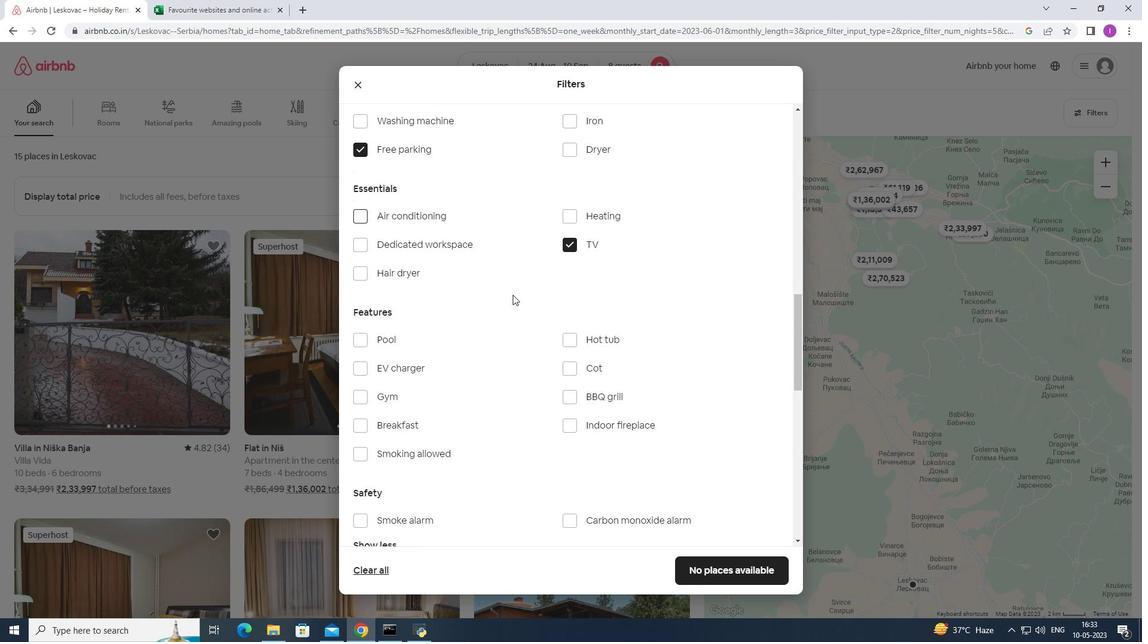 
Action: Mouse scrolled (515, 292) with delta (0, 0)
Screenshot: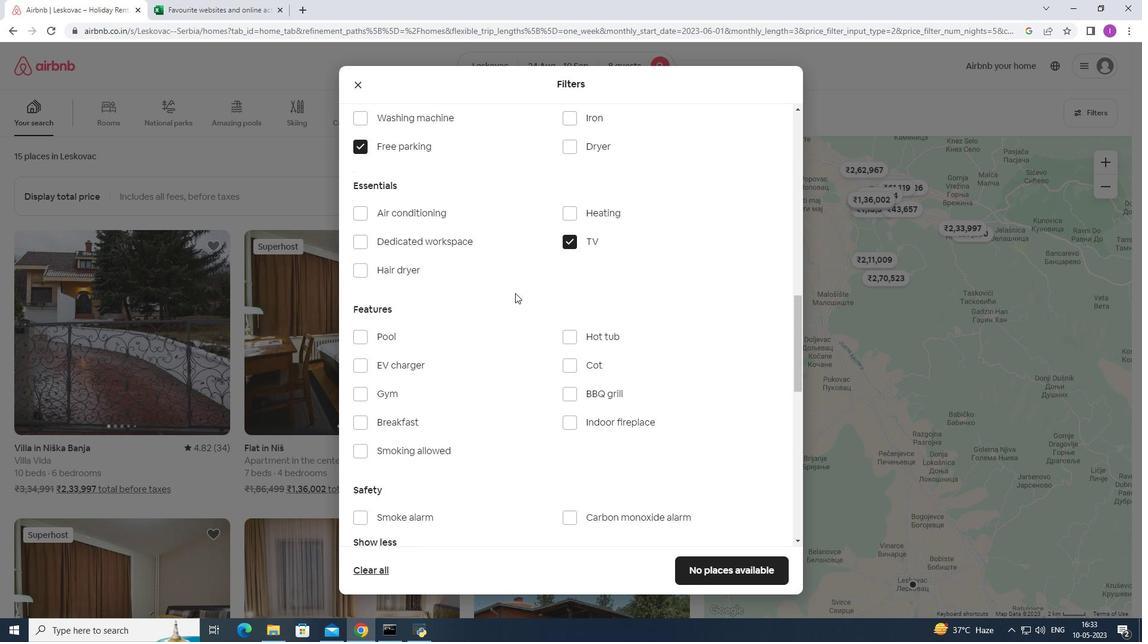 
Action: Mouse scrolled (515, 292) with delta (0, 0)
Screenshot: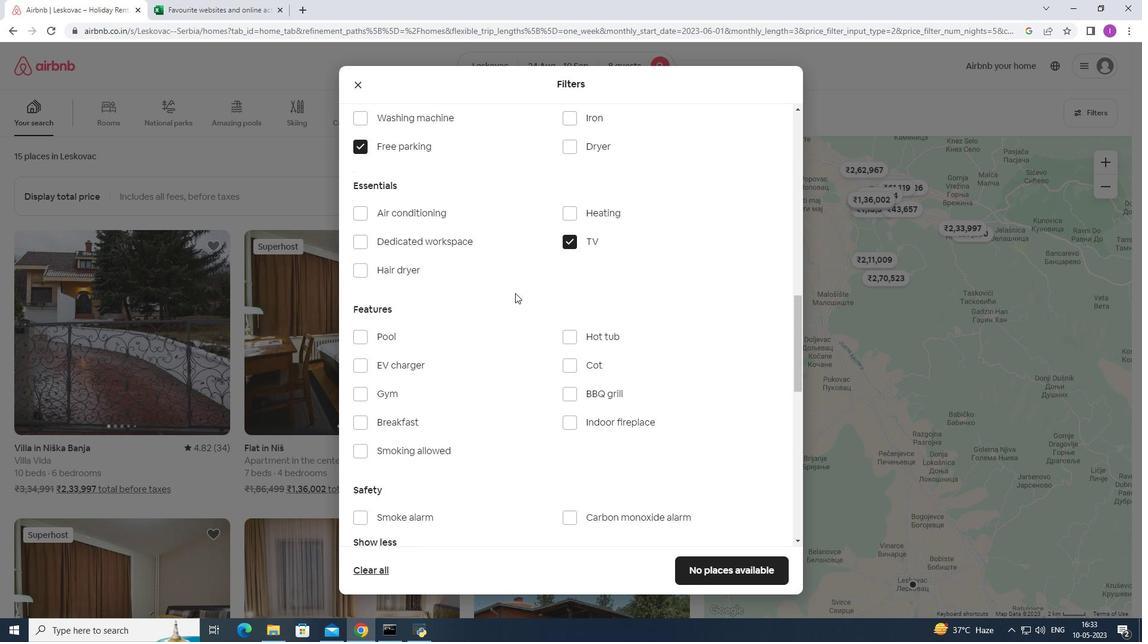 
Action: Mouse moved to (368, 275)
Screenshot: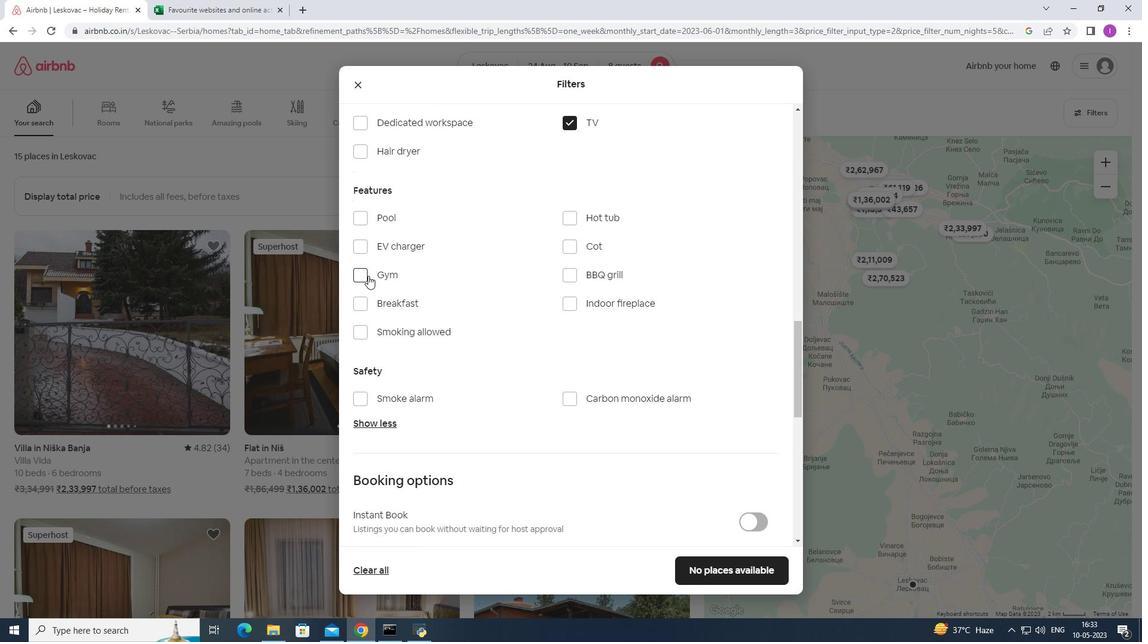 
Action: Mouse pressed left at (368, 275)
Screenshot: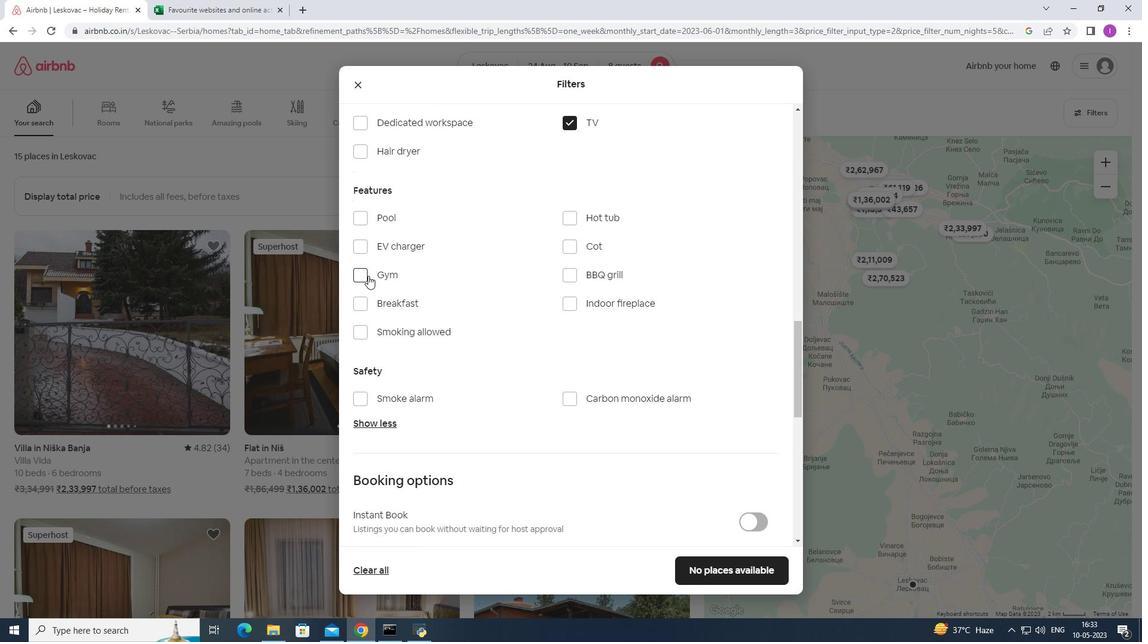
Action: Mouse moved to (382, 298)
Screenshot: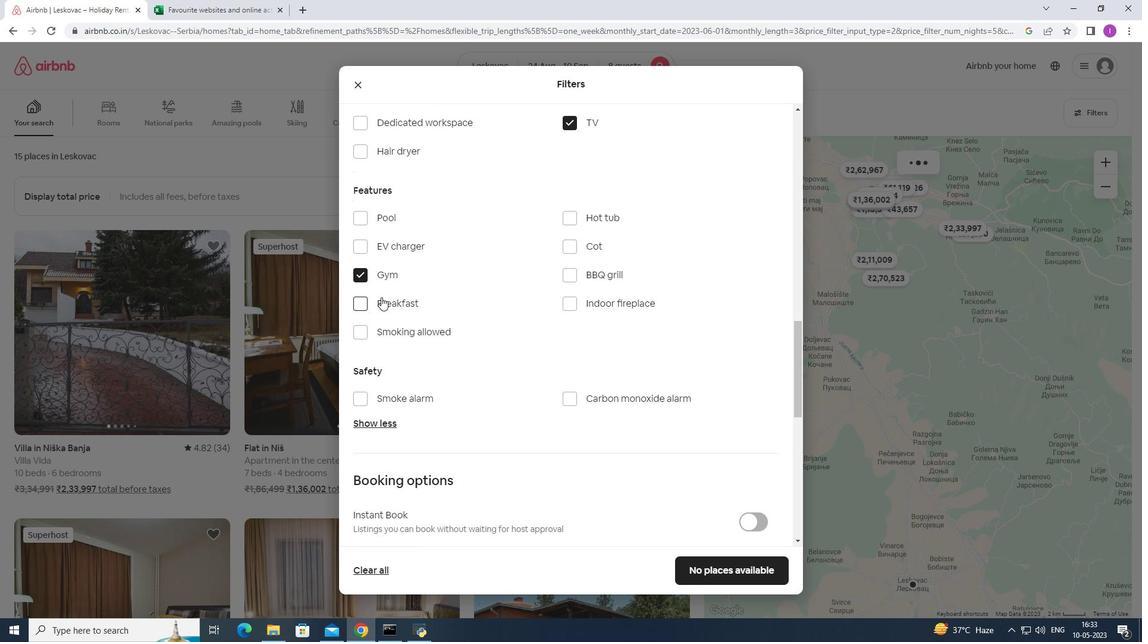 
Action: Mouse pressed left at (382, 298)
Screenshot: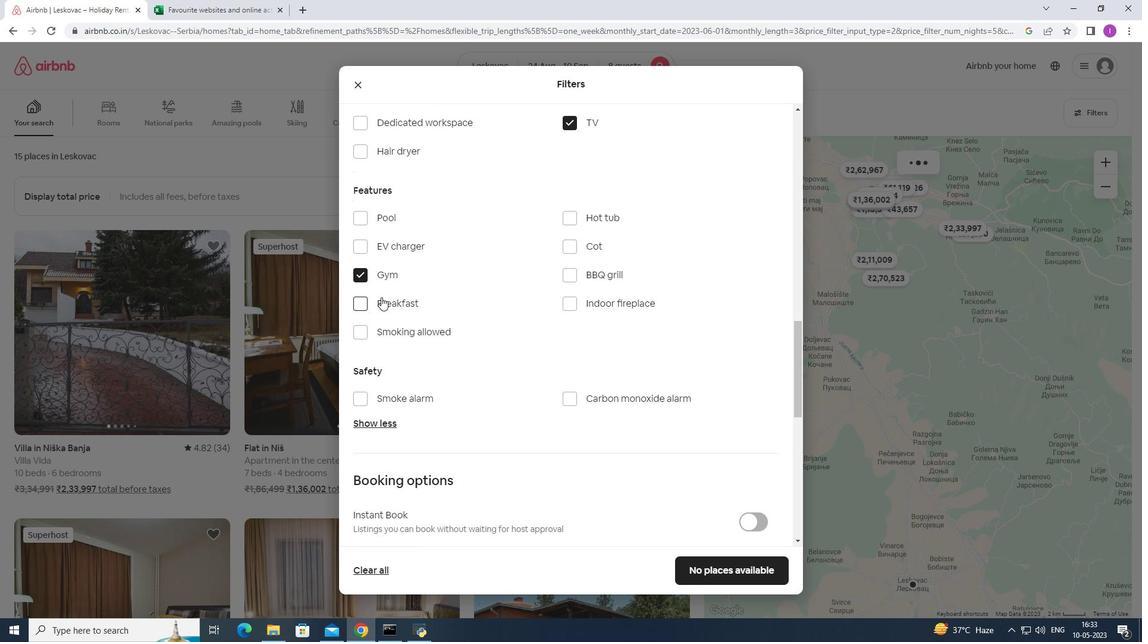 
Action: Mouse moved to (520, 333)
Screenshot: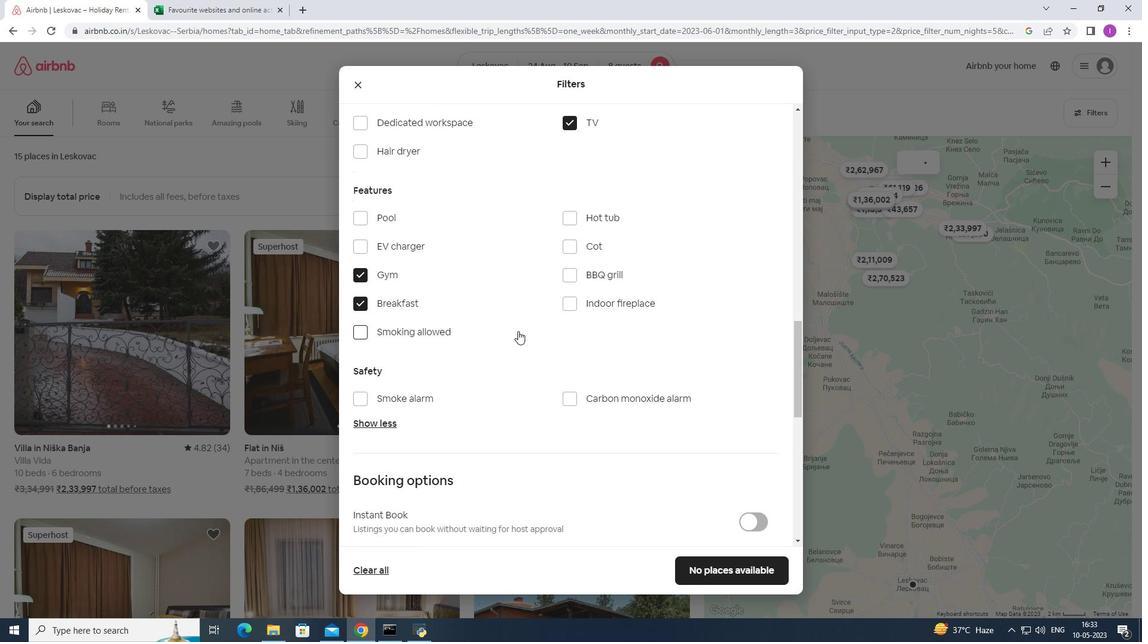 
Action: Mouse scrolled (520, 332) with delta (0, 0)
Screenshot: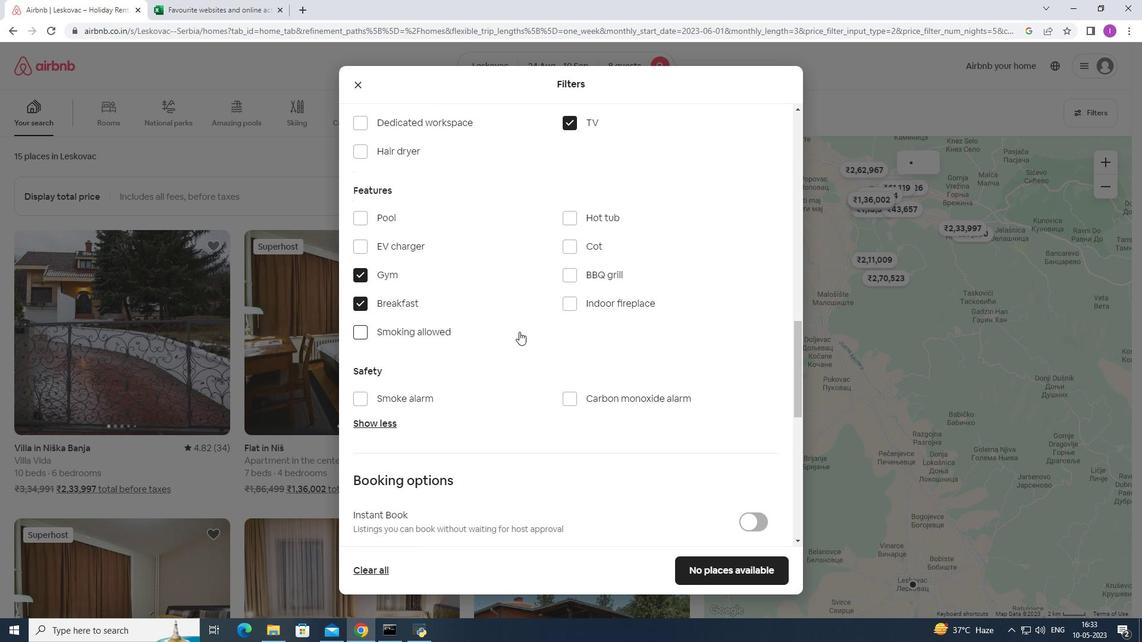
Action: Mouse scrolled (520, 332) with delta (0, 0)
Screenshot: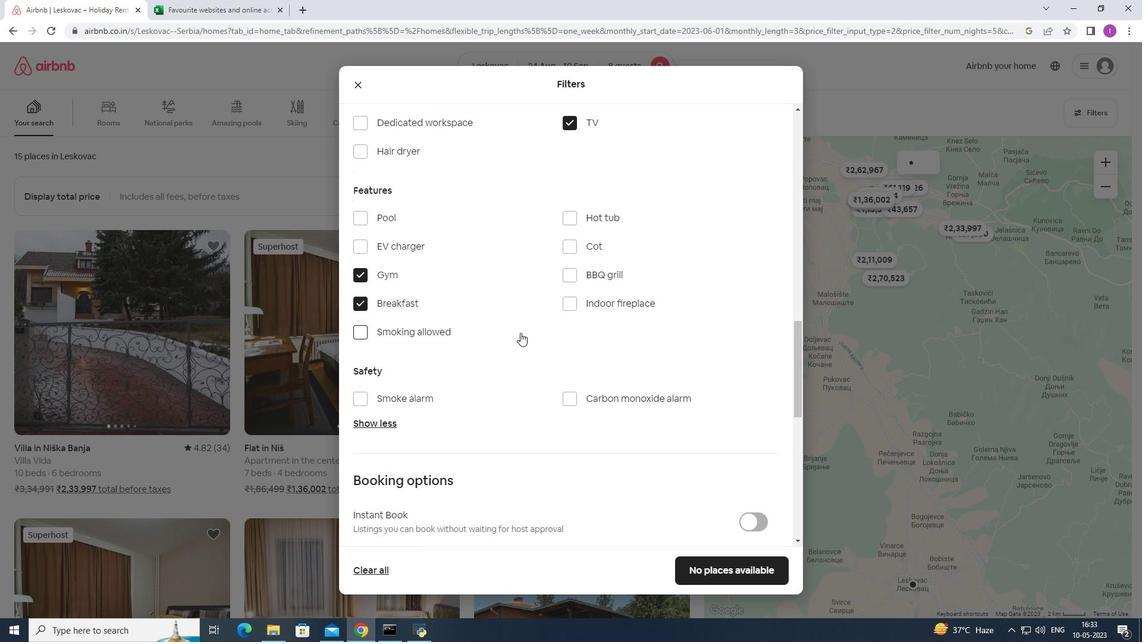 
Action: Mouse scrolled (520, 332) with delta (0, 0)
Screenshot: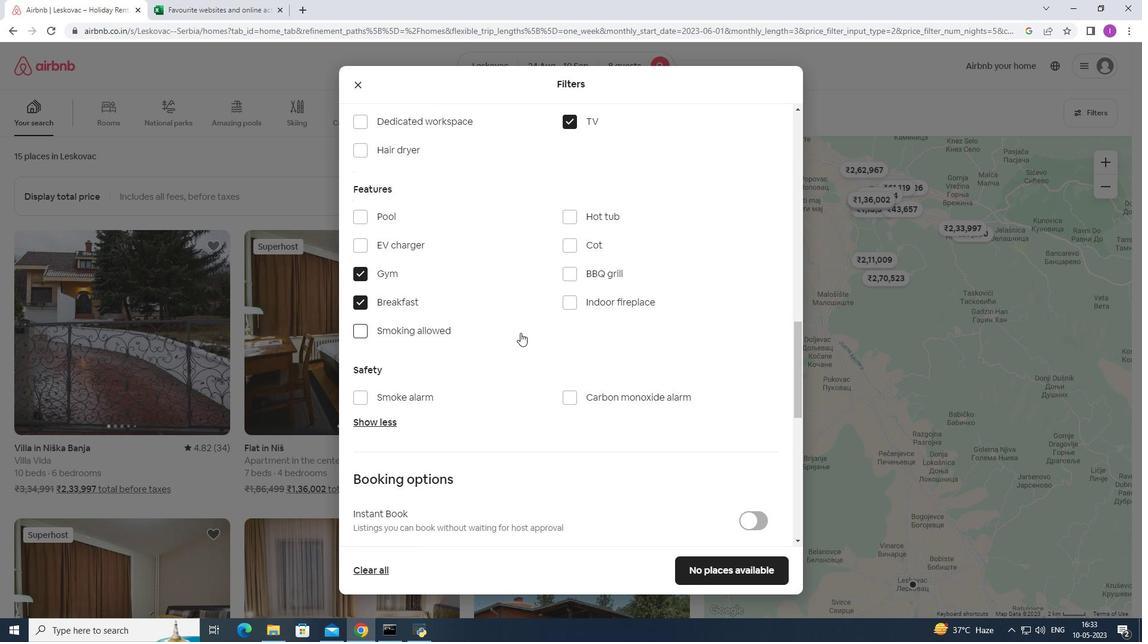 
Action: Mouse moved to (546, 324)
Screenshot: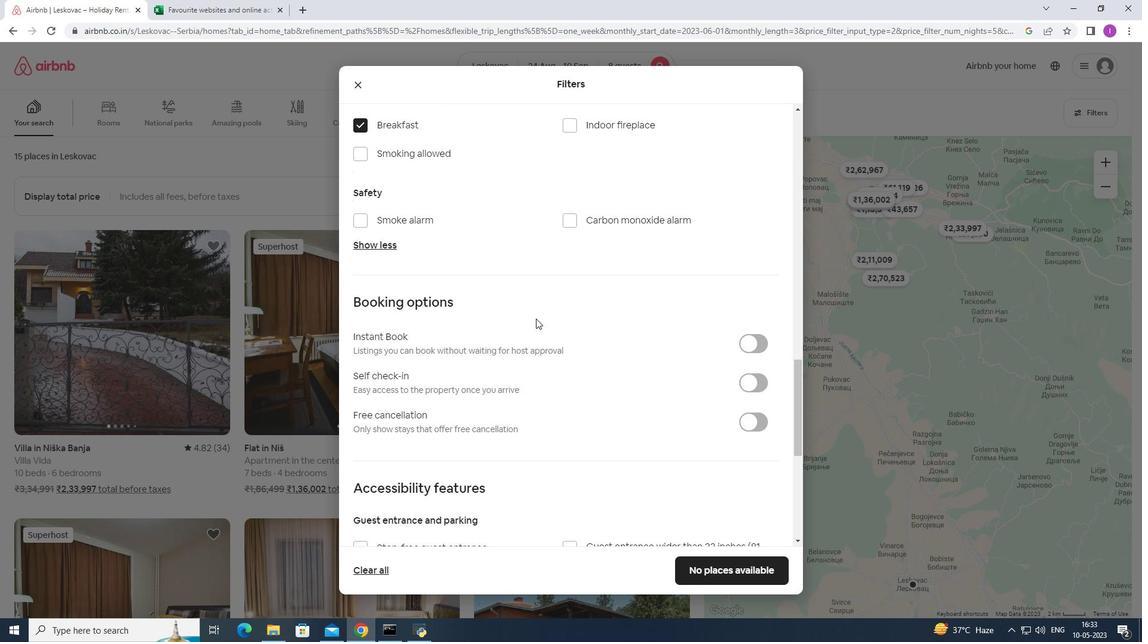 
Action: Mouse scrolled (546, 323) with delta (0, 0)
Screenshot: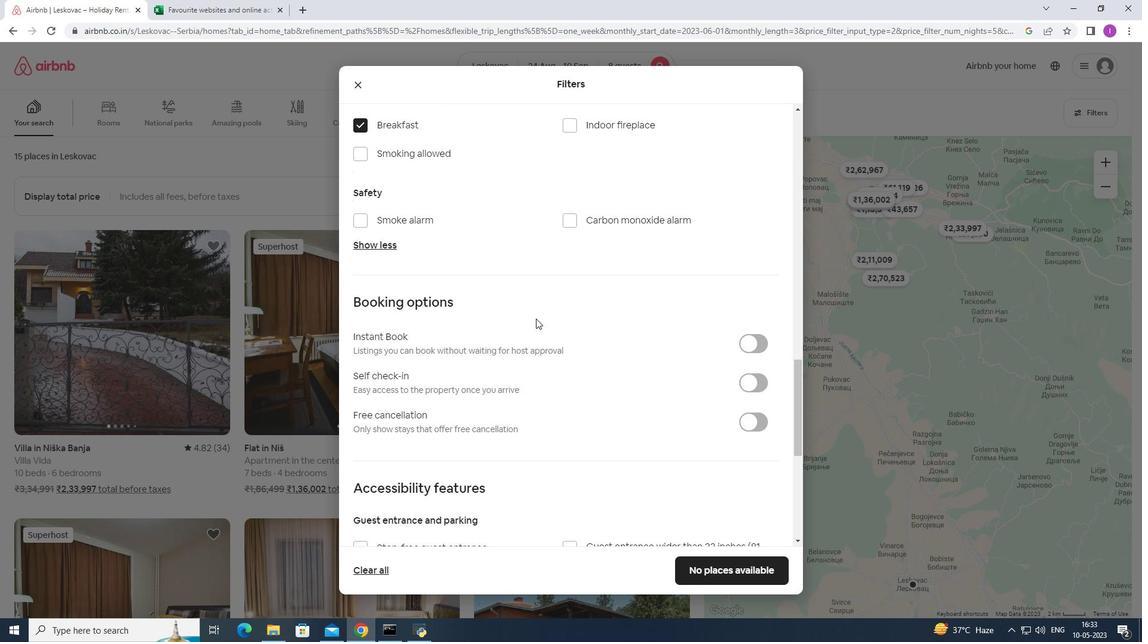
Action: Mouse moved to (564, 328)
Screenshot: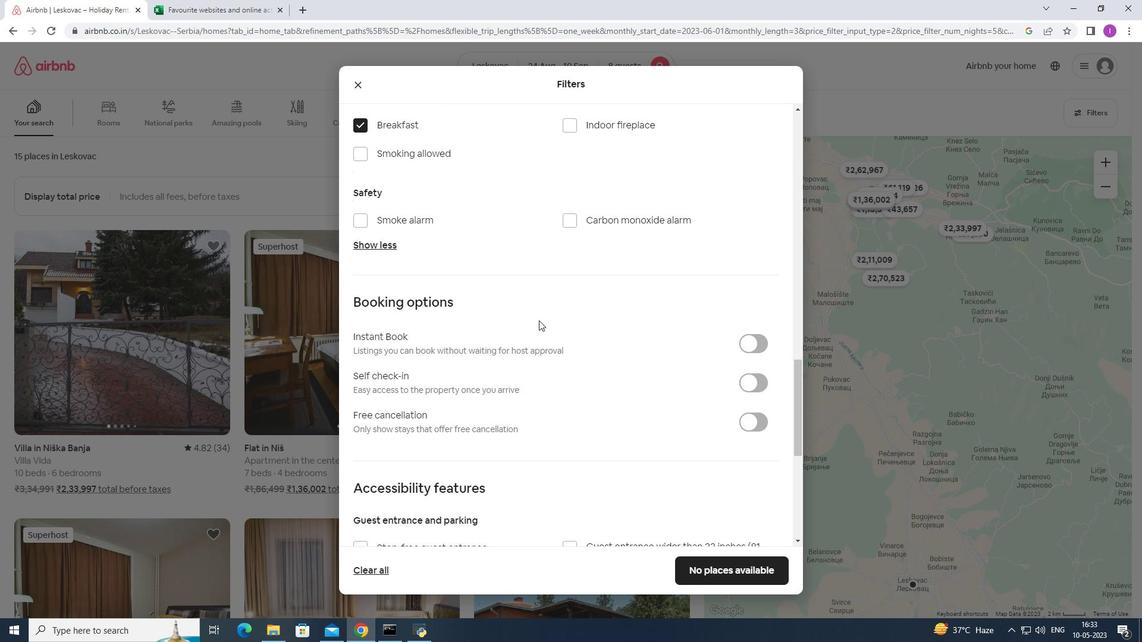 
Action: Mouse scrolled (564, 328) with delta (0, 0)
Screenshot: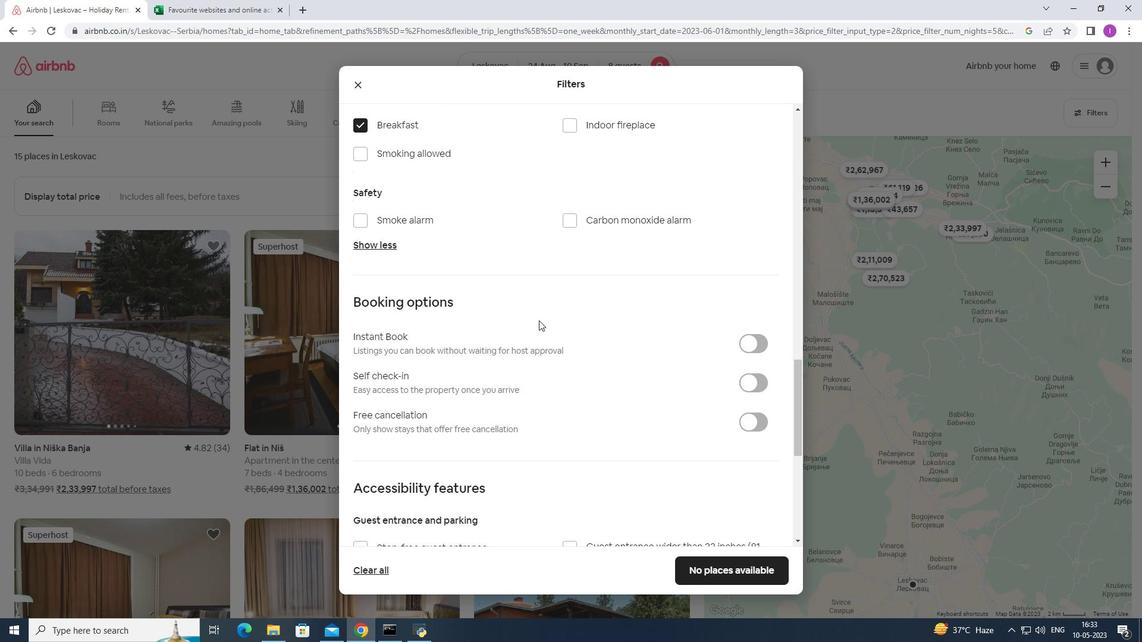
Action: Mouse moved to (757, 266)
Screenshot: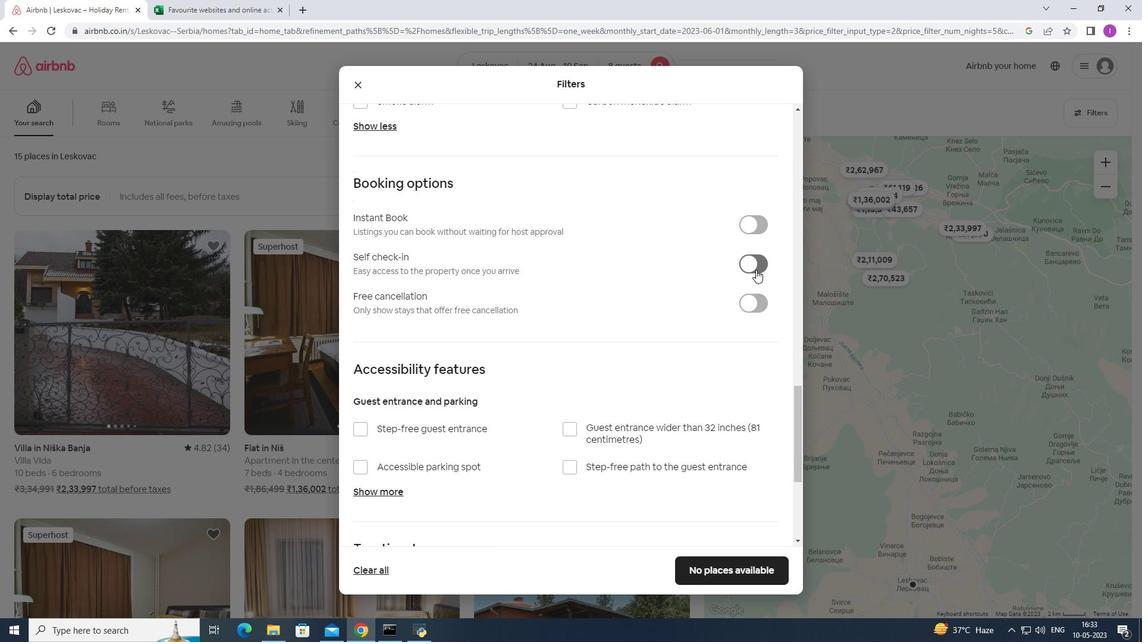 
Action: Mouse pressed left at (757, 266)
Screenshot: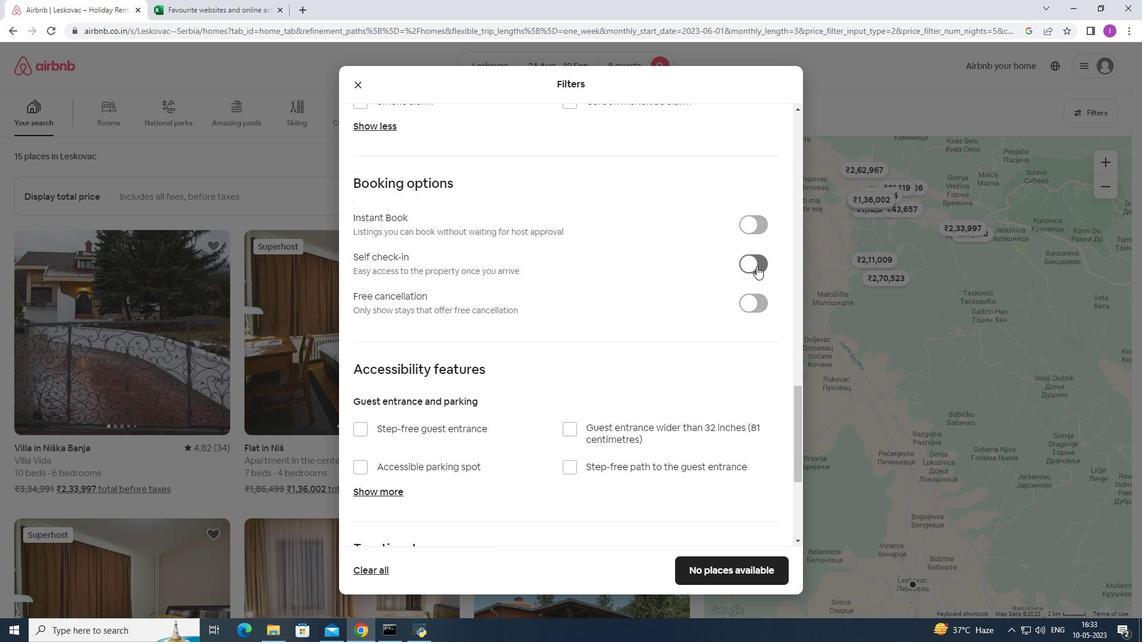 
Action: Mouse moved to (608, 358)
Screenshot: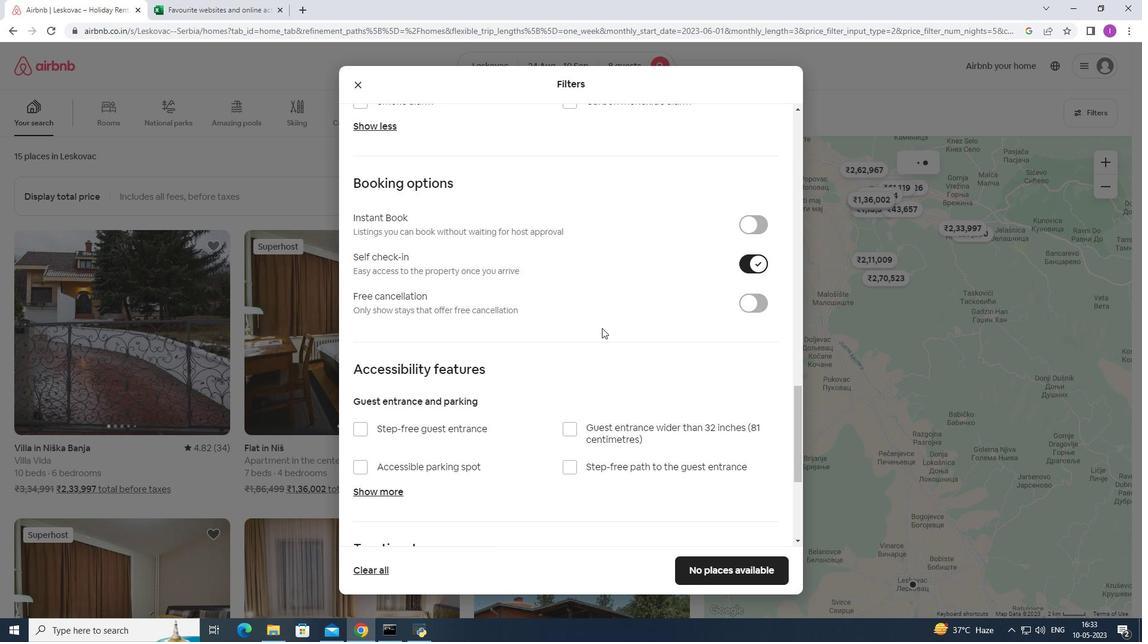 
Action: Mouse scrolled (608, 358) with delta (0, 0)
Screenshot: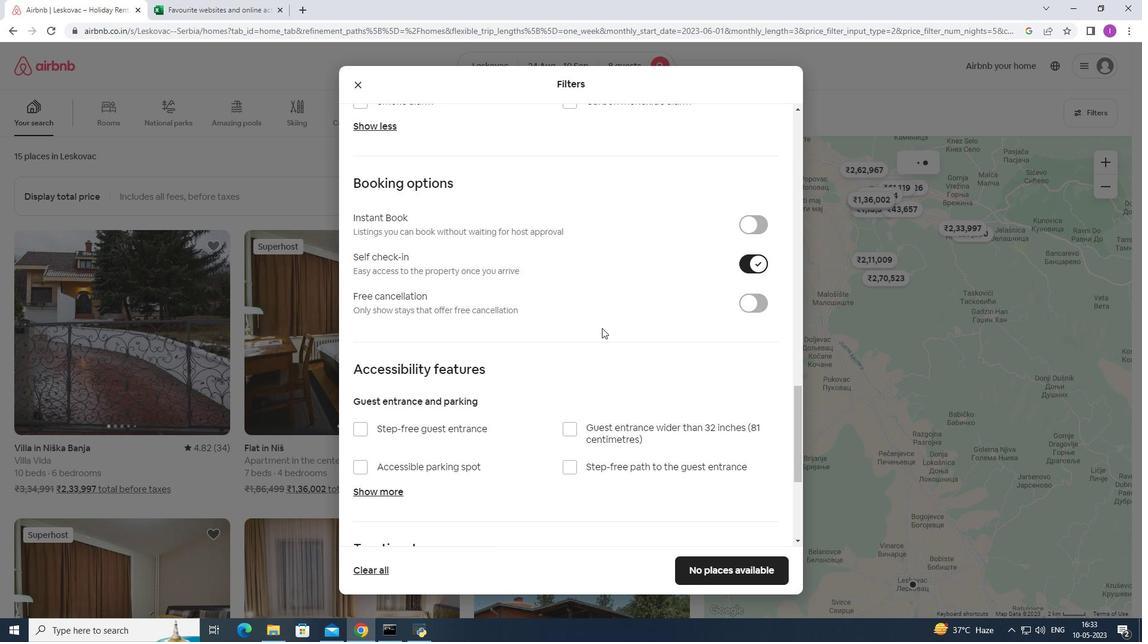 
Action: Mouse moved to (608, 362)
Screenshot: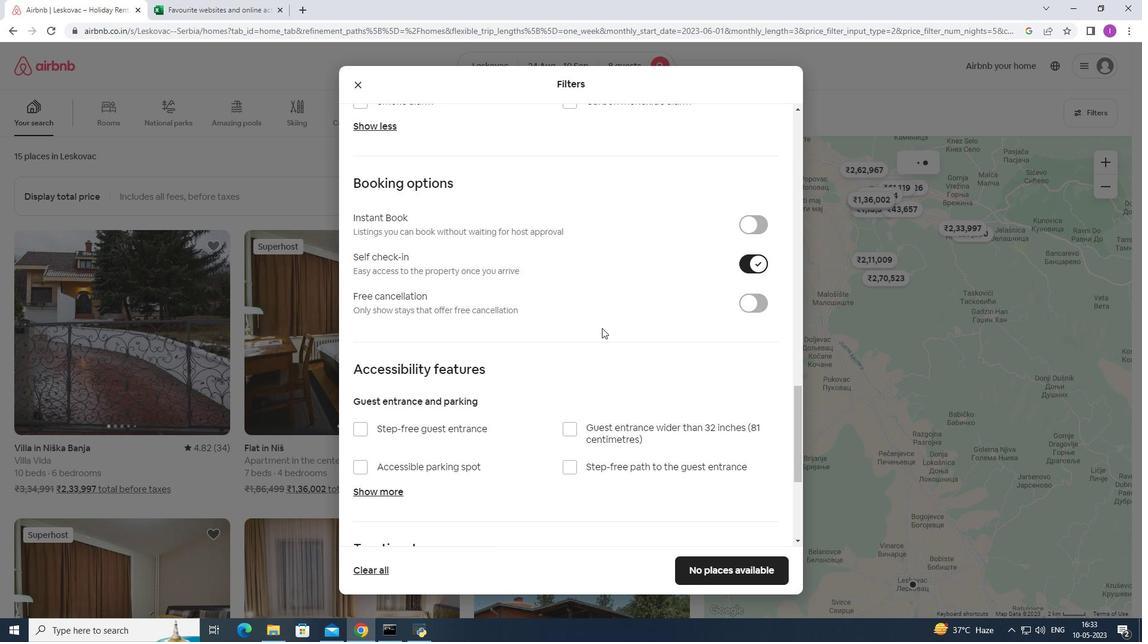 
Action: Mouse scrolled (608, 361) with delta (0, 0)
Screenshot: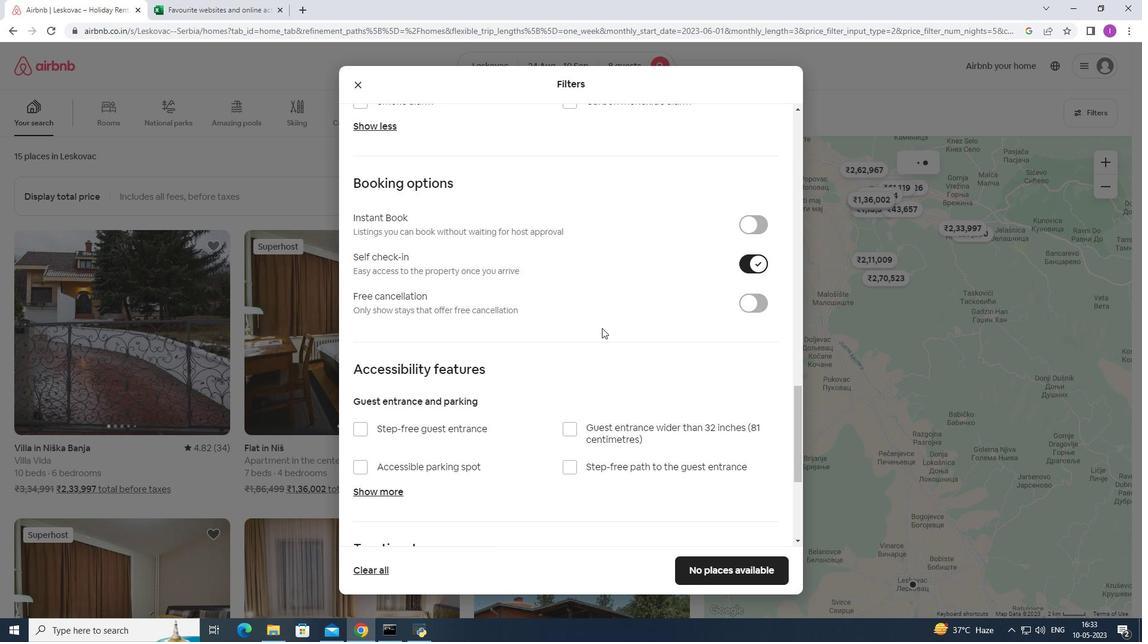 
Action: Mouse moved to (608, 364)
Screenshot: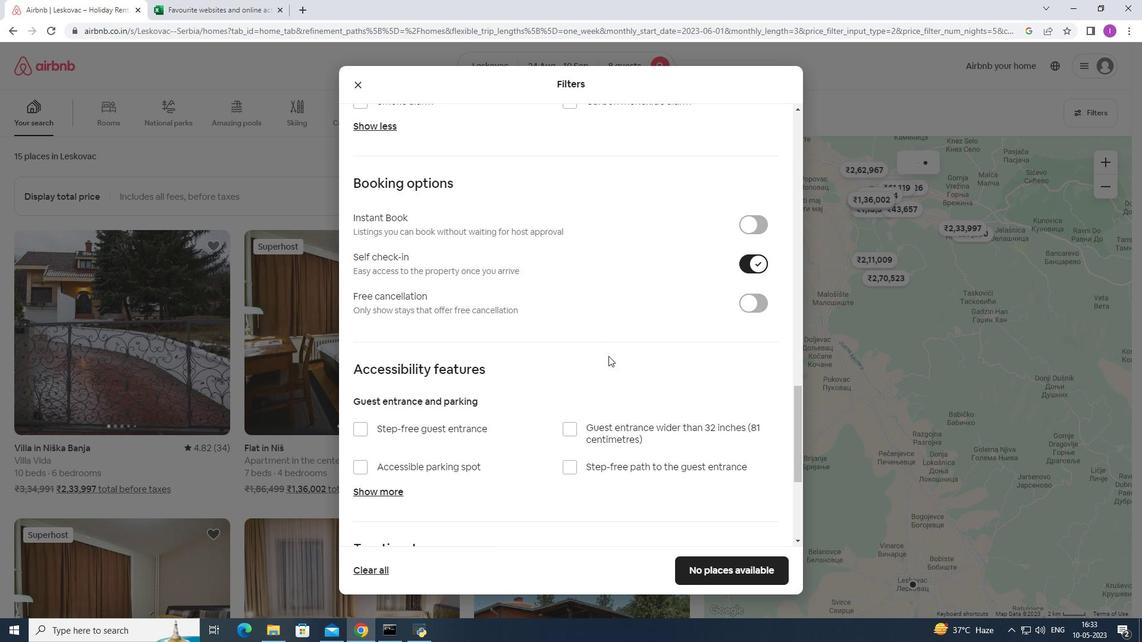 
Action: Mouse scrolled (608, 363) with delta (0, 0)
Screenshot: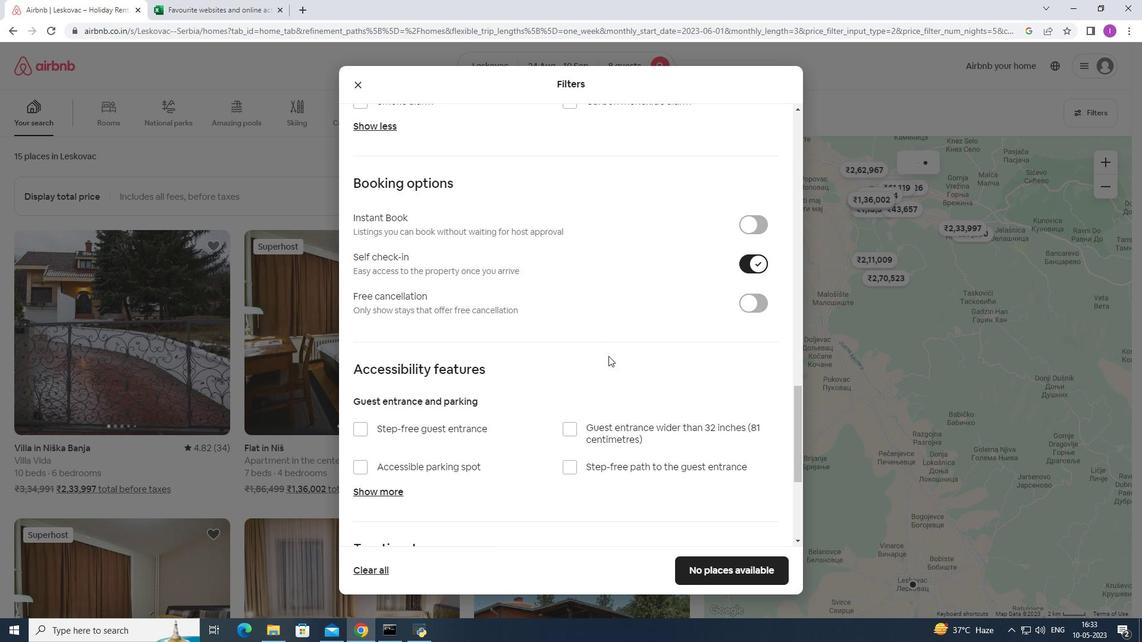 
Action: Mouse moved to (608, 364)
Screenshot: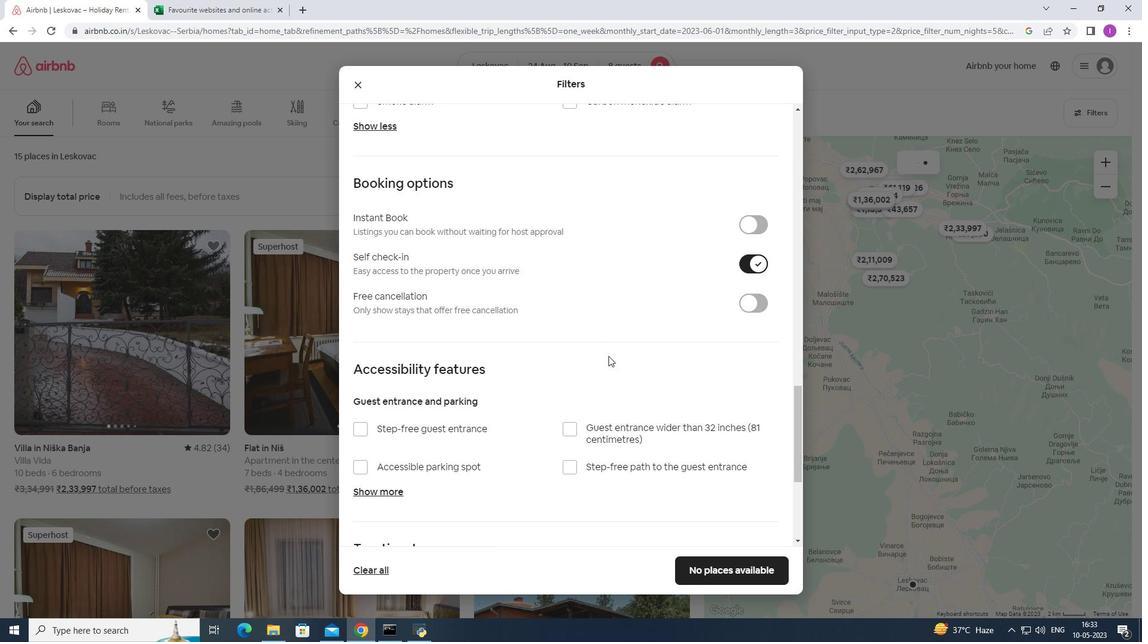 
Action: Mouse scrolled (608, 364) with delta (0, 0)
Screenshot: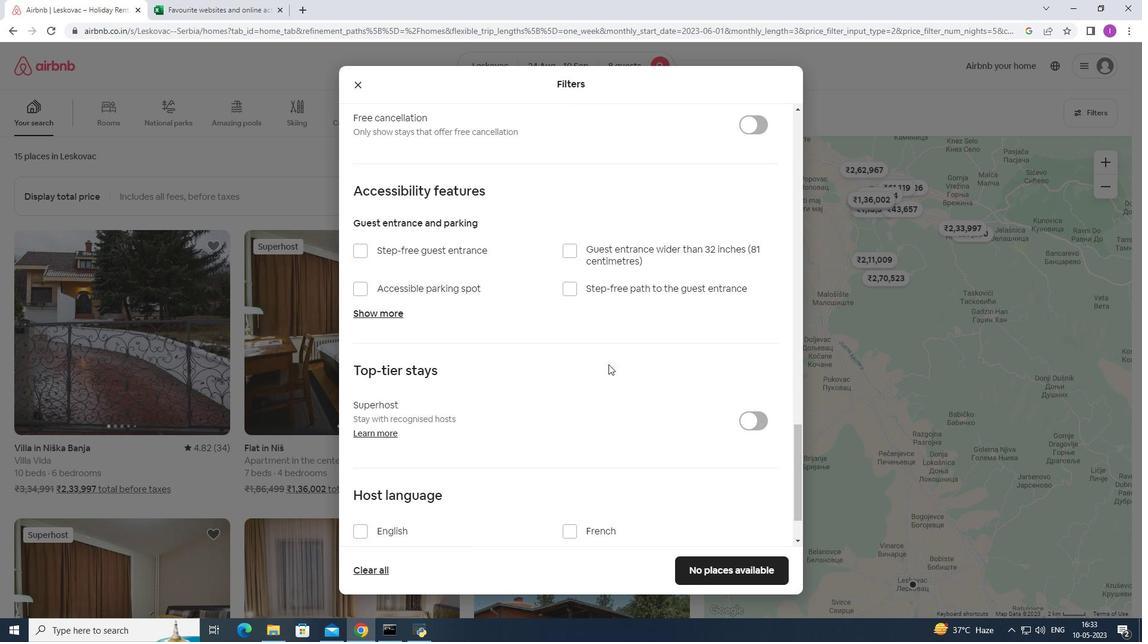 
Action: Mouse scrolled (608, 364) with delta (0, 0)
Screenshot: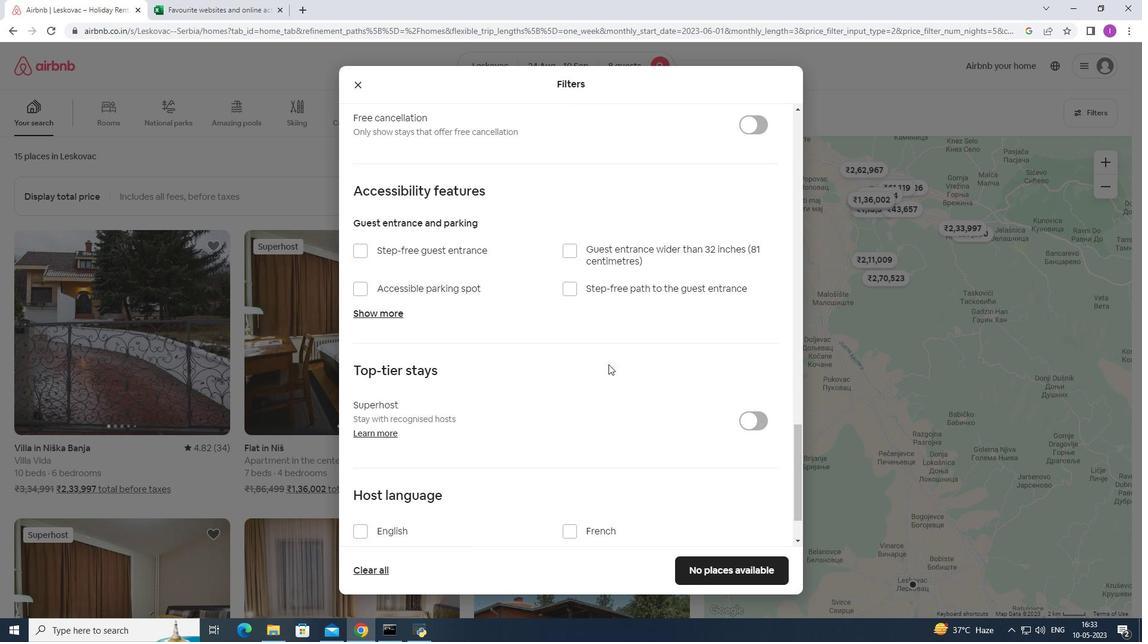 
Action: Mouse scrolled (608, 364) with delta (0, 0)
Screenshot: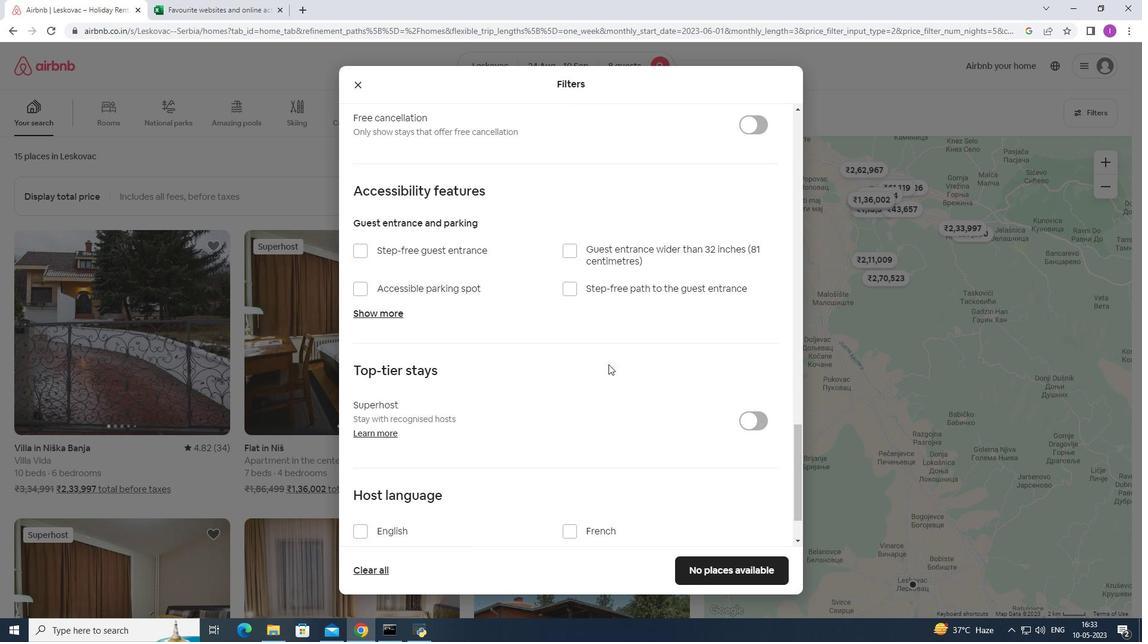 
Action: Mouse scrolled (608, 364) with delta (0, 0)
Screenshot: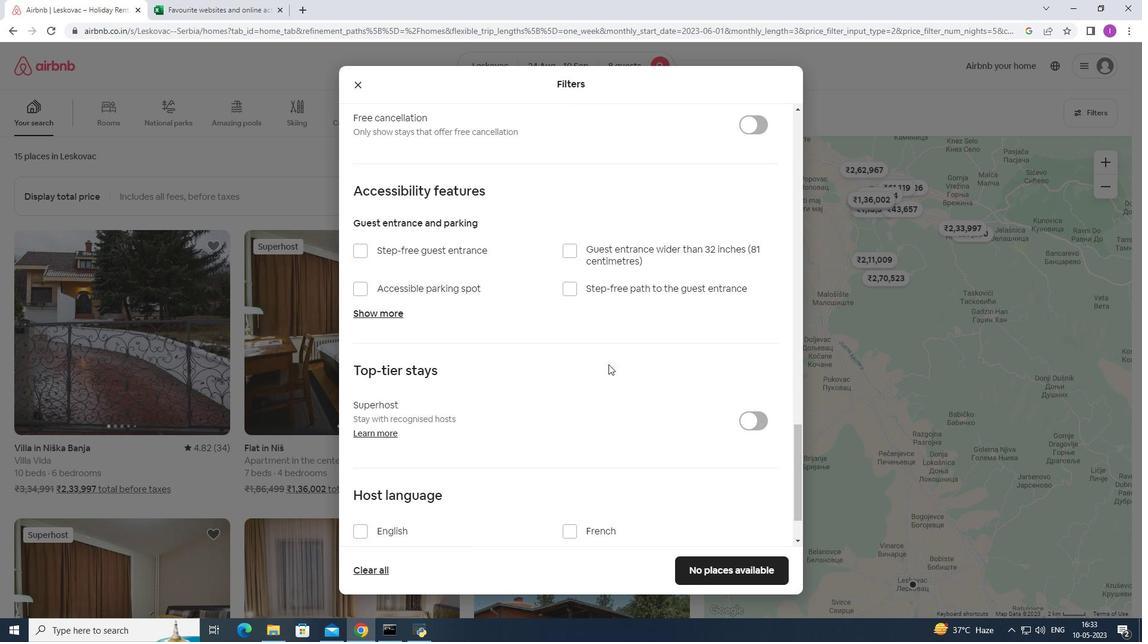 
Action: Mouse moved to (610, 356)
Screenshot: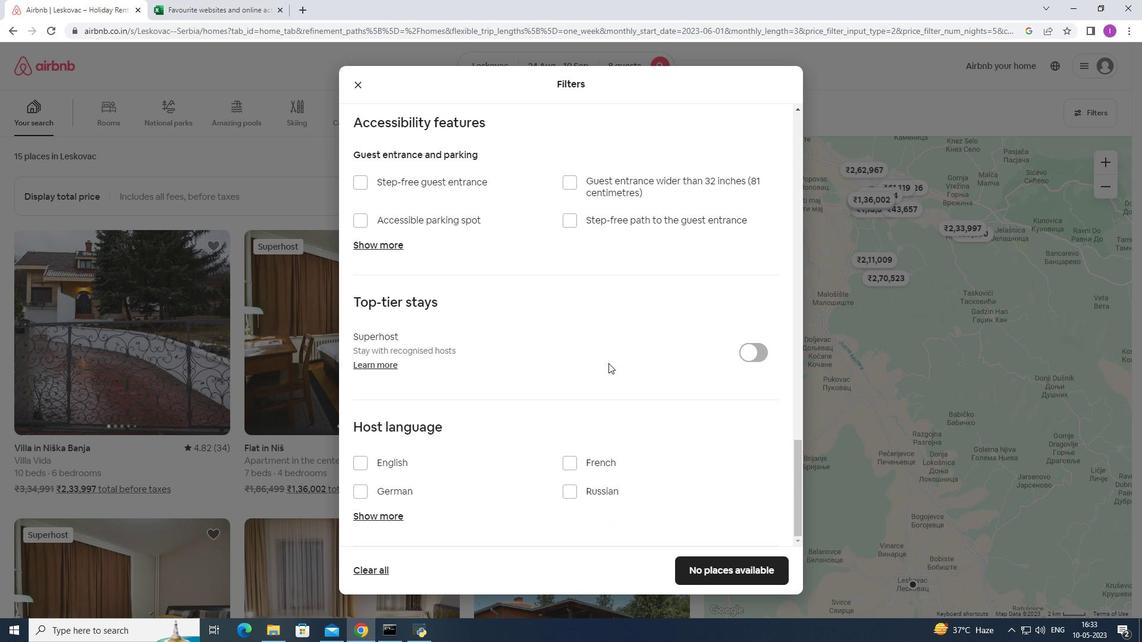 
Action: Mouse scrolled (610, 355) with delta (0, 0)
Screenshot: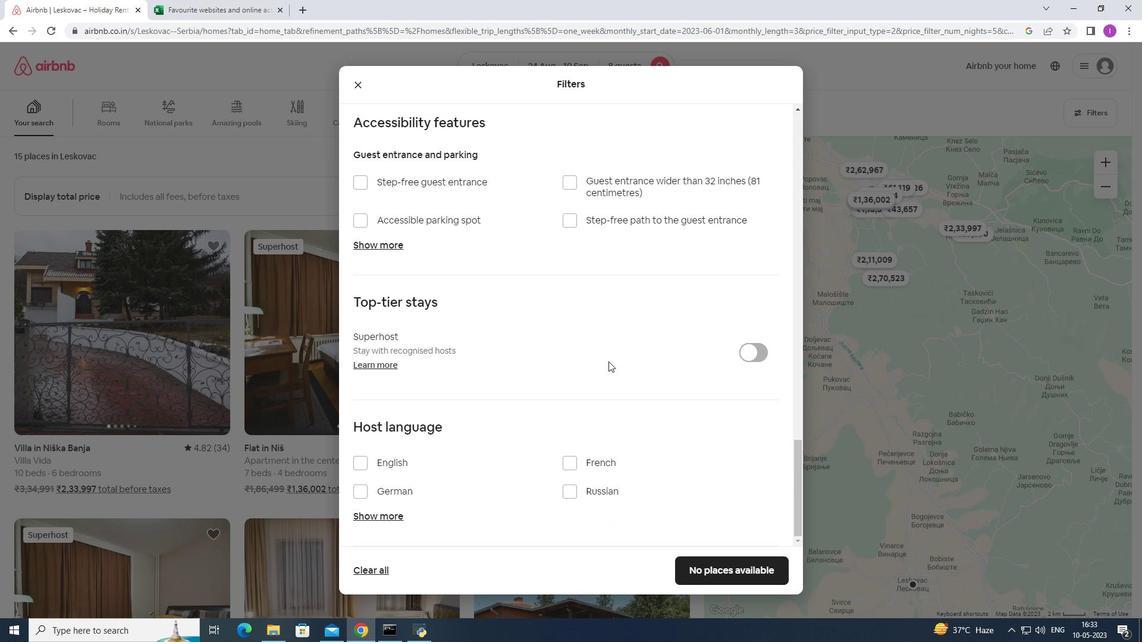 
Action: Mouse scrolled (610, 355) with delta (0, 0)
Screenshot: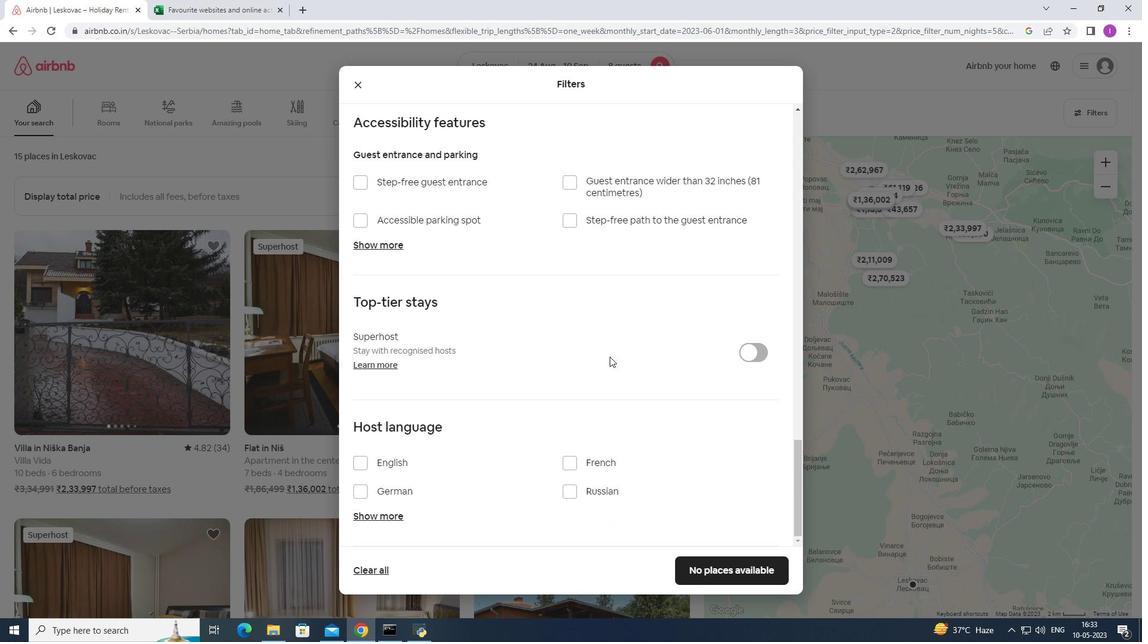 
Action: Mouse scrolled (610, 355) with delta (0, 0)
Screenshot: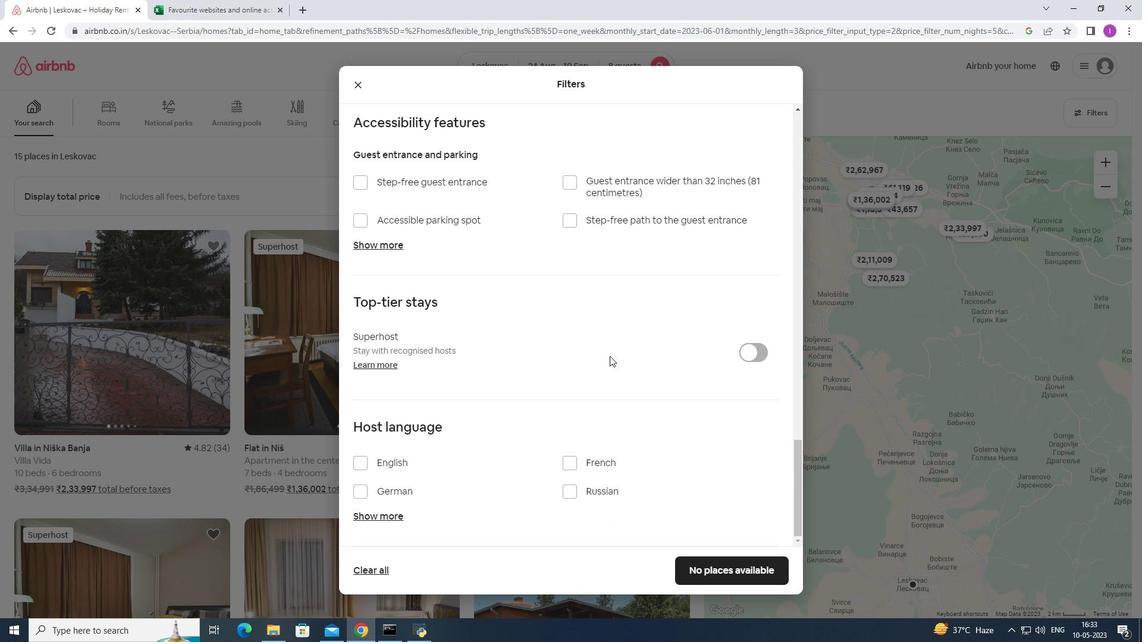 
Action: Mouse moved to (357, 469)
Screenshot: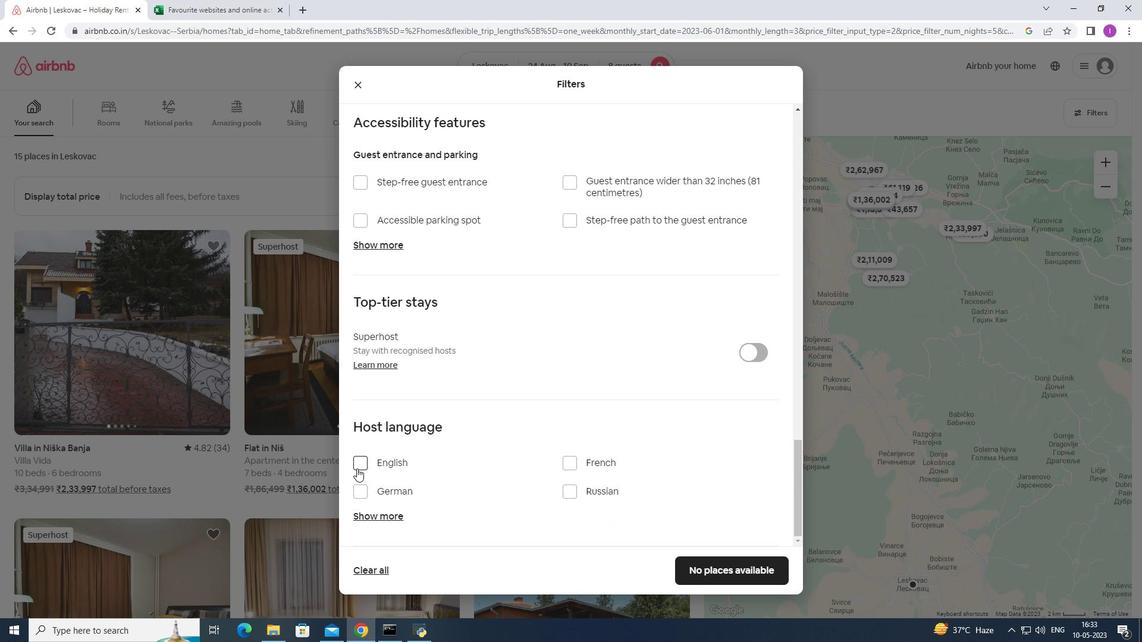 
Action: Mouse pressed left at (357, 469)
Screenshot: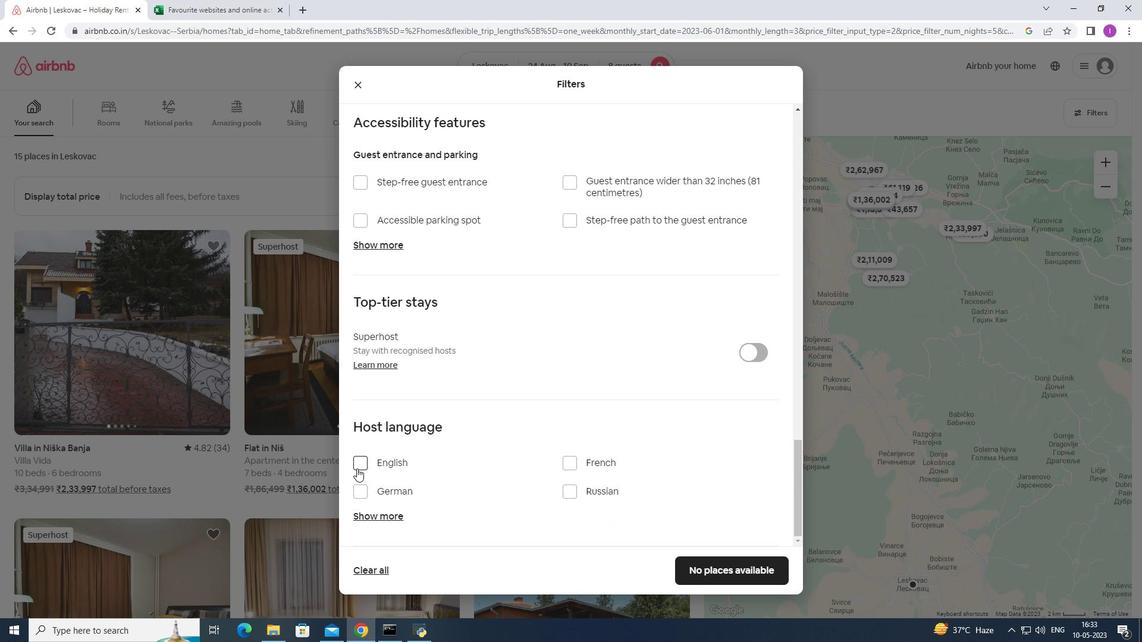 
Action: Mouse moved to (740, 573)
Screenshot: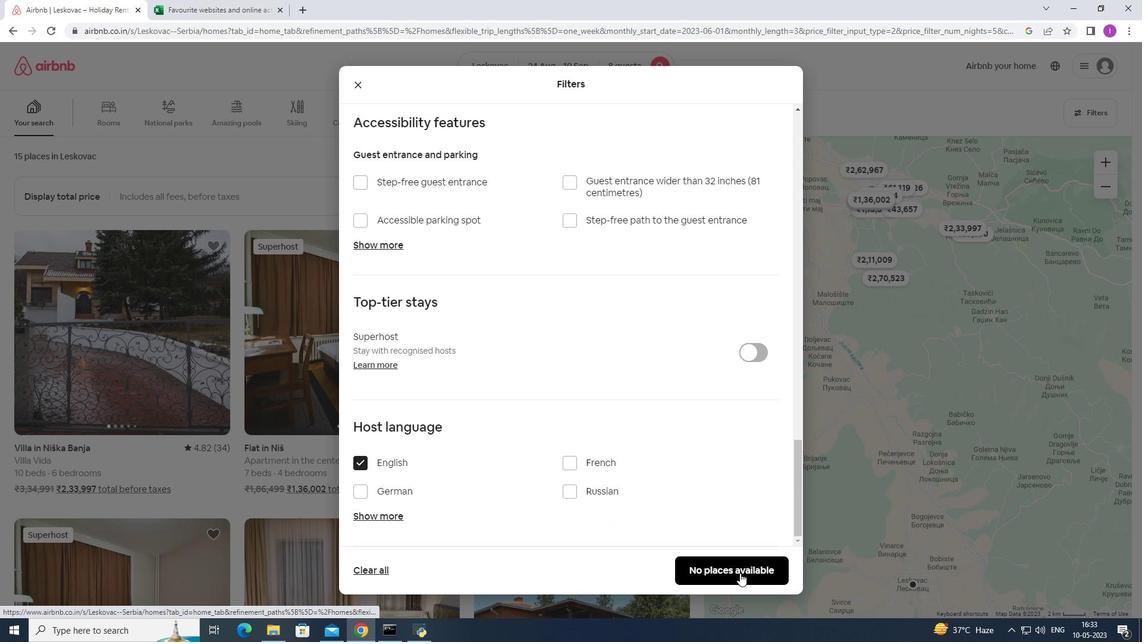 
Action: Mouse pressed left at (740, 573)
Screenshot: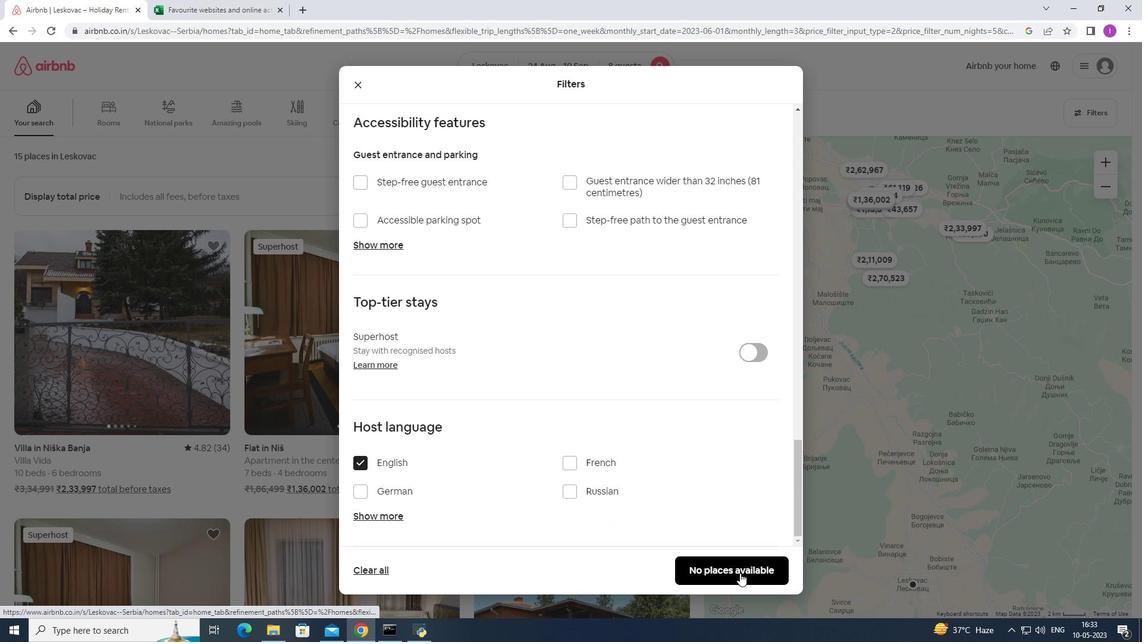 
Action: Mouse pressed left at (740, 573)
Screenshot: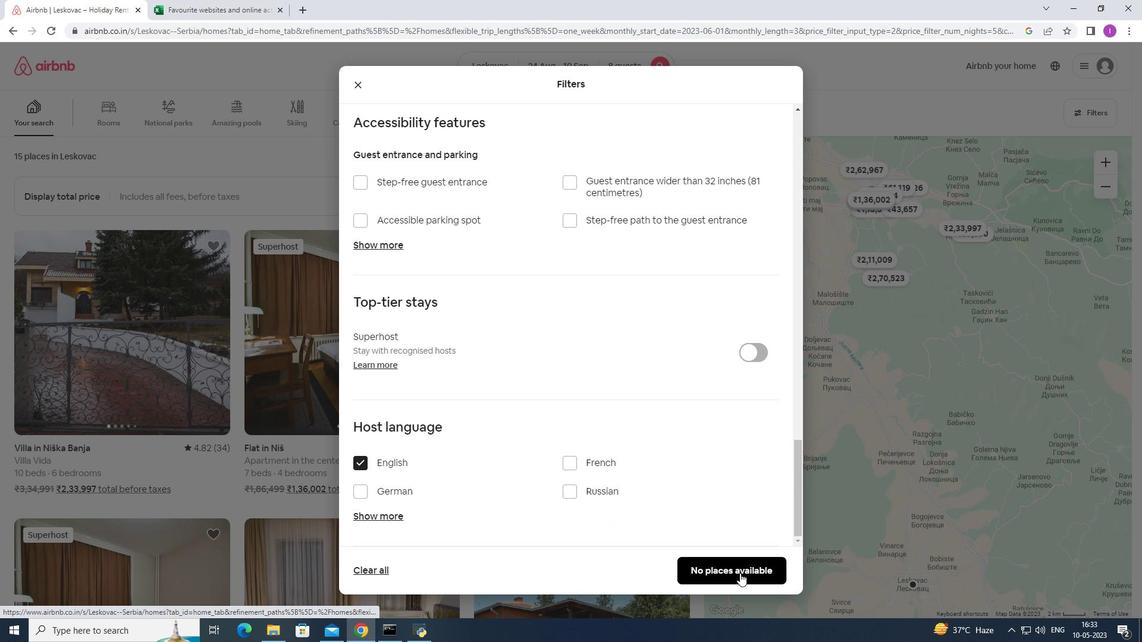 
Action: Mouse moved to (576, 386)
Screenshot: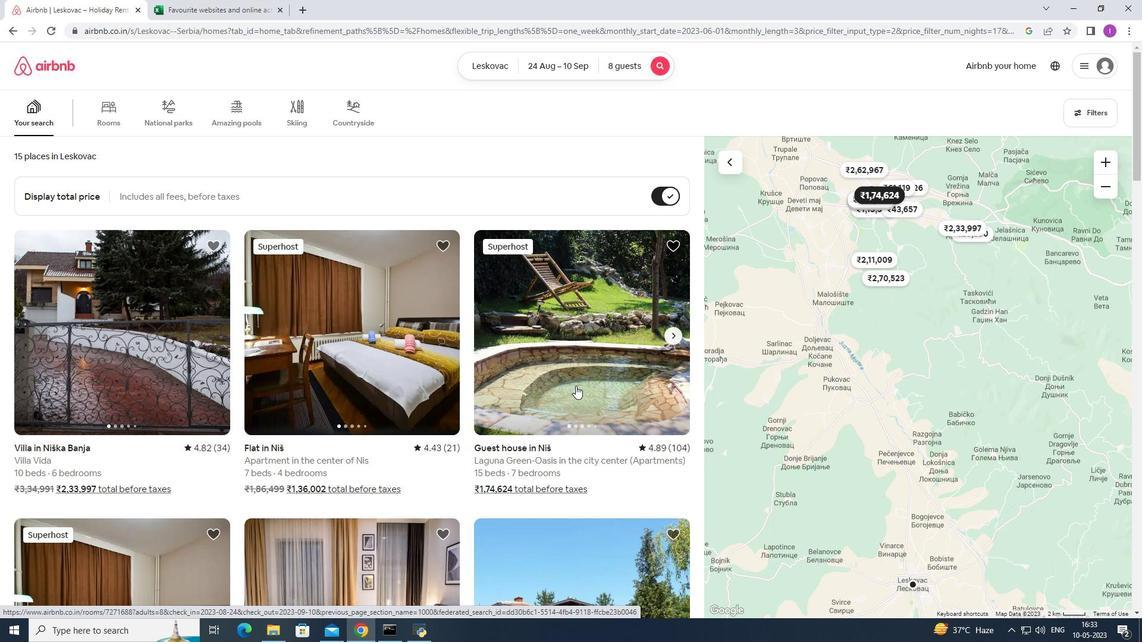 
